 Task: Search one way flight ticket for 1 adult, 5 children, 2 infants in seat and 1 infant on lap in first from Ontario: Ontario International Airport to South Bend: South Bend International Airport on 8-6-2023. Stops: Non-stop only. Choice of flights is Delta. Number of bags: 1 checked bag. Price is upto 77000. Outbound departure time preference is 22:30.
Action: Mouse moved to (330, 137)
Screenshot: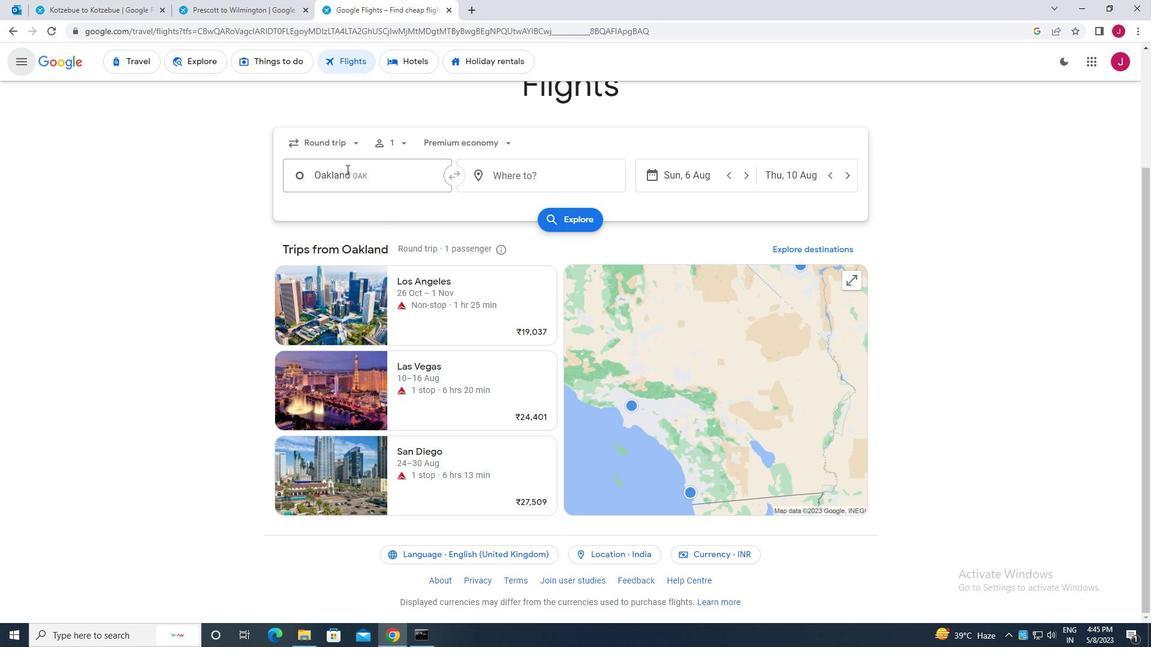 
Action: Mouse pressed left at (330, 137)
Screenshot: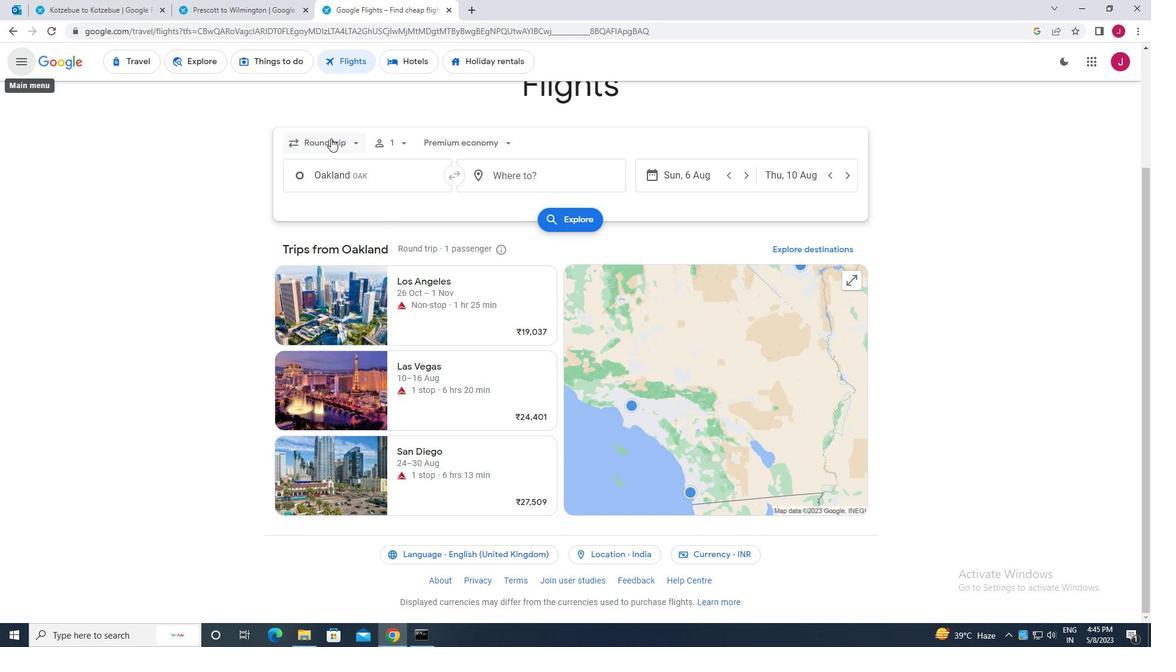 
Action: Mouse moved to (351, 214)
Screenshot: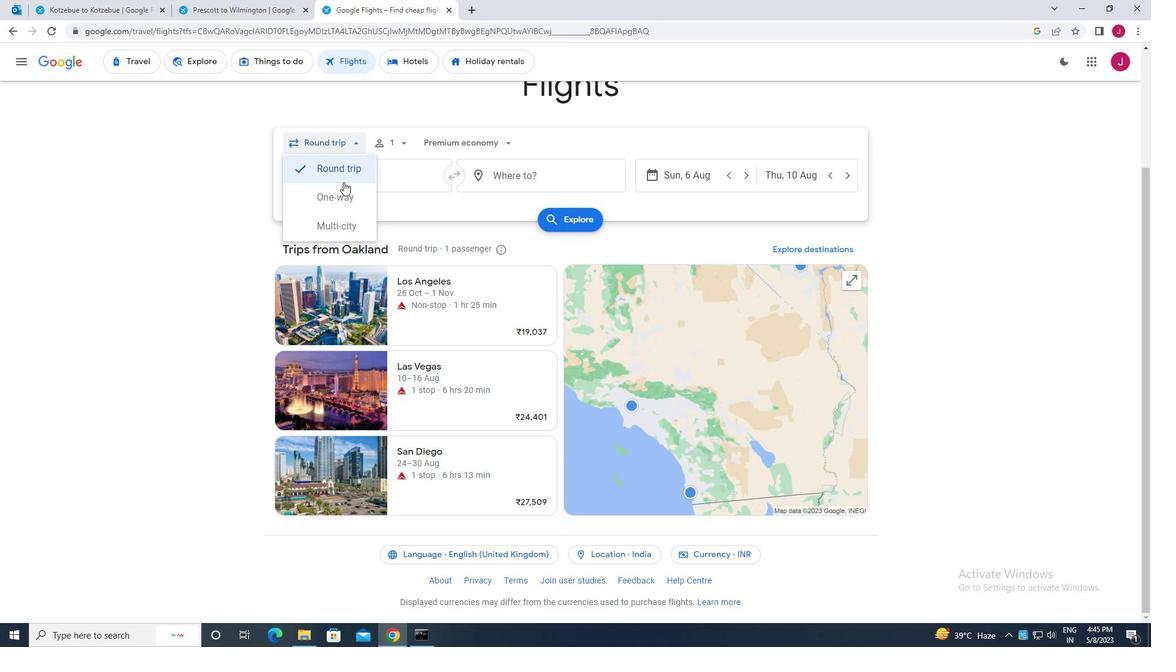 
Action: Mouse pressed left at (351, 214)
Screenshot: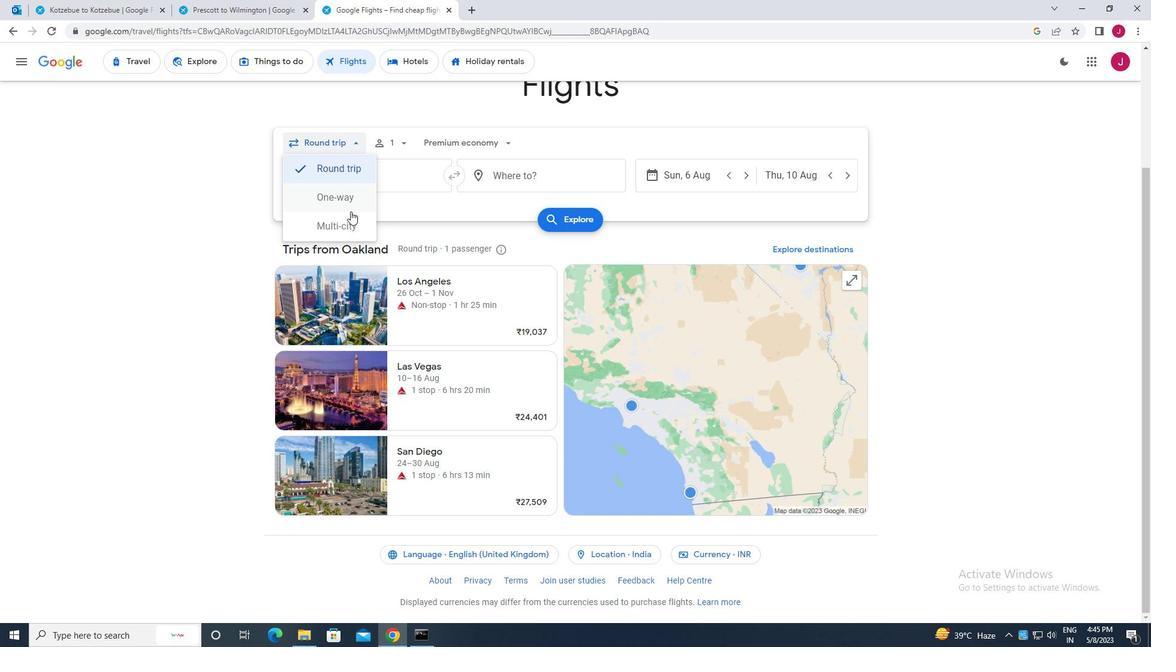 
Action: Mouse moved to (345, 144)
Screenshot: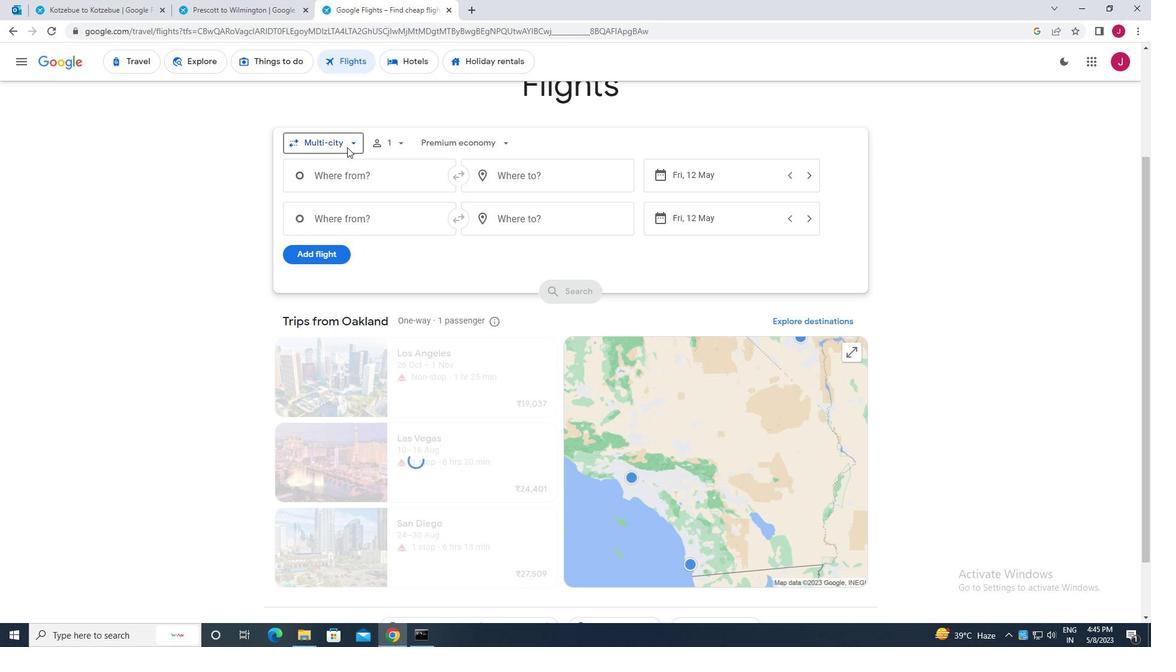 
Action: Mouse pressed left at (345, 144)
Screenshot: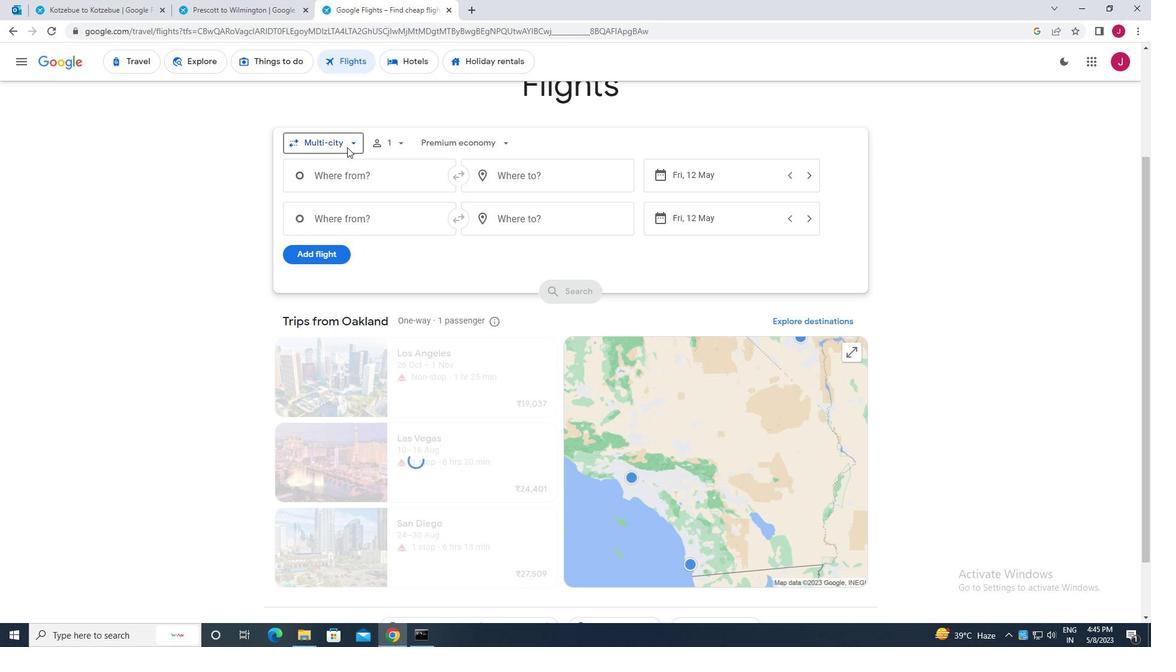 
Action: Mouse moved to (345, 191)
Screenshot: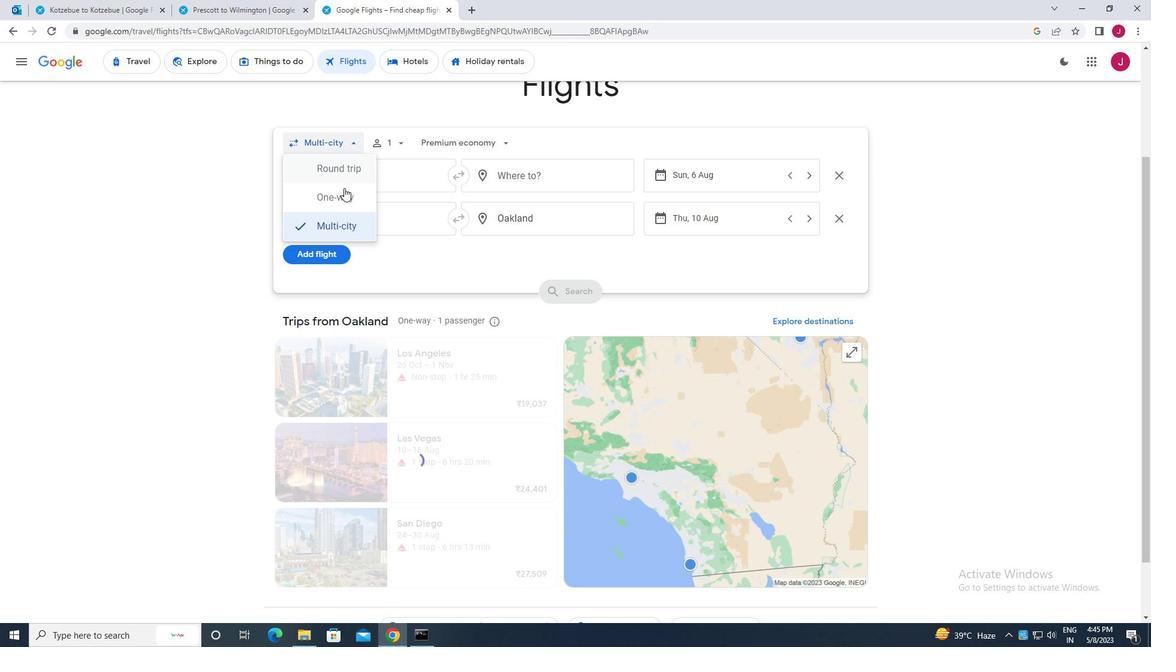 
Action: Mouse pressed left at (345, 191)
Screenshot: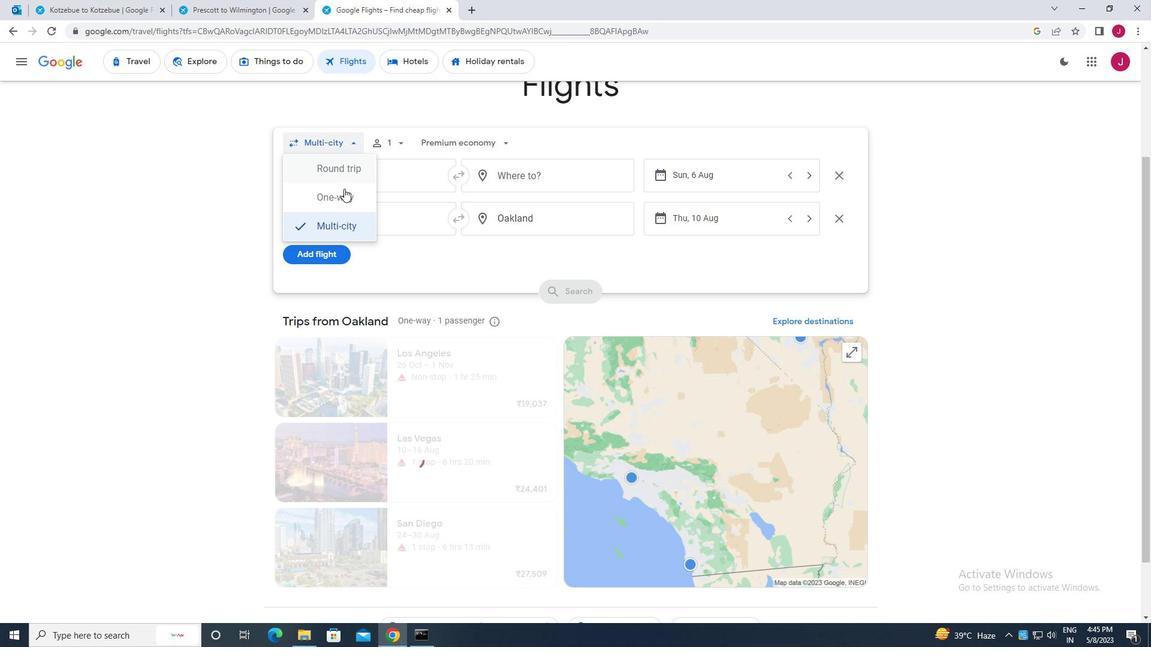 
Action: Mouse moved to (400, 142)
Screenshot: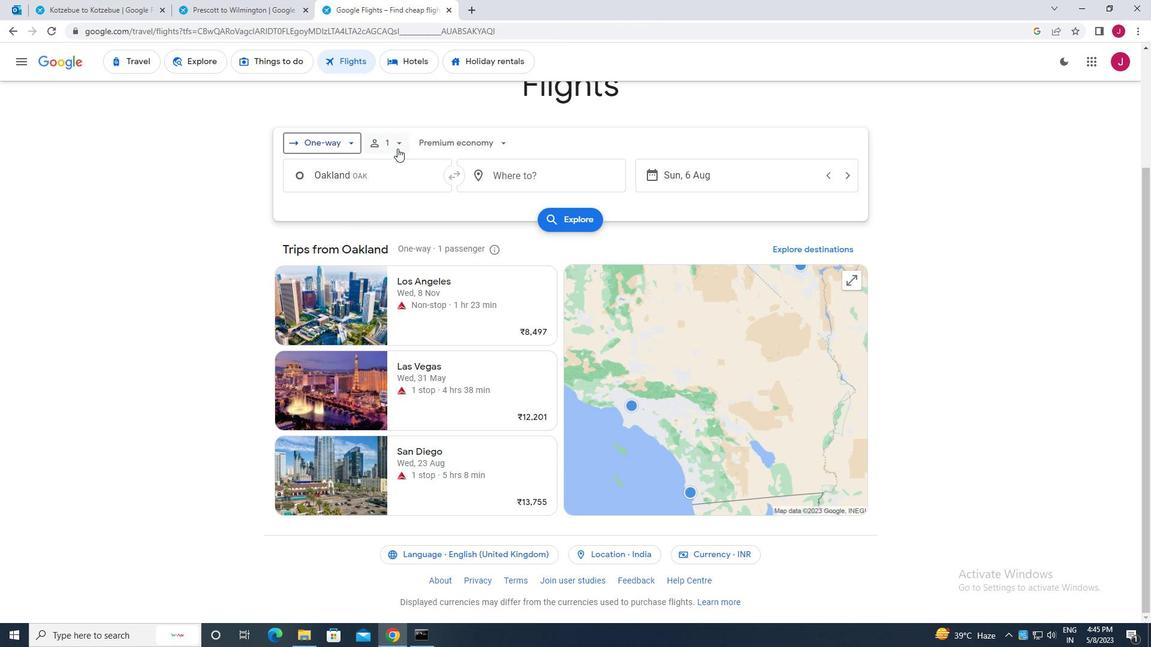 
Action: Mouse pressed left at (400, 142)
Screenshot: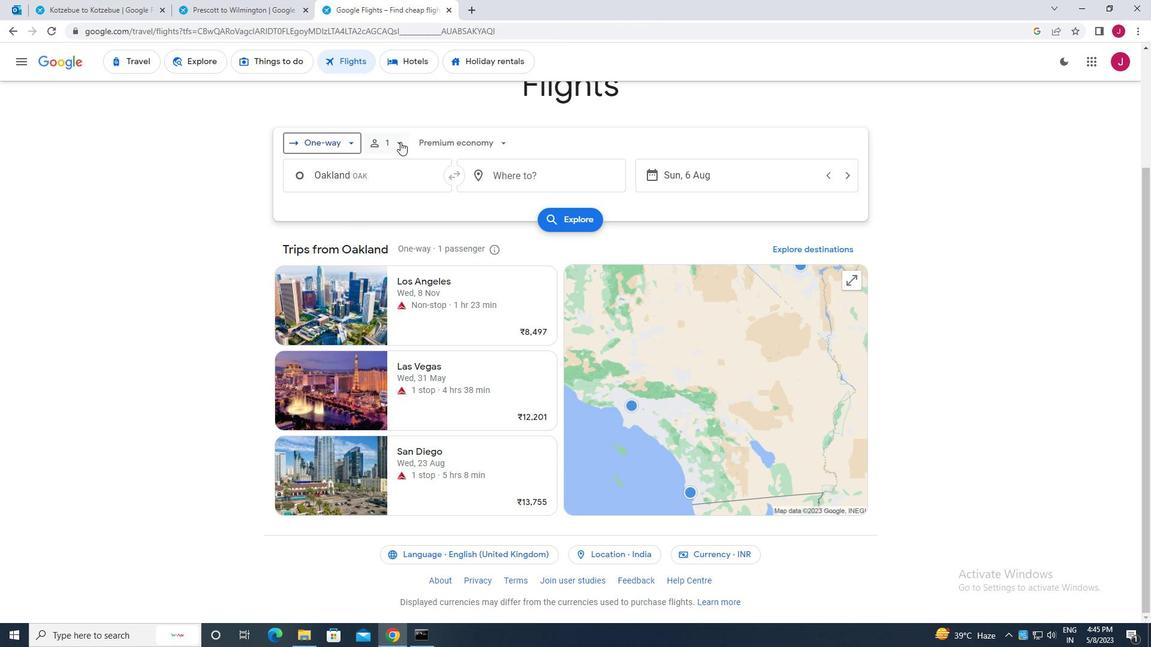 
Action: Mouse moved to (491, 200)
Screenshot: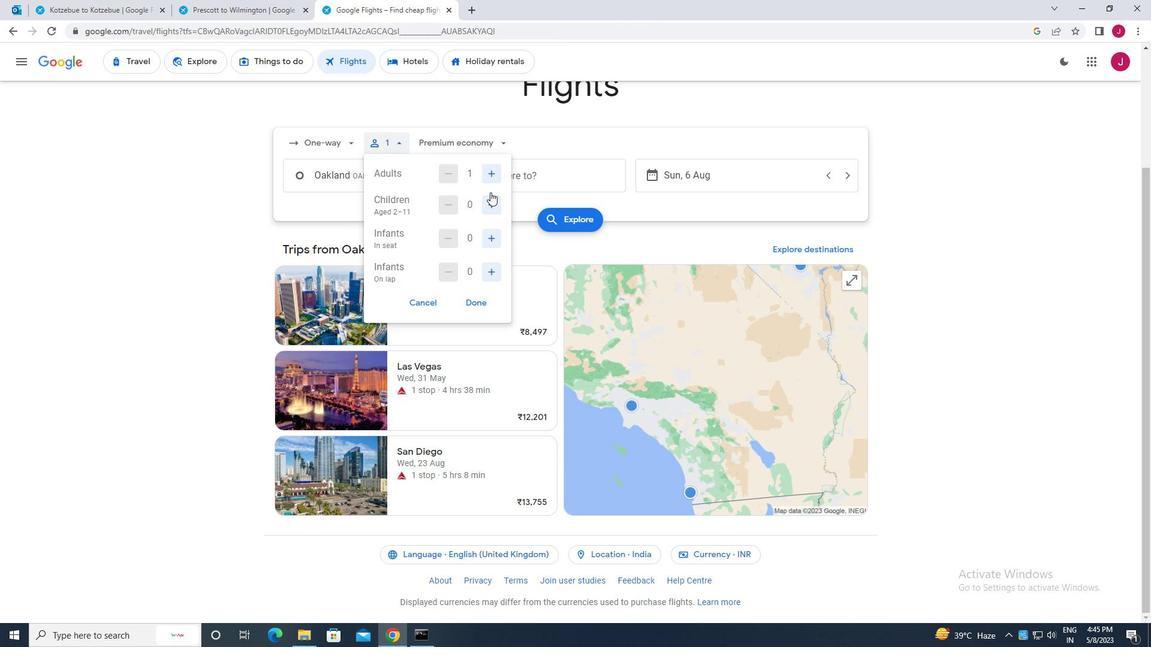 
Action: Mouse pressed left at (491, 200)
Screenshot: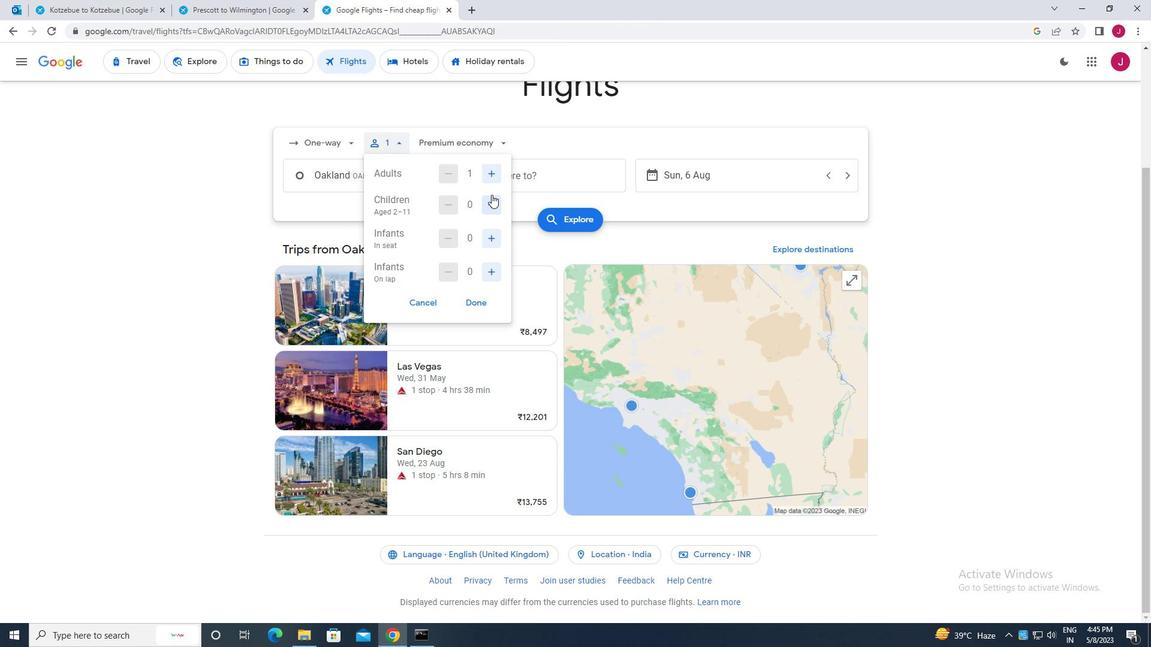 
Action: Mouse moved to (491, 200)
Screenshot: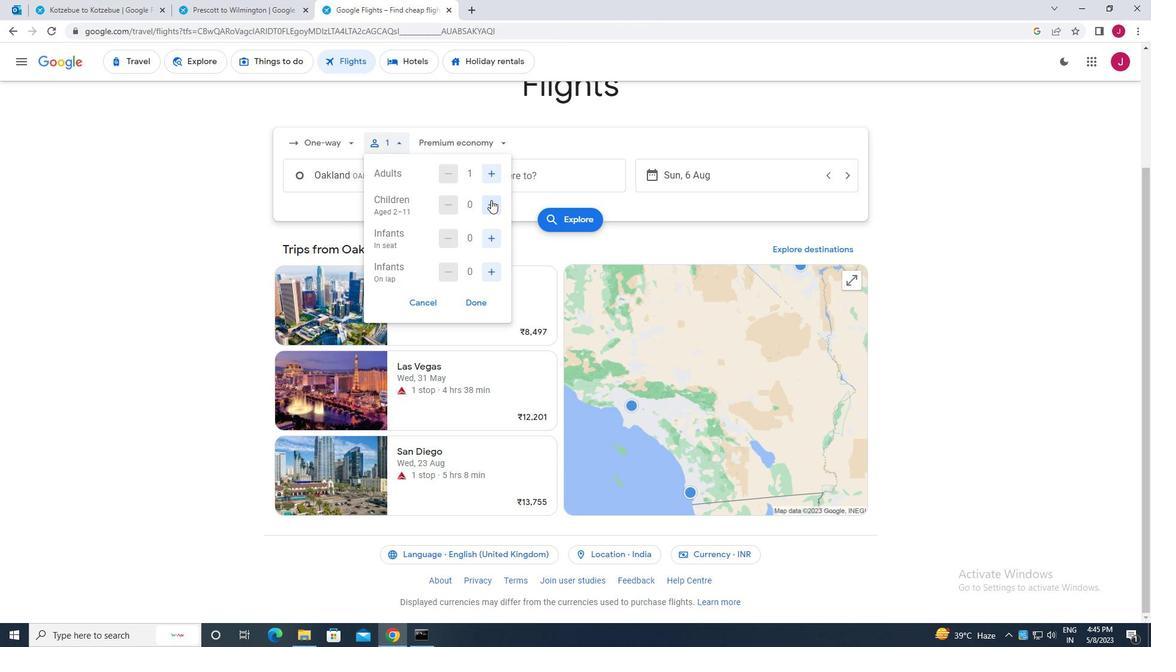 
Action: Mouse pressed left at (491, 200)
Screenshot: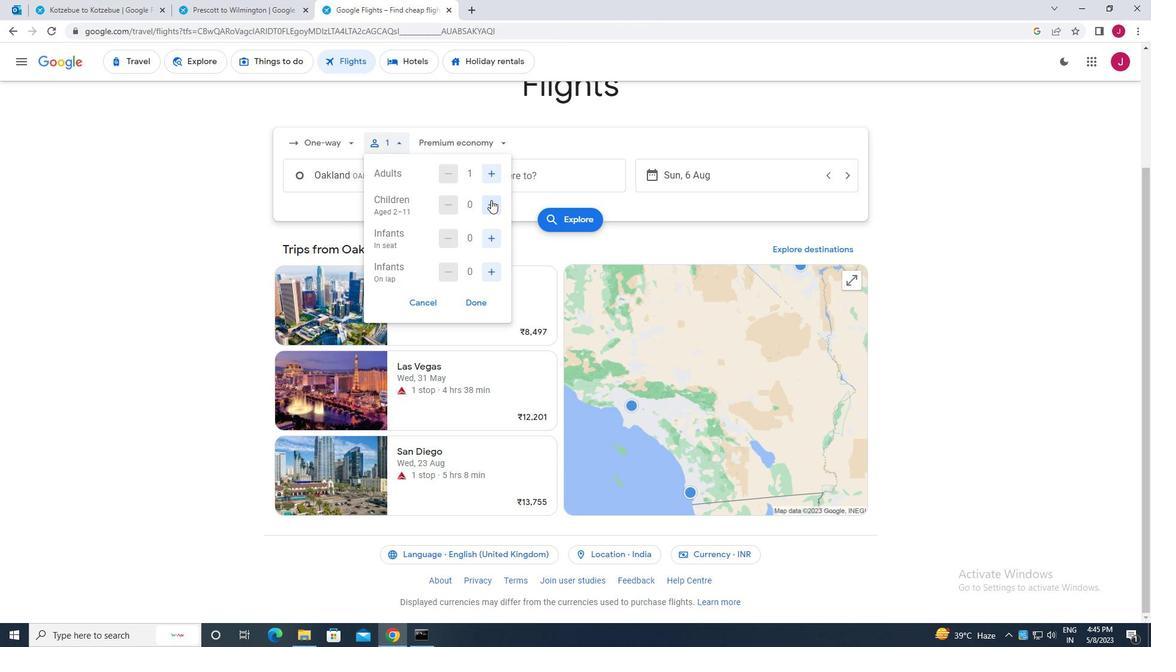 
Action: Mouse moved to (491, 200)
Screenshot: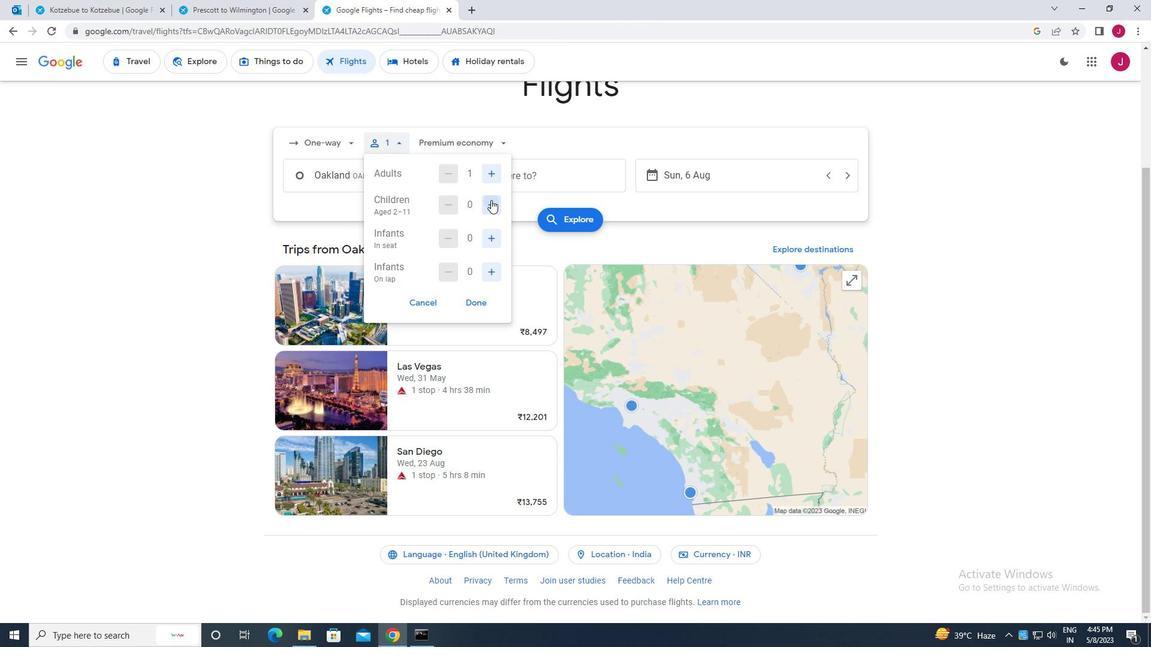 
Action: Mouse pressed left at (491, 200)
Screenshot: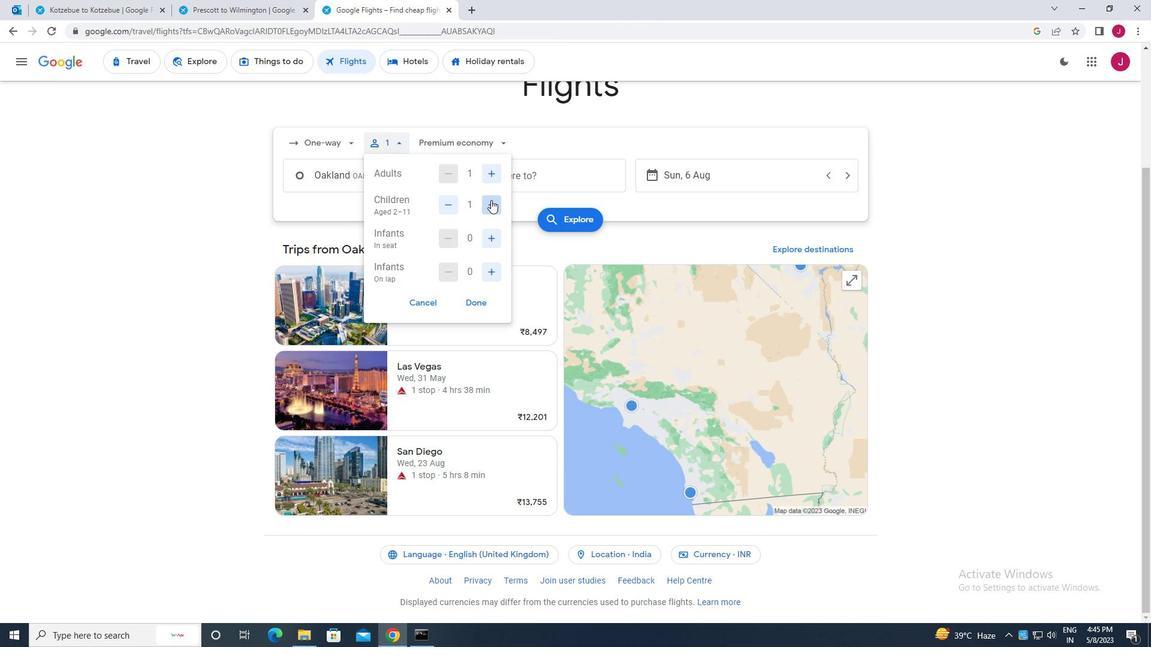 
Action: Mouse pressed left at (491, 200)
Screenshot: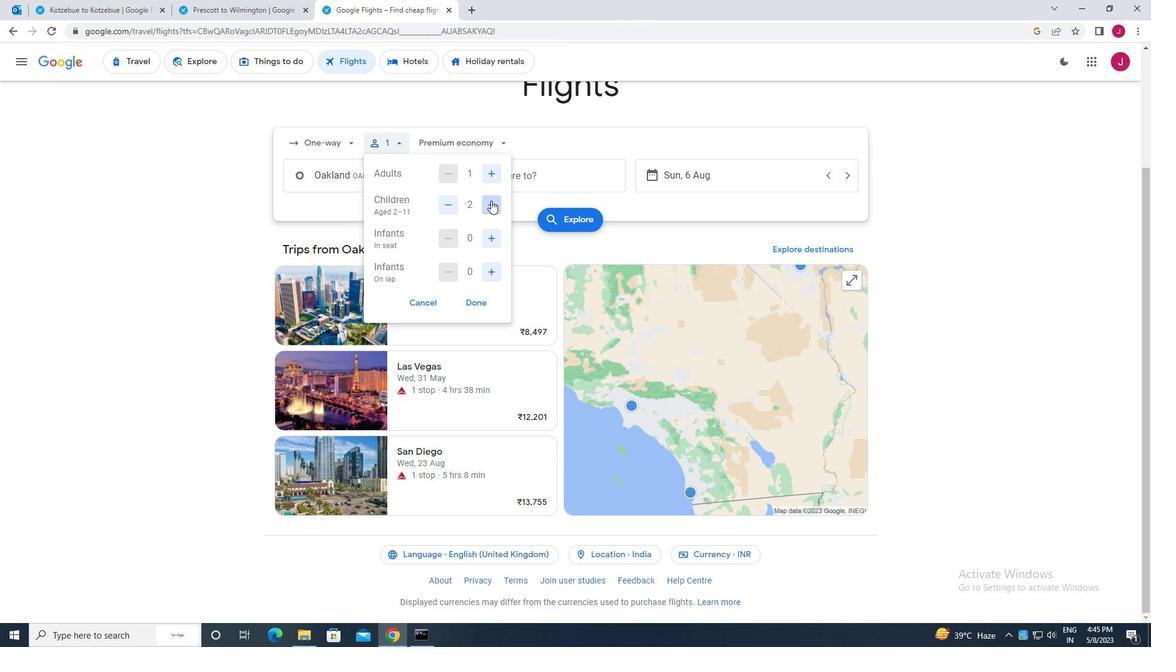 
Action: Mouse moved to (489, 200)
Screenshot: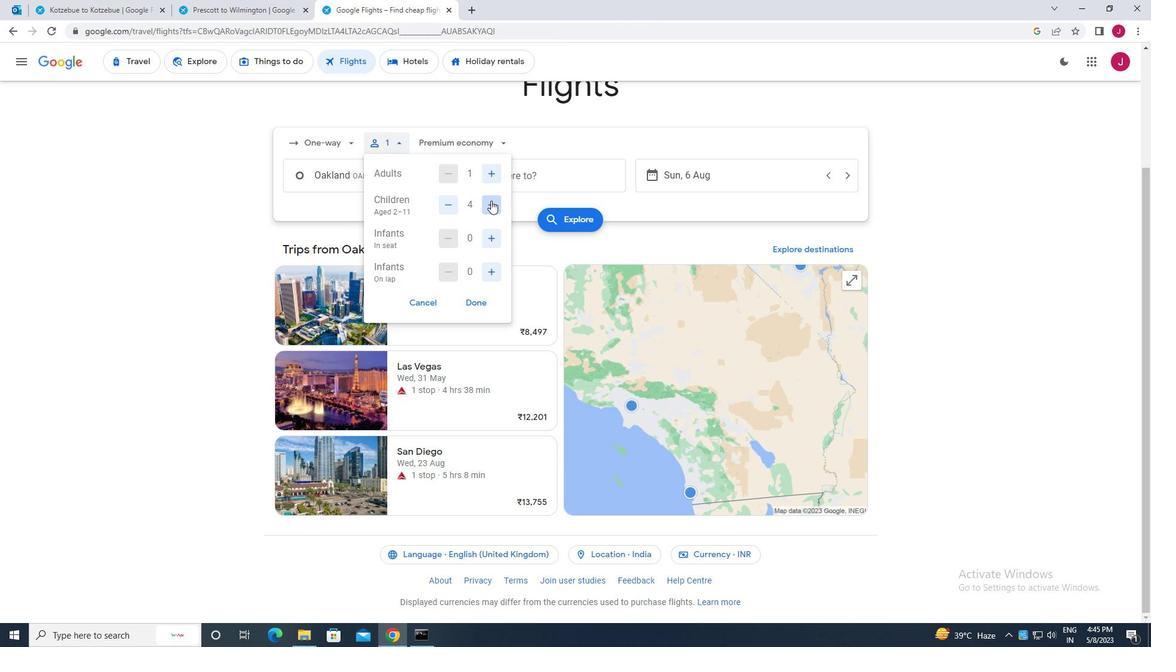 
Action: Mouse pressed left at (489, 200)
Screenshot: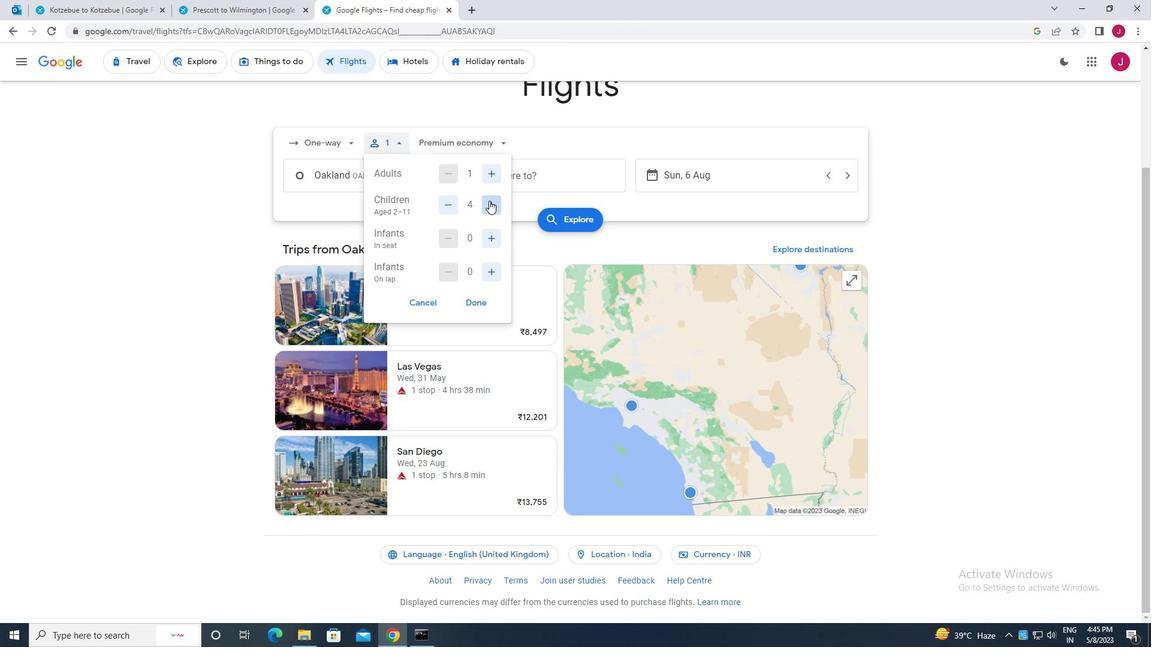 
Action: Mouse moved to (492, 235)
Screenshot: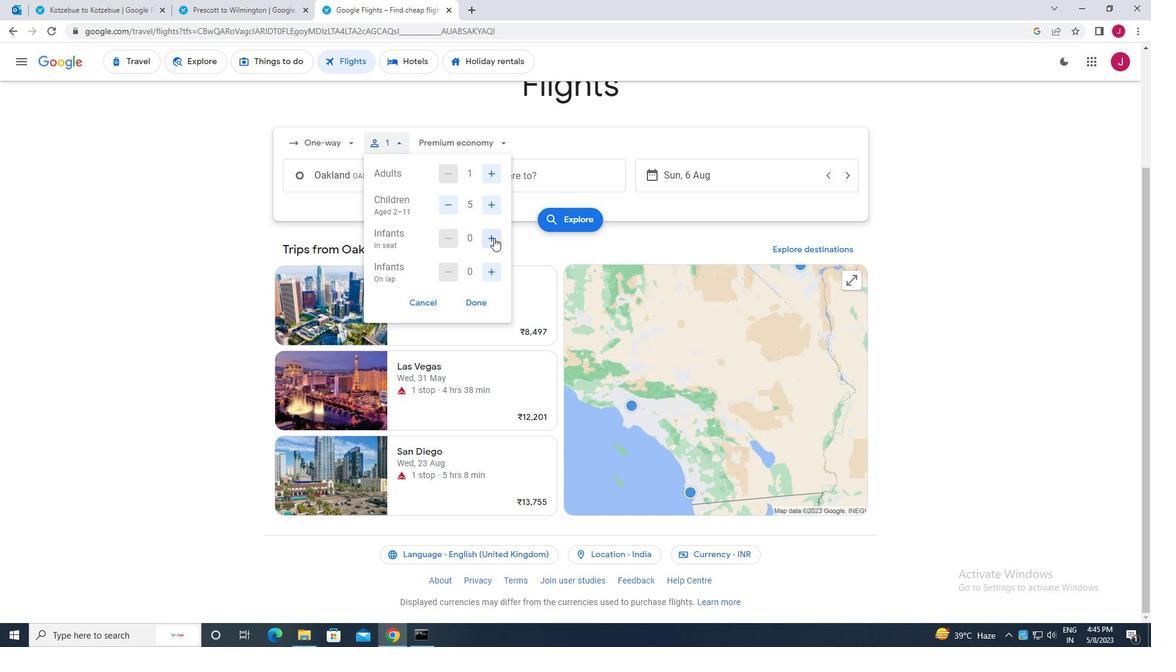 
Action: Mouse pressed left at (492, 235)
Screenshot: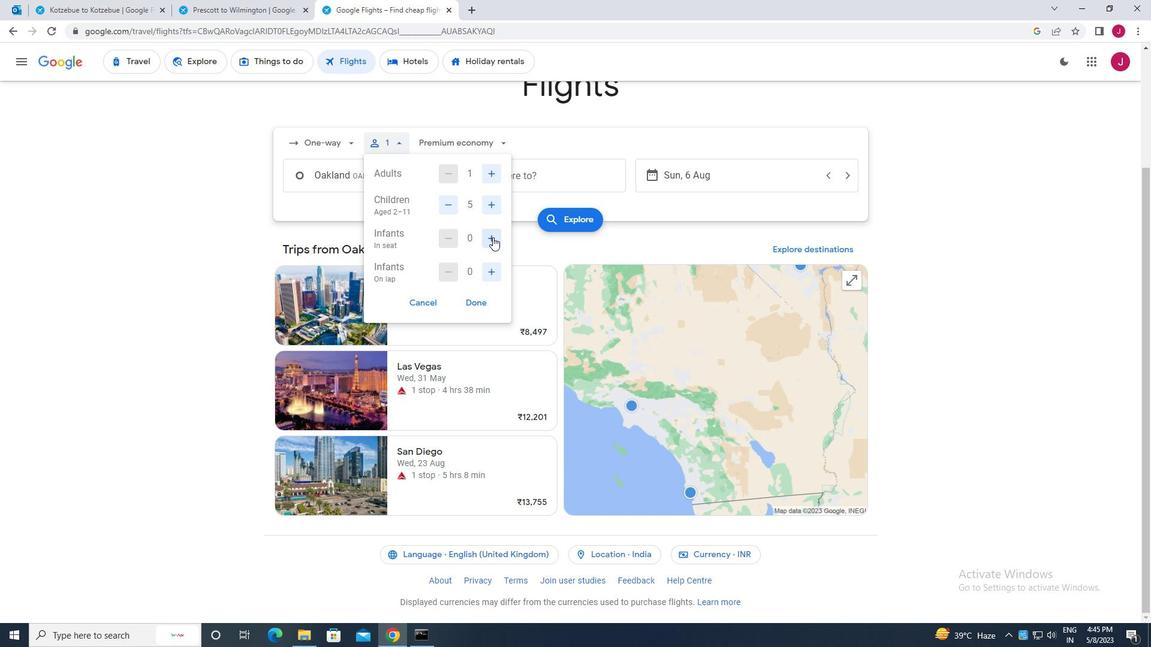 
Action: Mouse pressed left at (492, 235)
Screenshot: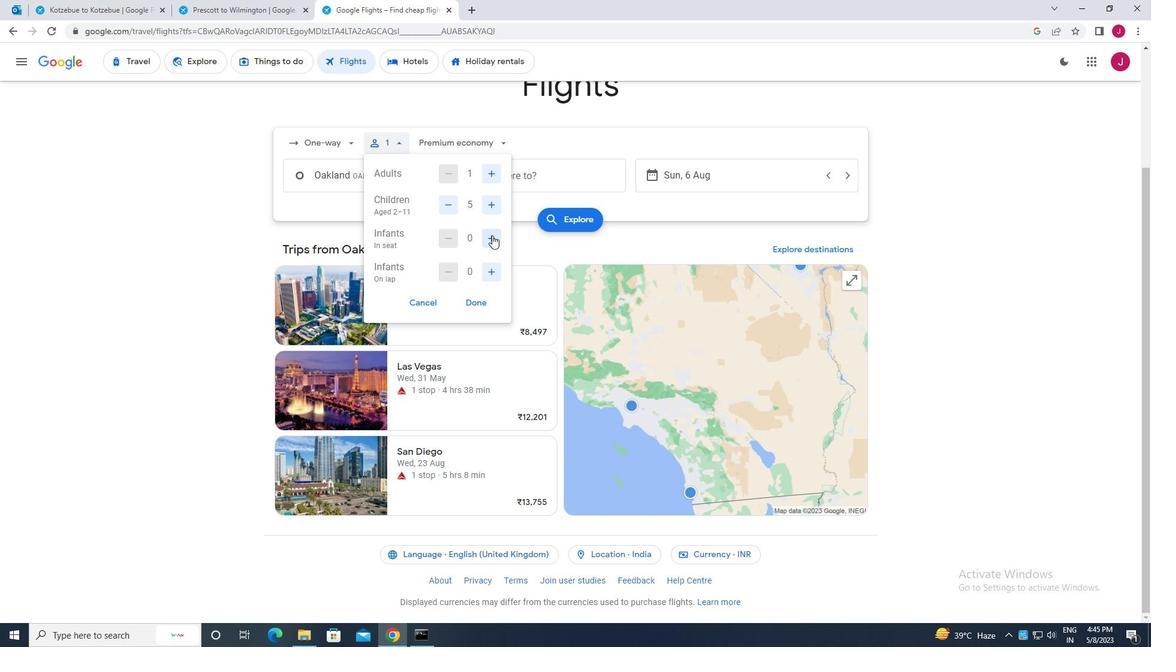 
Action: Mouse moved to (491, 269)
Screenshot: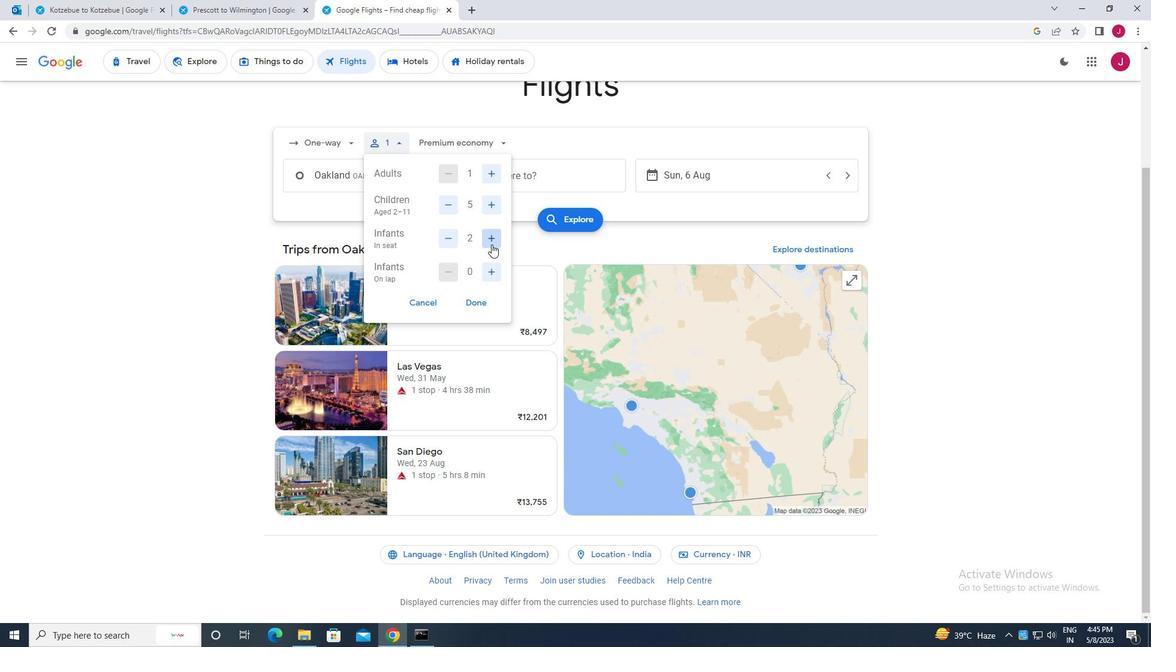 
Action: Mouse pressed left at (491, 269)
Screenshot: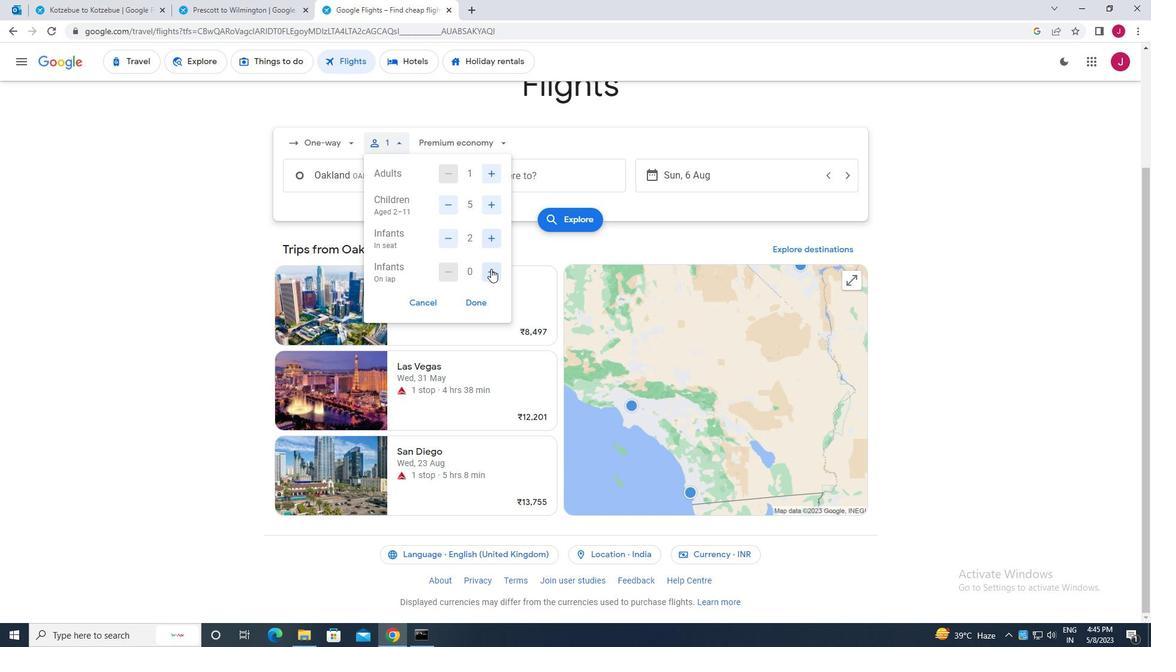 
Action: Mouse moved to (450, 236)
Screenshot: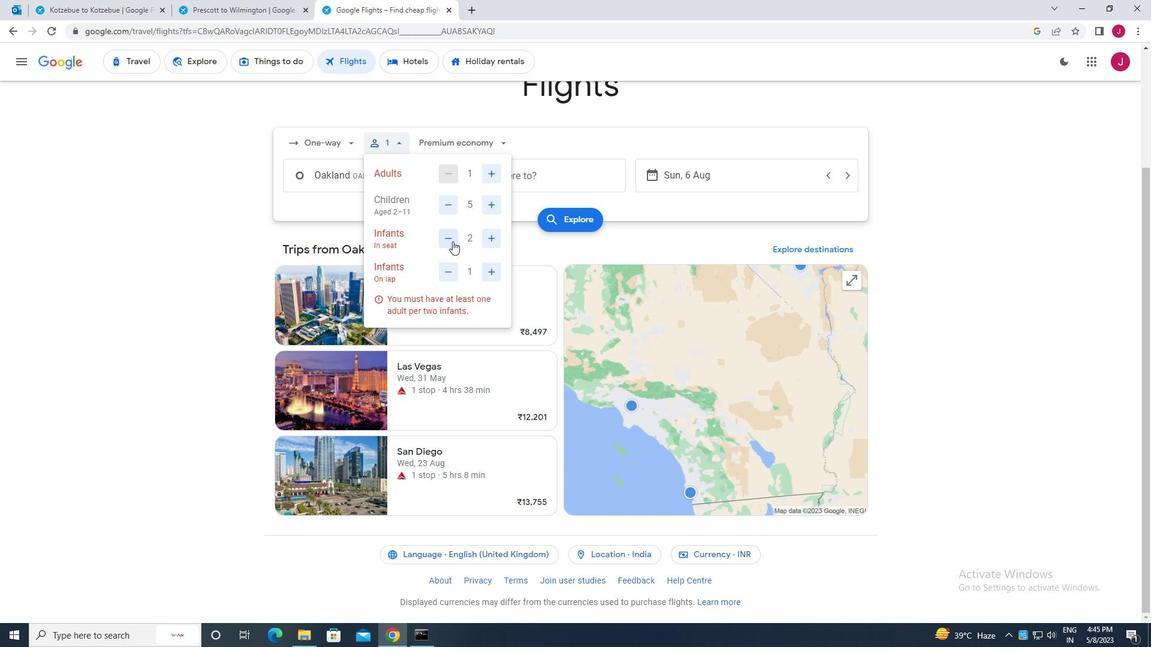 
Action: Mouse pressed left at (450, 236)
Screenshot: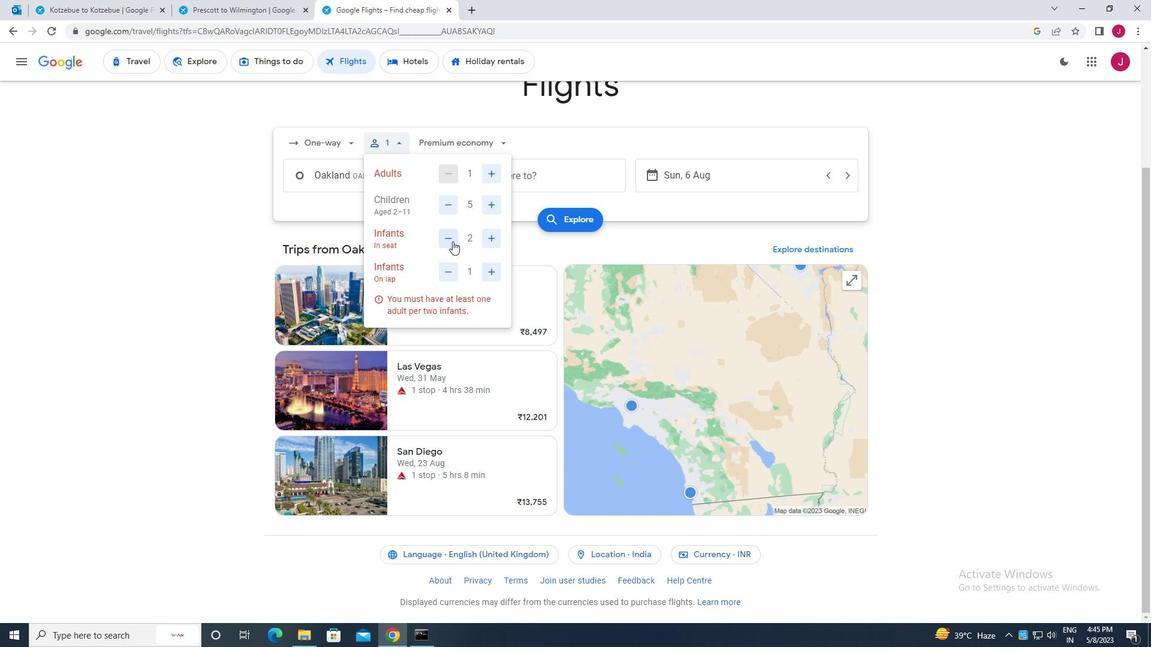 
Action: Mouse moved to (474, 296)
Screenshot: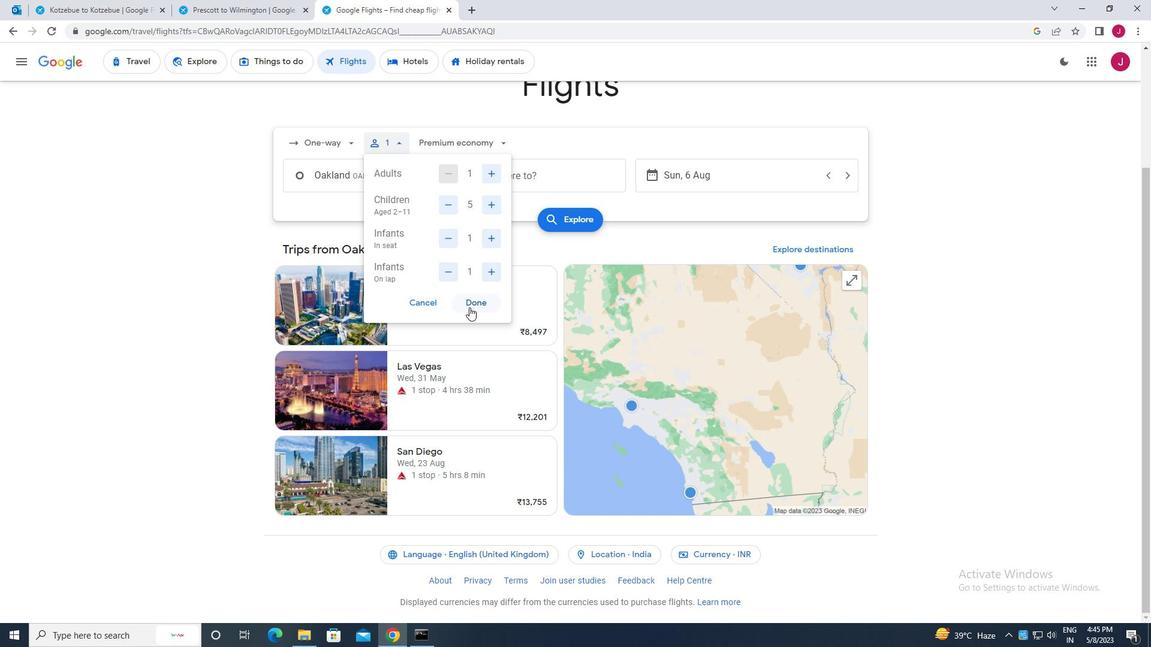 
Action: Mouse pressed left at (474, 296)
Screenshot: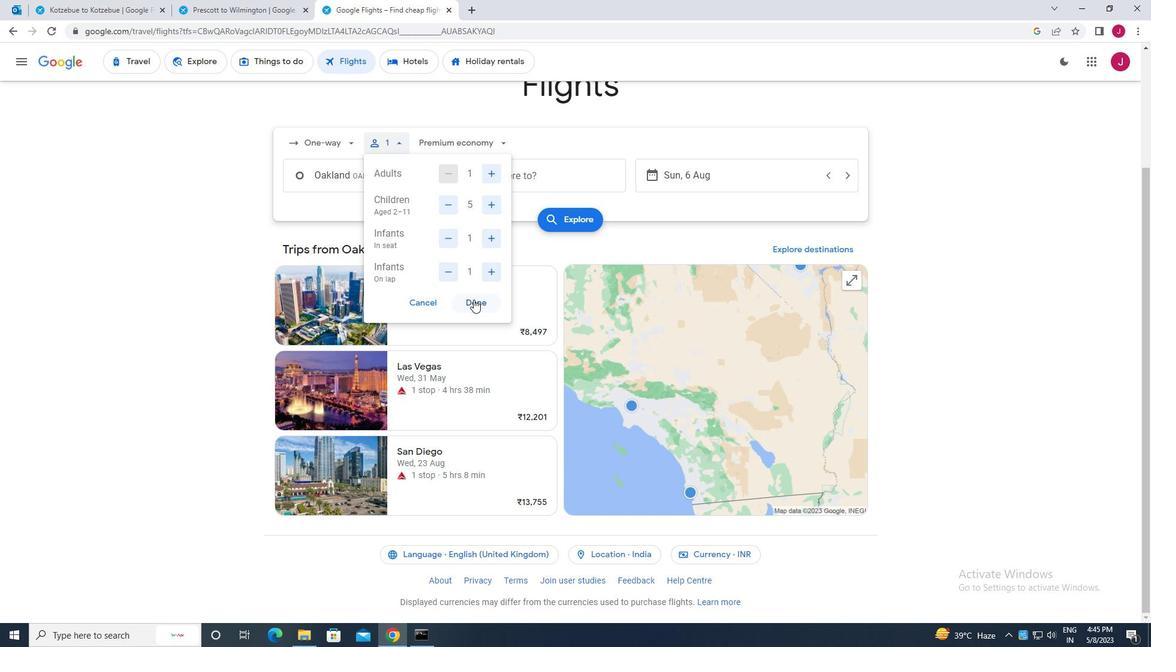 
Action: Mouse moved to (480, 146)
Screenshot: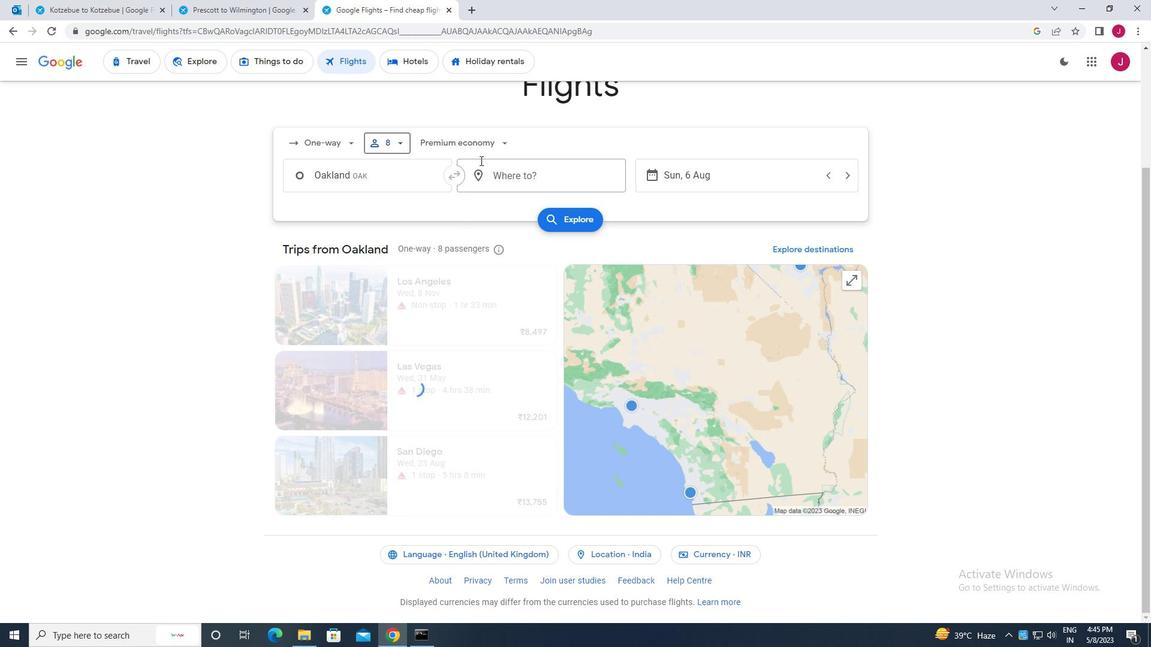 
Action: Mouse pressed left at (480, 146)
Screenshot: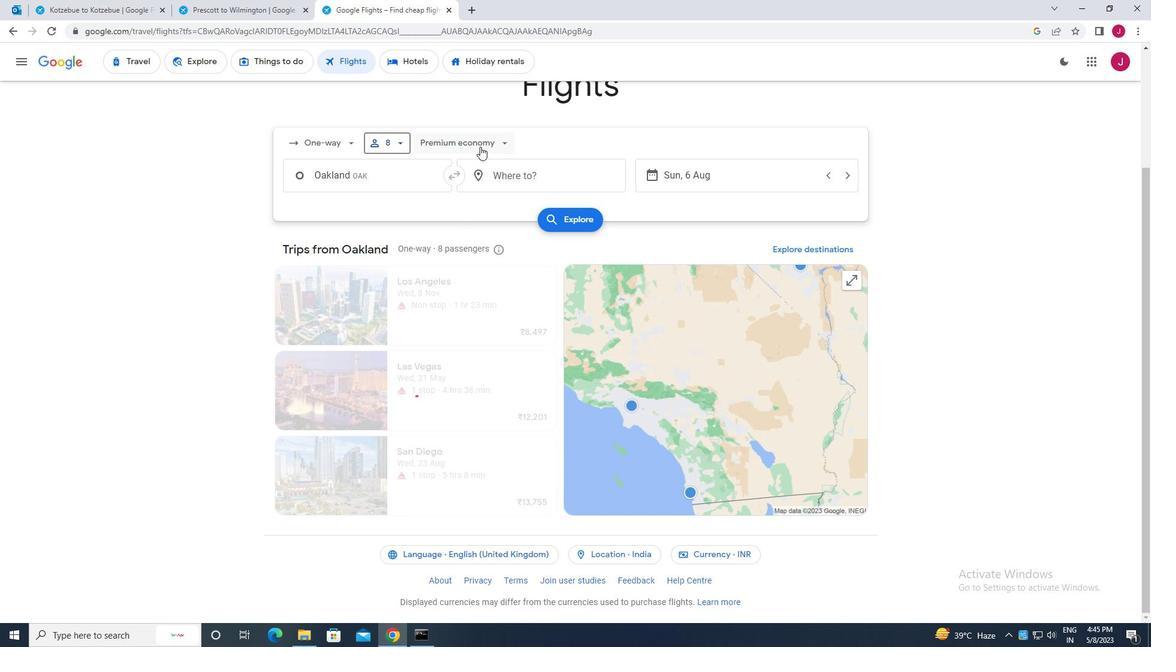 
Action: Mouse moved to (459, 255)
Screenshot: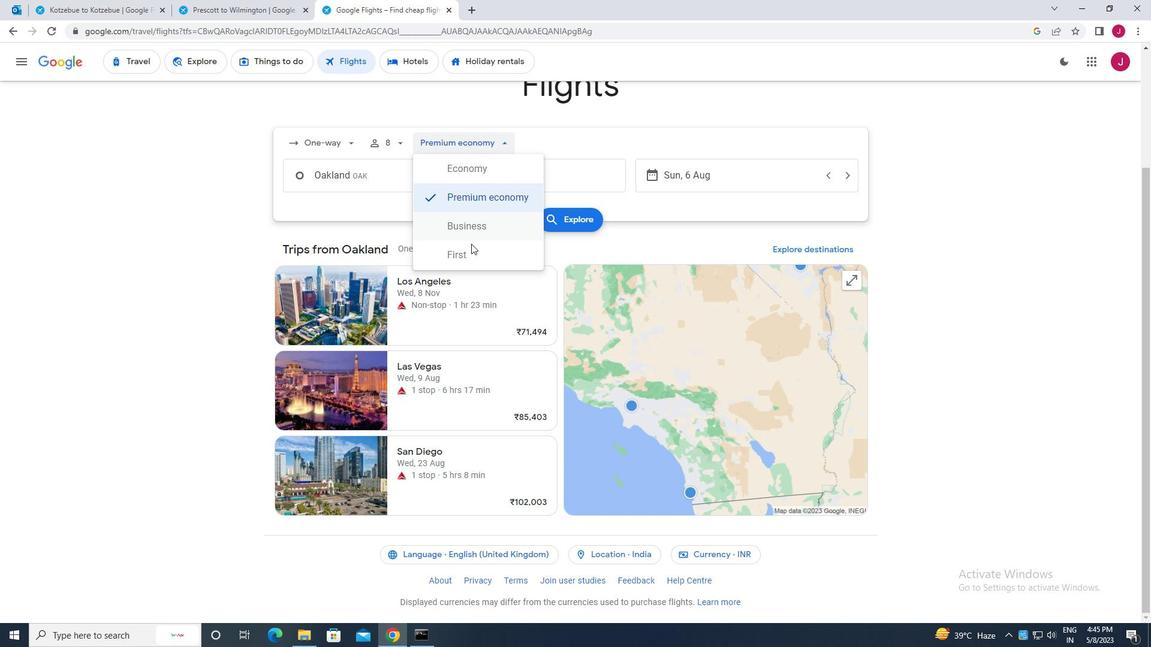 
Action: Mouse pressed left at (459, 255)
Screenshot: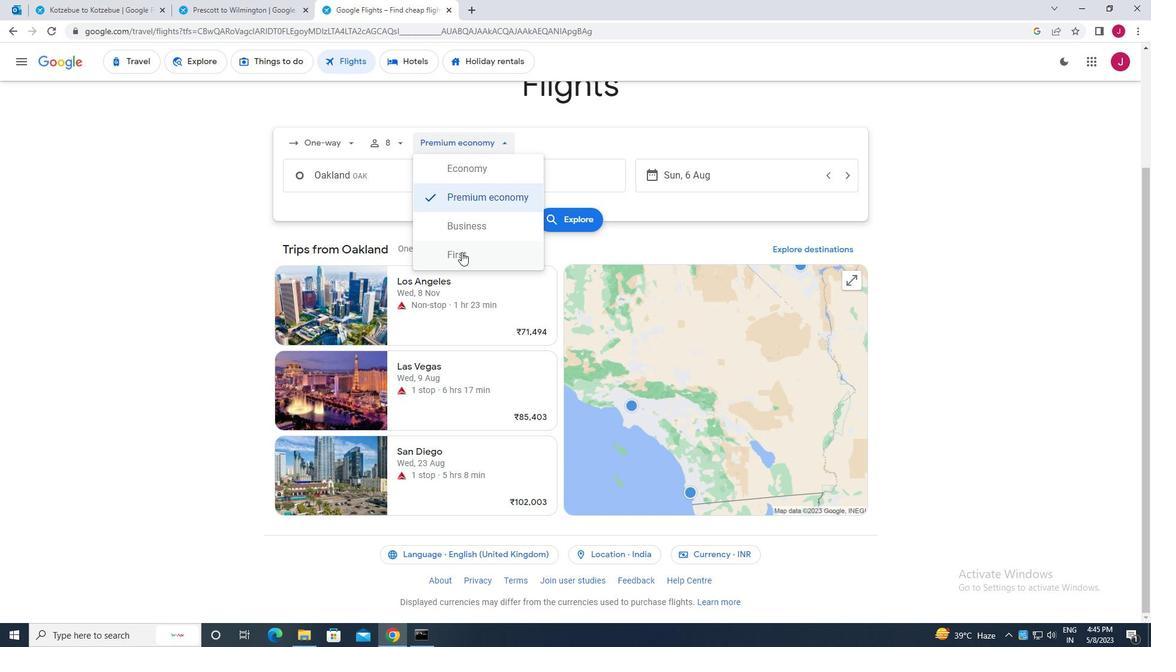 
Action: Mouse moved to (392, 180)
Screenshot: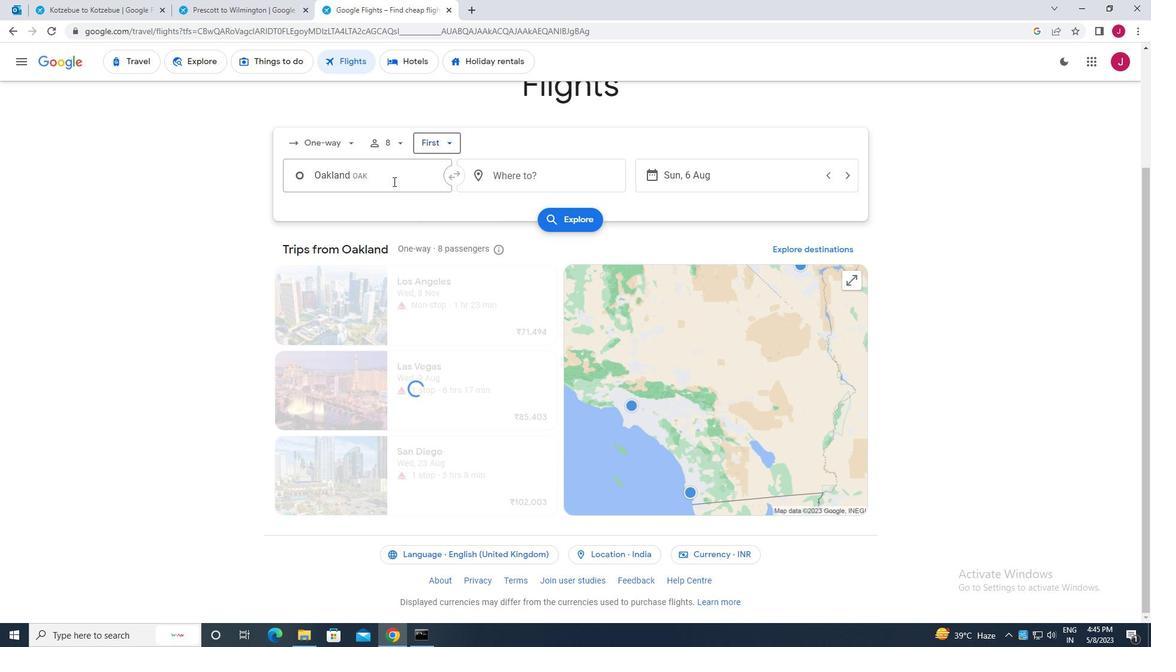 
Action: Mouse pressed left at (392, 180)
Screenshot: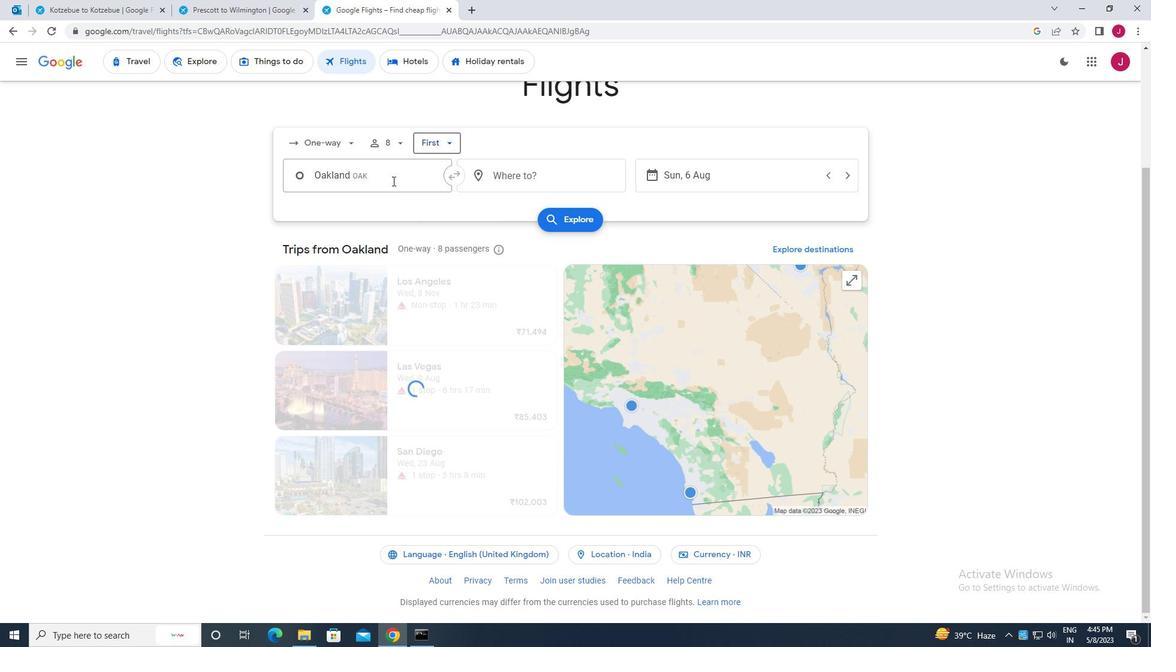 
Action: Key pressed ontario
Screenshot: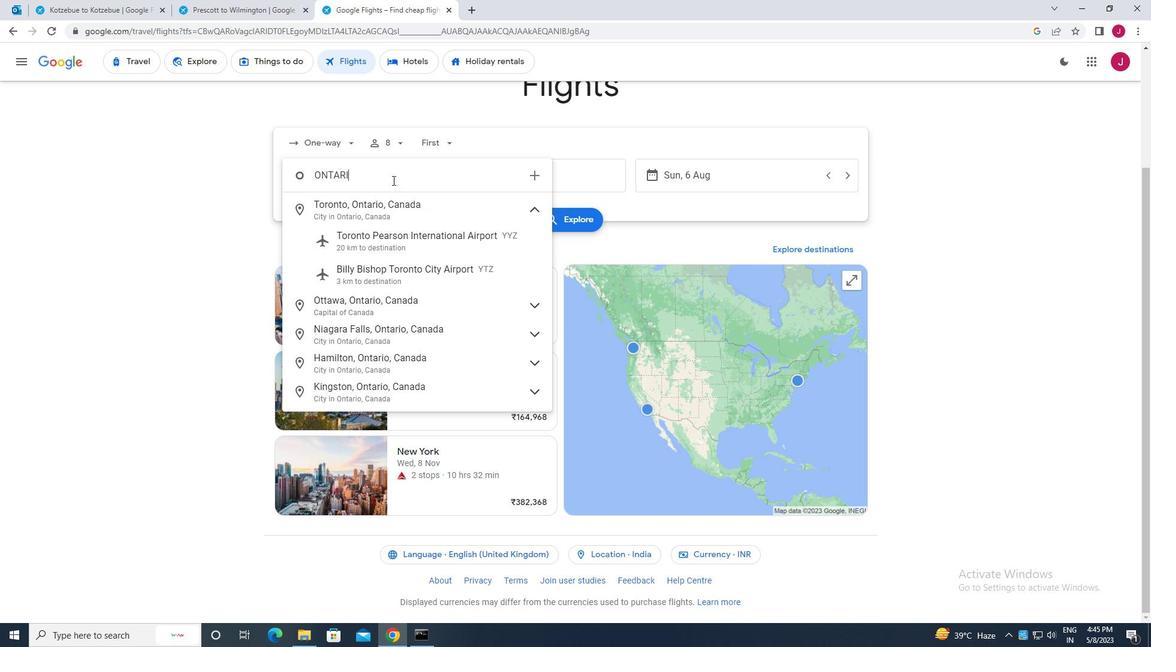 
Action: Mouse moved to (411, 182)
Screenshot: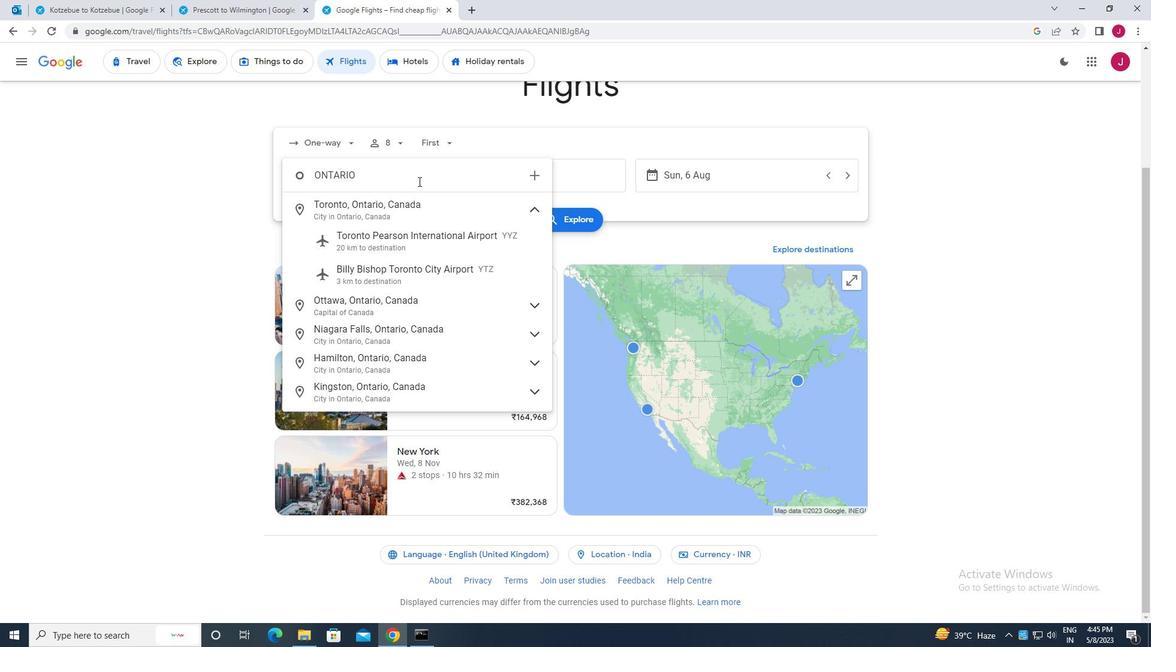 
Action: Key pressed <Key.space>int
Screenshot: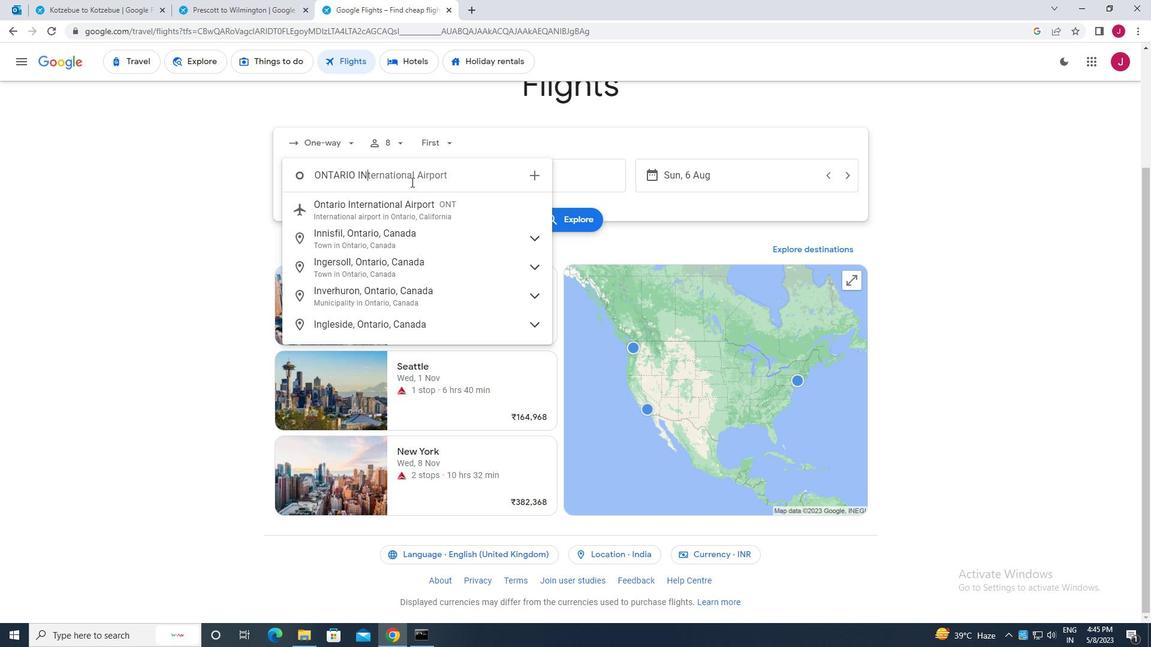 
Action: Mouse moved to (407, 212)
Screenshot: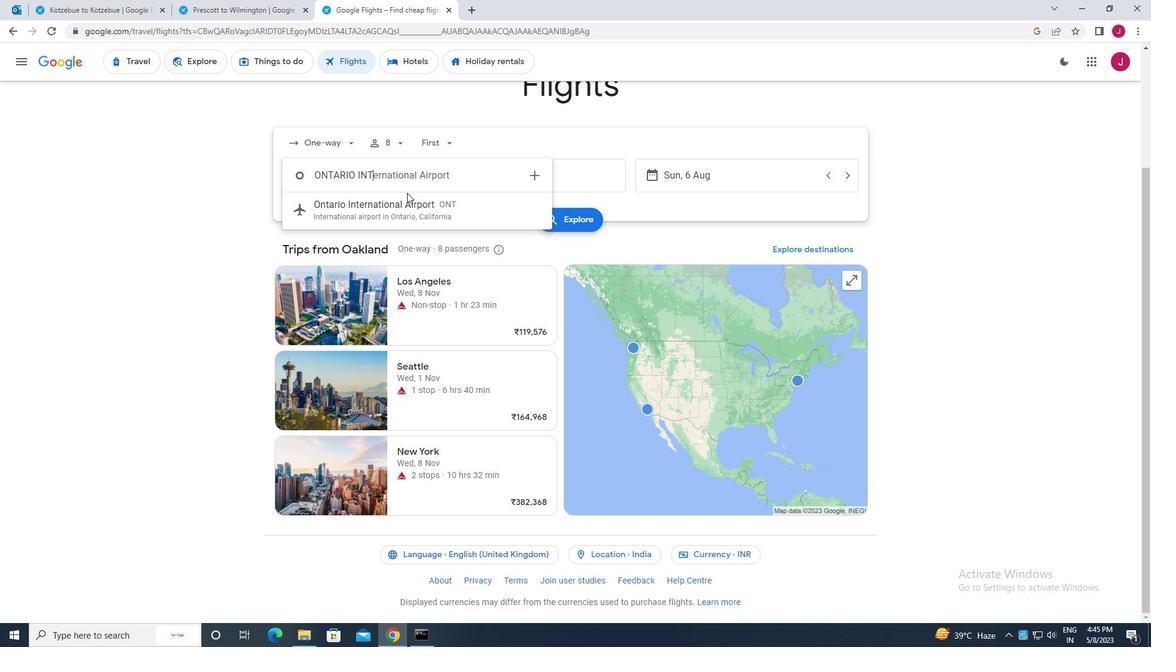 
Action: Mouse pressed left at (407, 212)
Screenshot: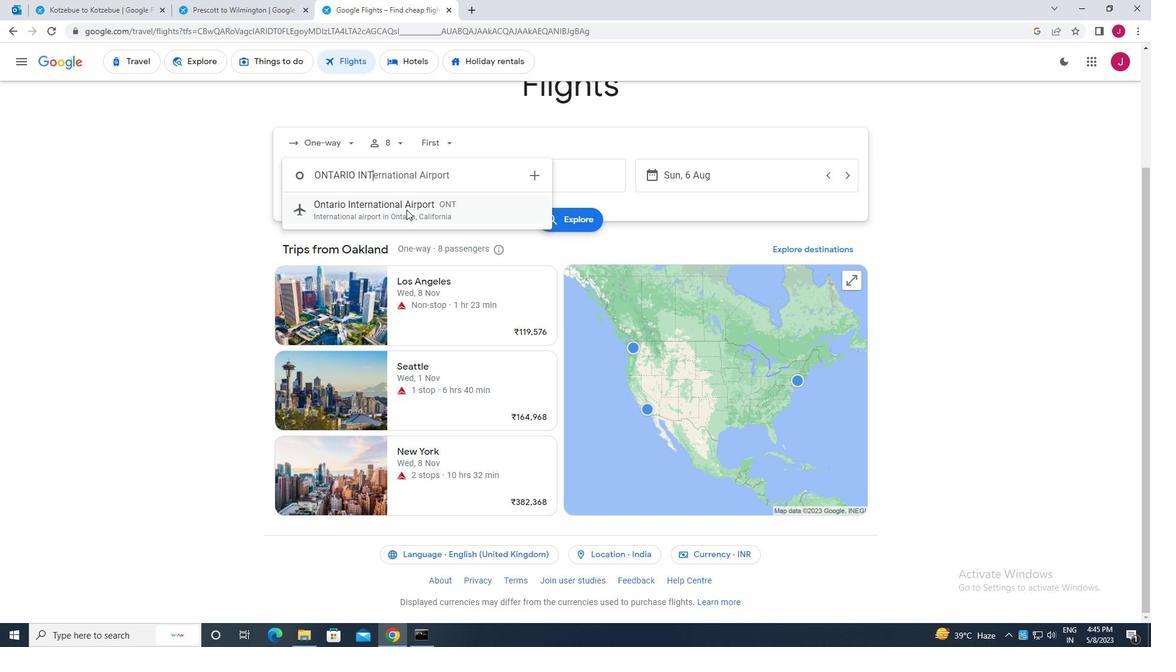 
Action: Mouse moved to (571, 176)
Screenshot: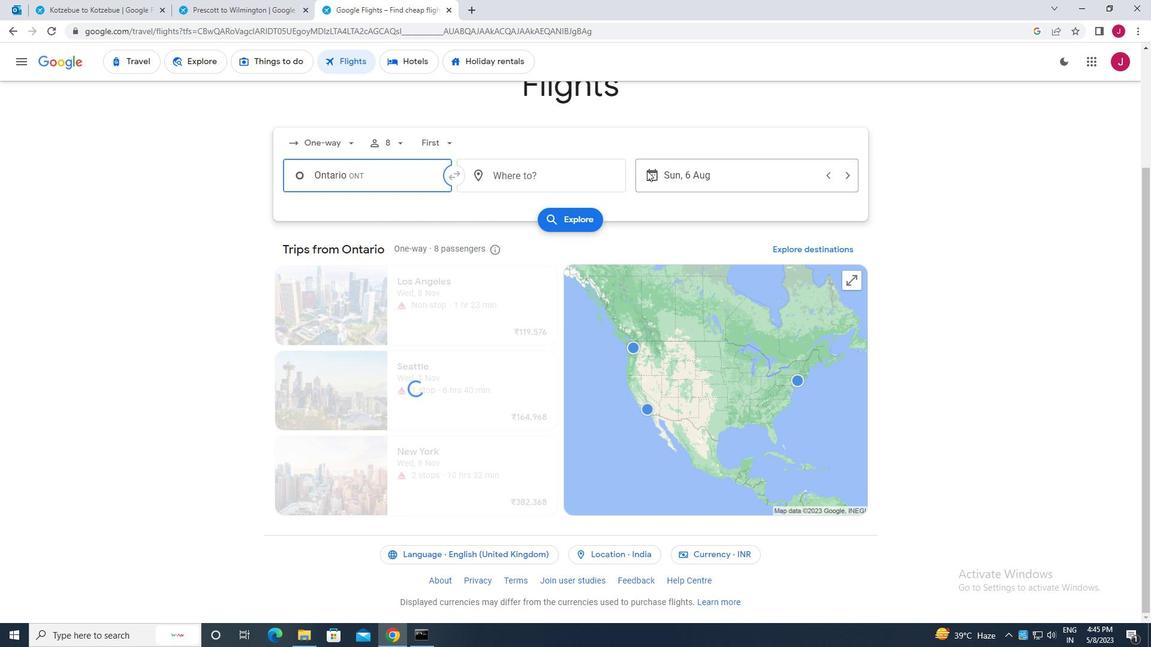 
Action: Mouse pressed left at (571, 176)
Screenshot: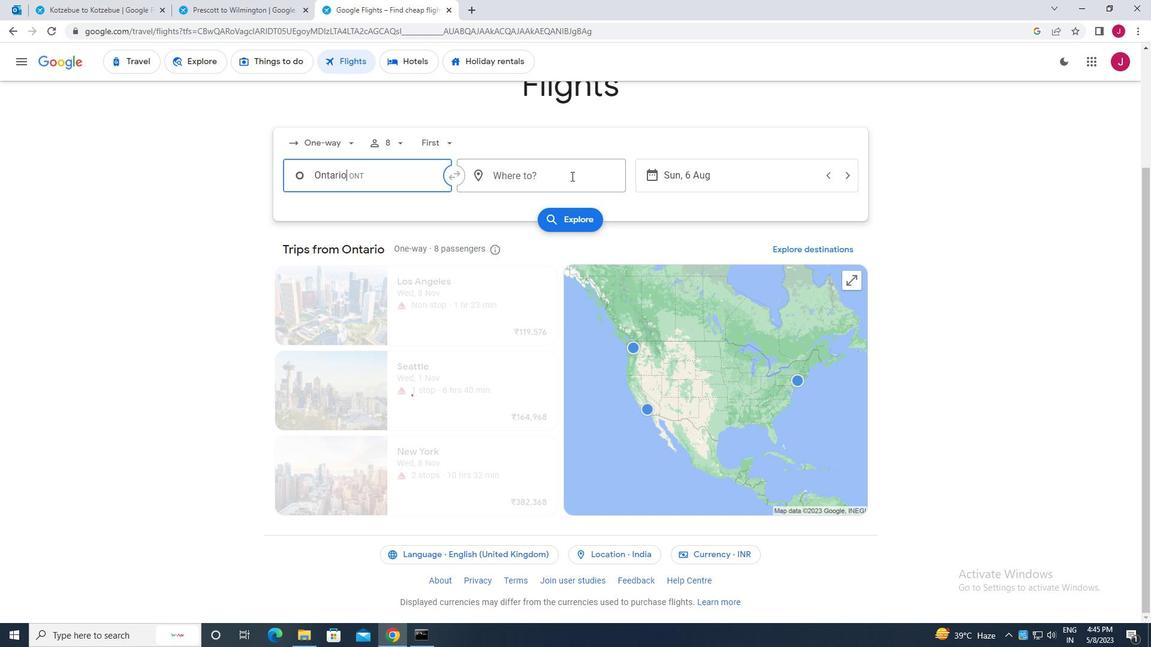 
Action: Mouse moved to (568, 176)
Screenshot: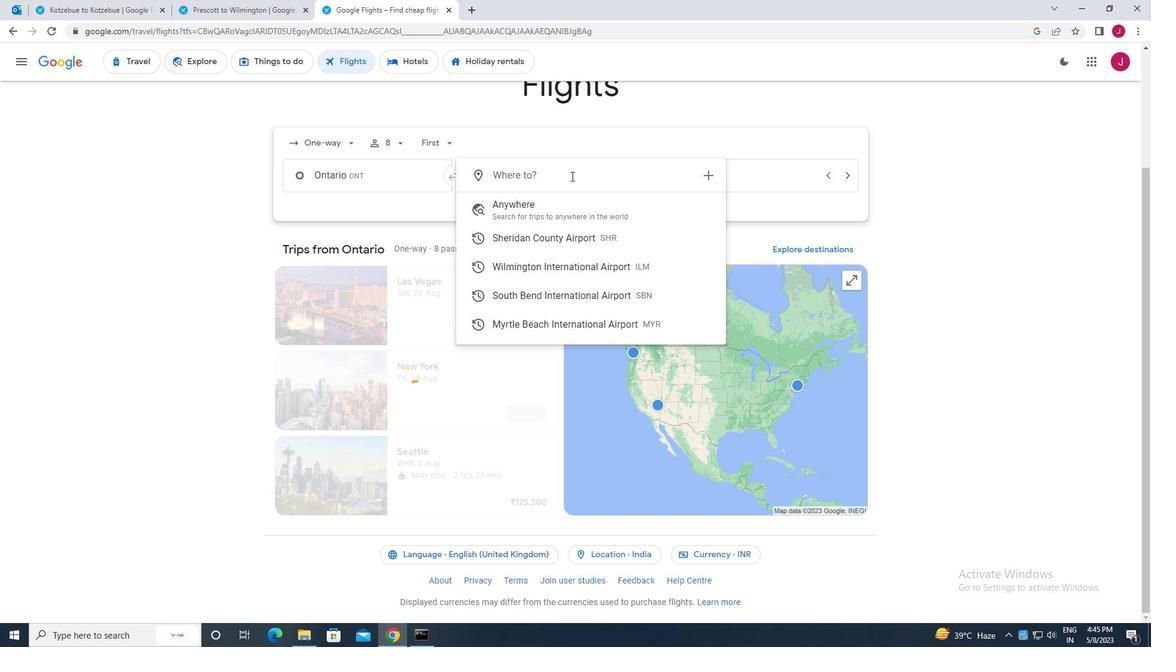 
Action: Key pressed south<Key.space>bend
Screenshot: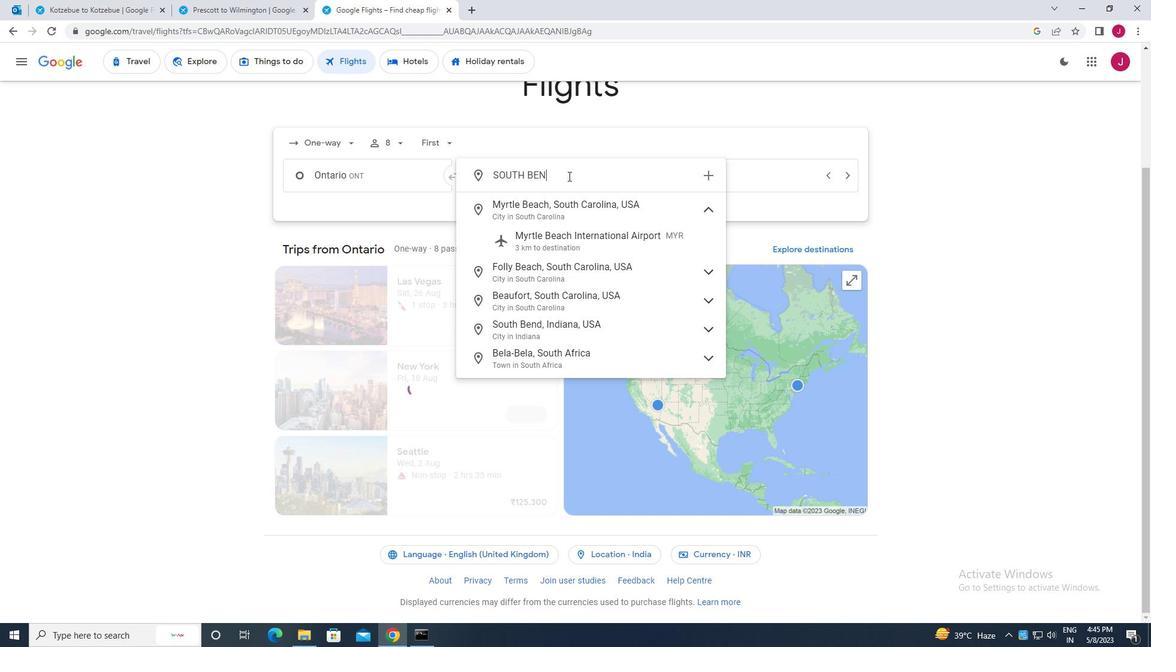 
Action: Mouse moved to (599, 239)
Screenshot: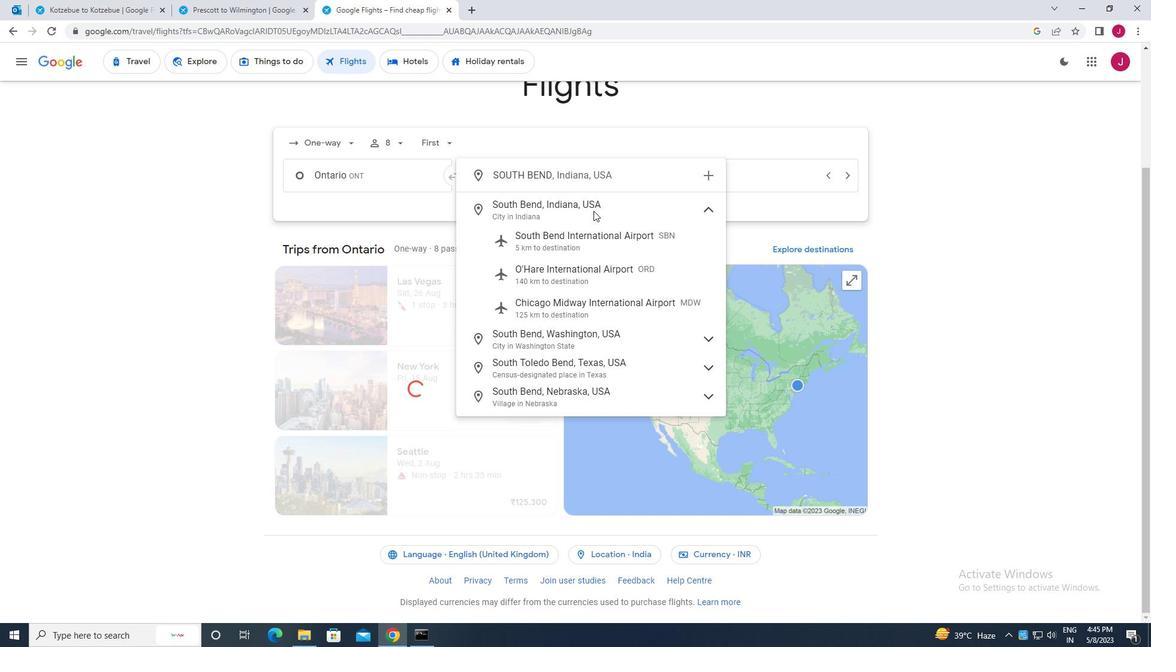 
Action: Mouse pressed left at (599, 239)
Screenshot: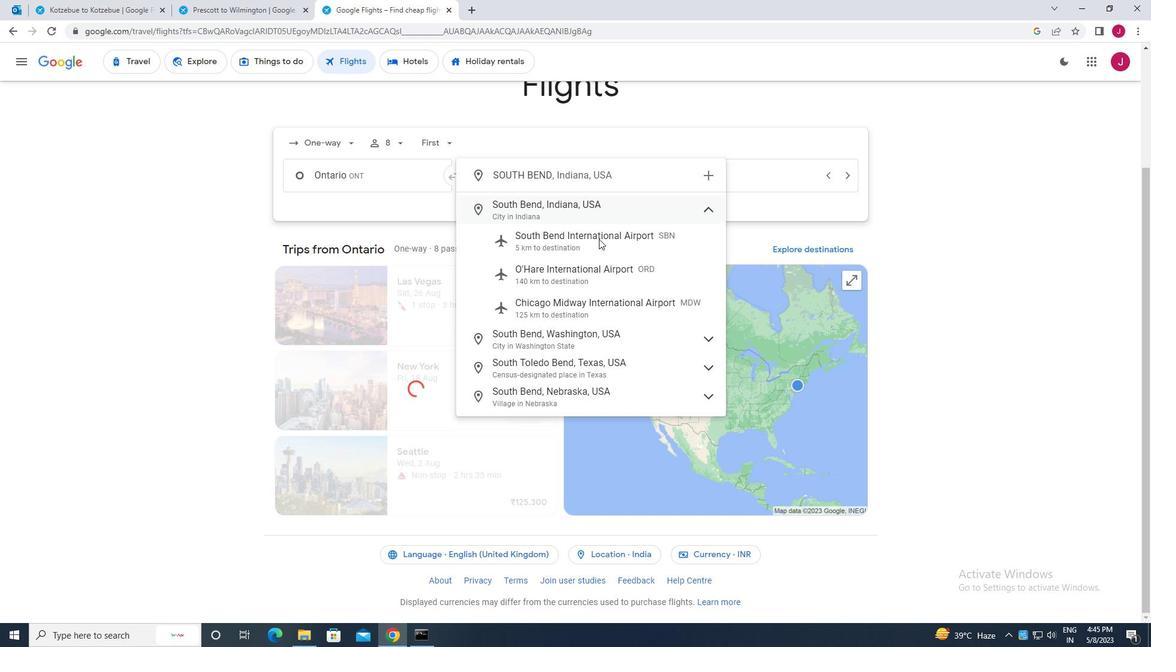 
Action: Mouse moved to (707, 182)
Screenshot: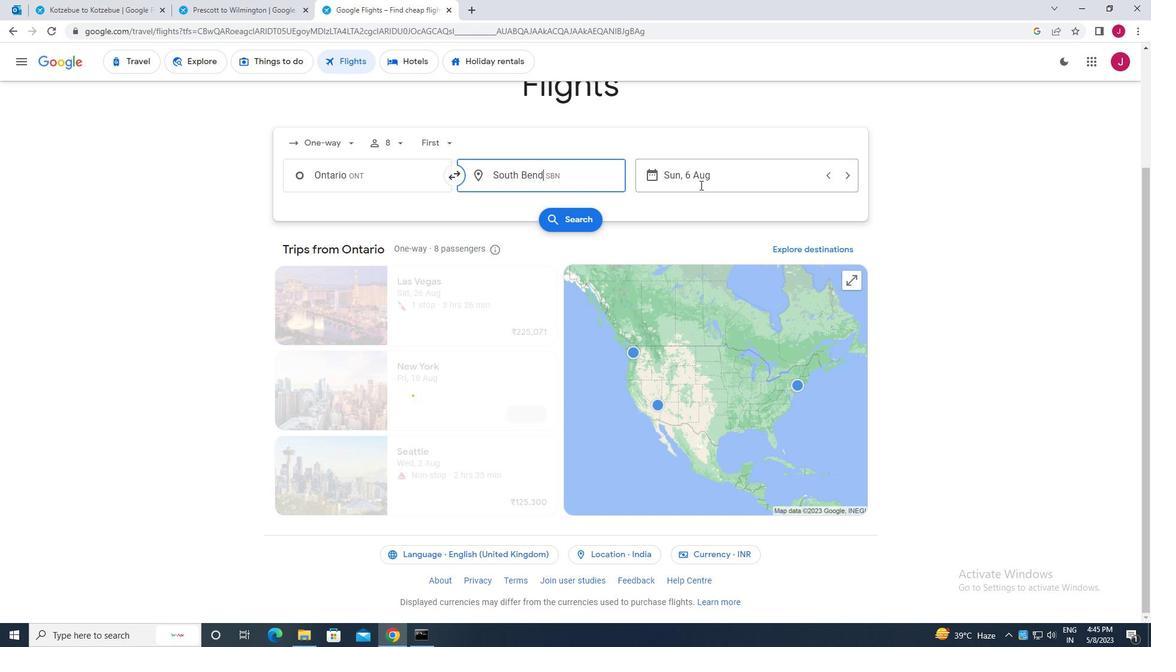 
Action: Mouse pressed left at (707, 182)
Screenshot: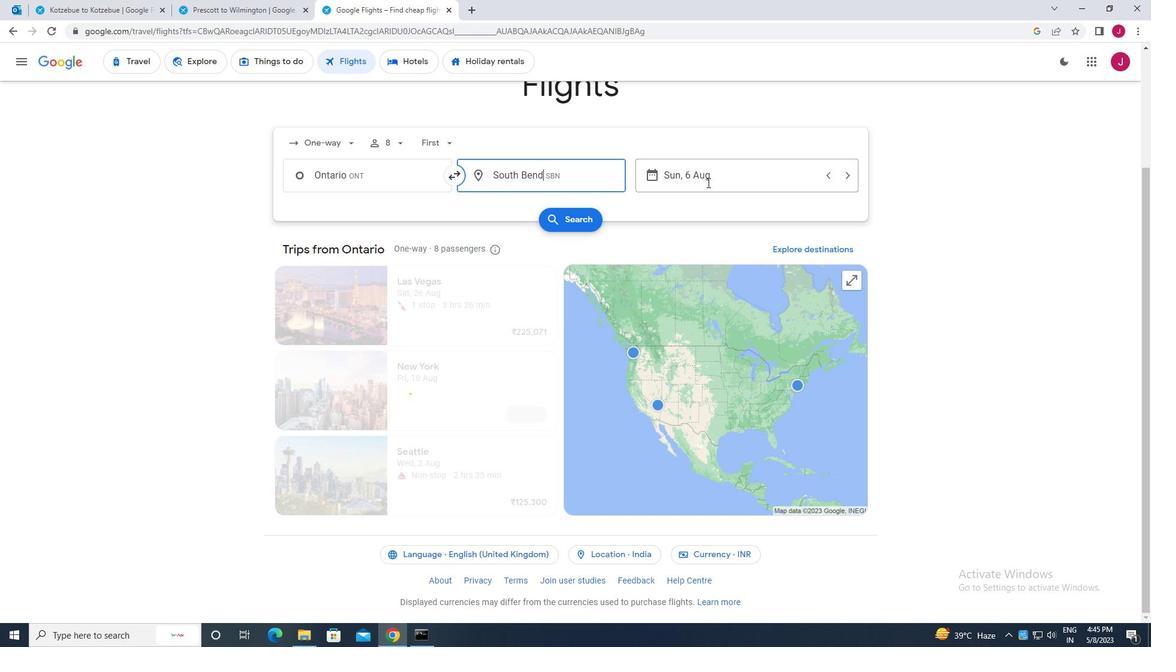 
Action: Mouse moved to (435, 307)
Screenshot: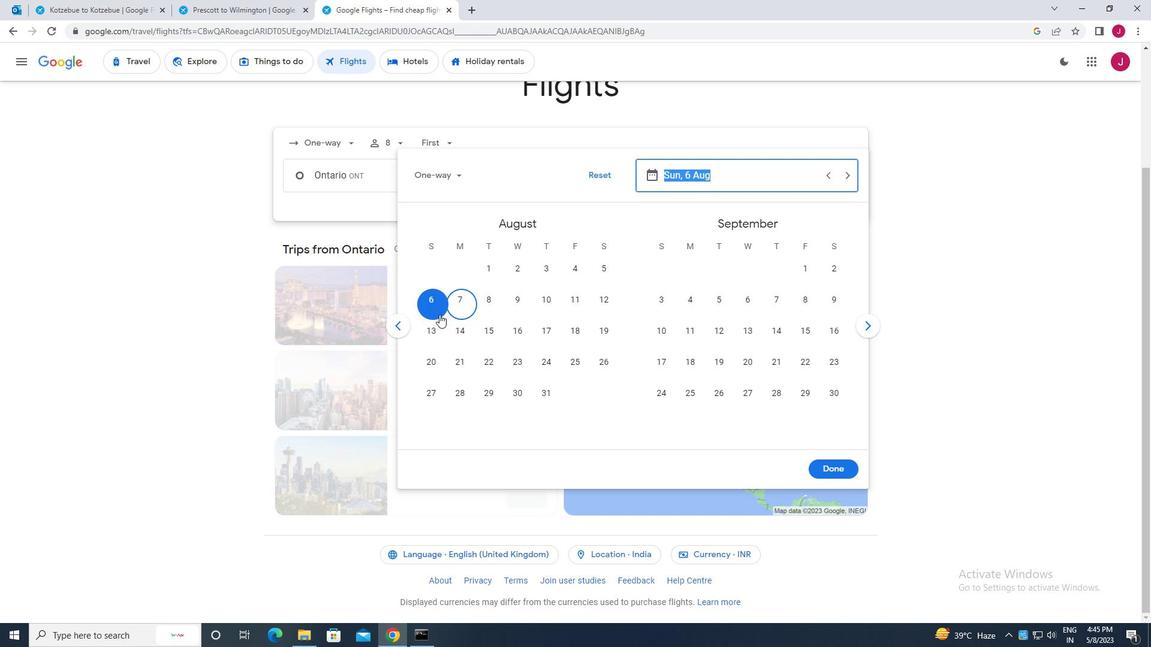 
Action: Mouse pressed left at (435, 307)
Screenshot: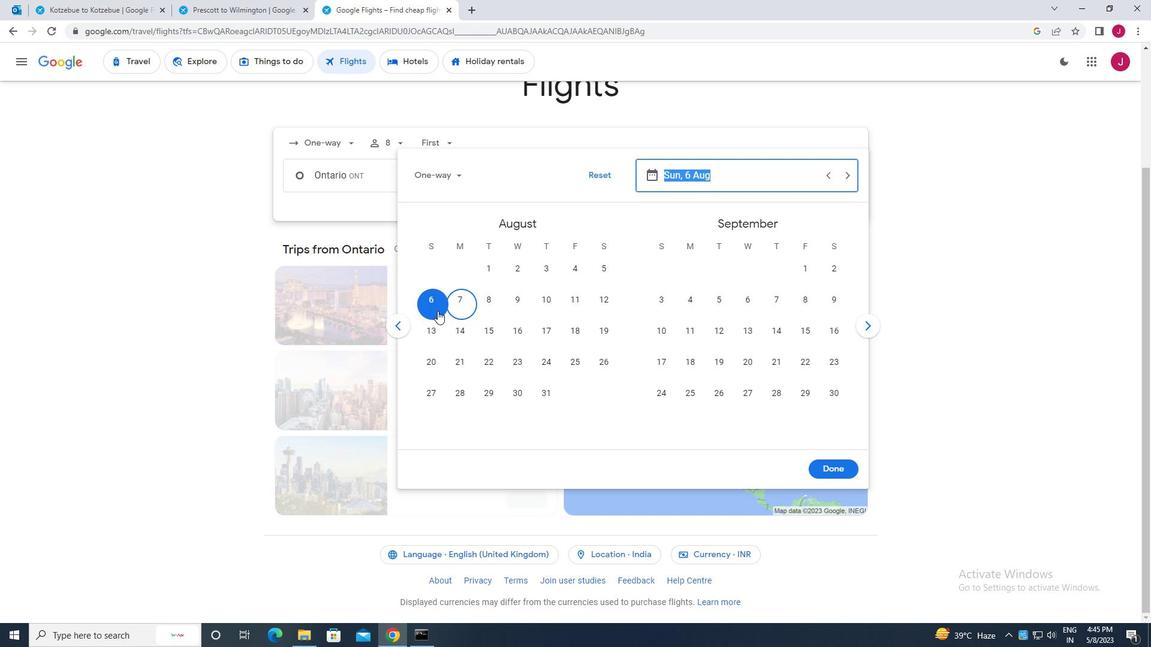 
Action: Mouse moved to (823, 465)
Screenshot: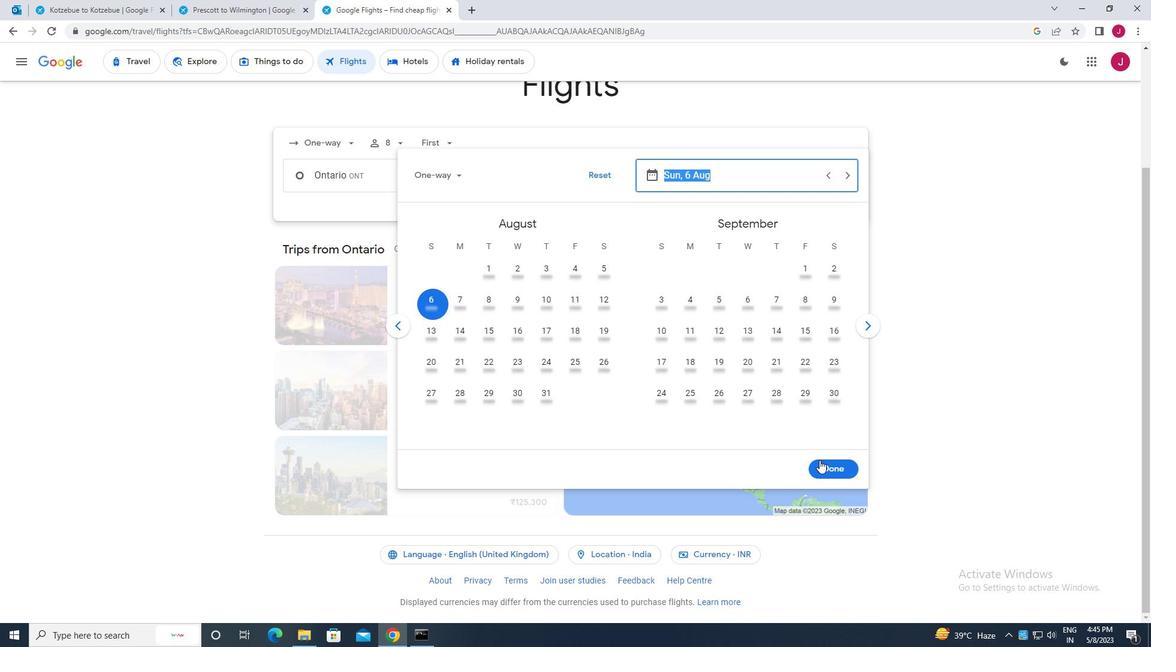 
Action: Mouse pressed left at (823, 465)
Screenshot: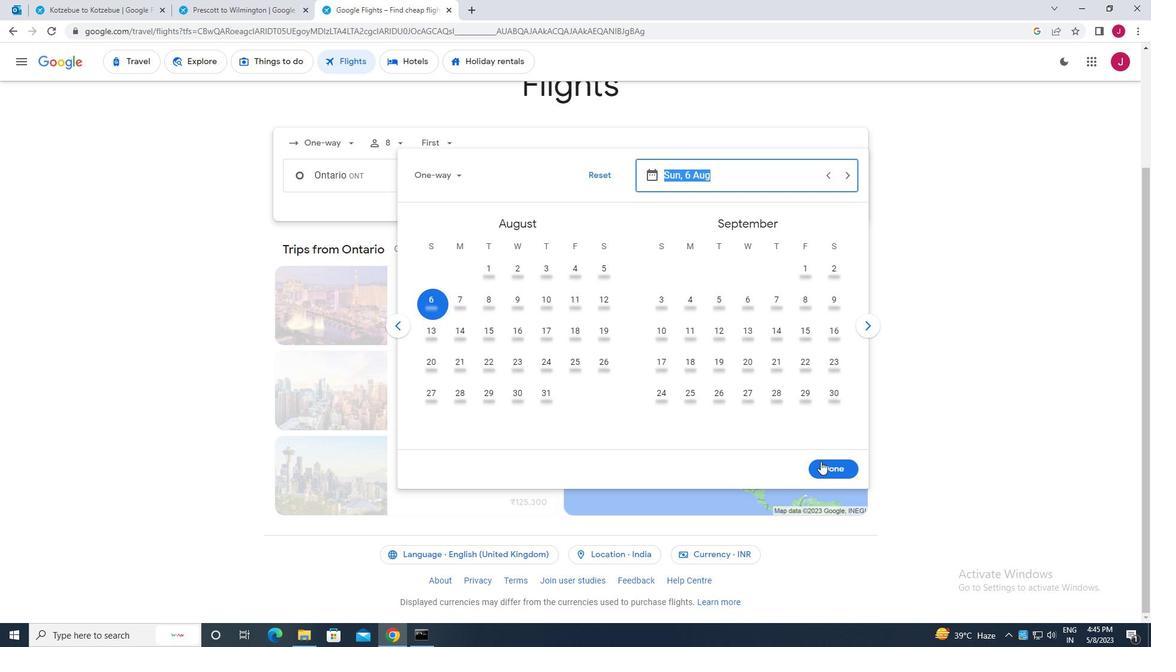 
Action: Mouse moved to (584, 217)
Screenshot: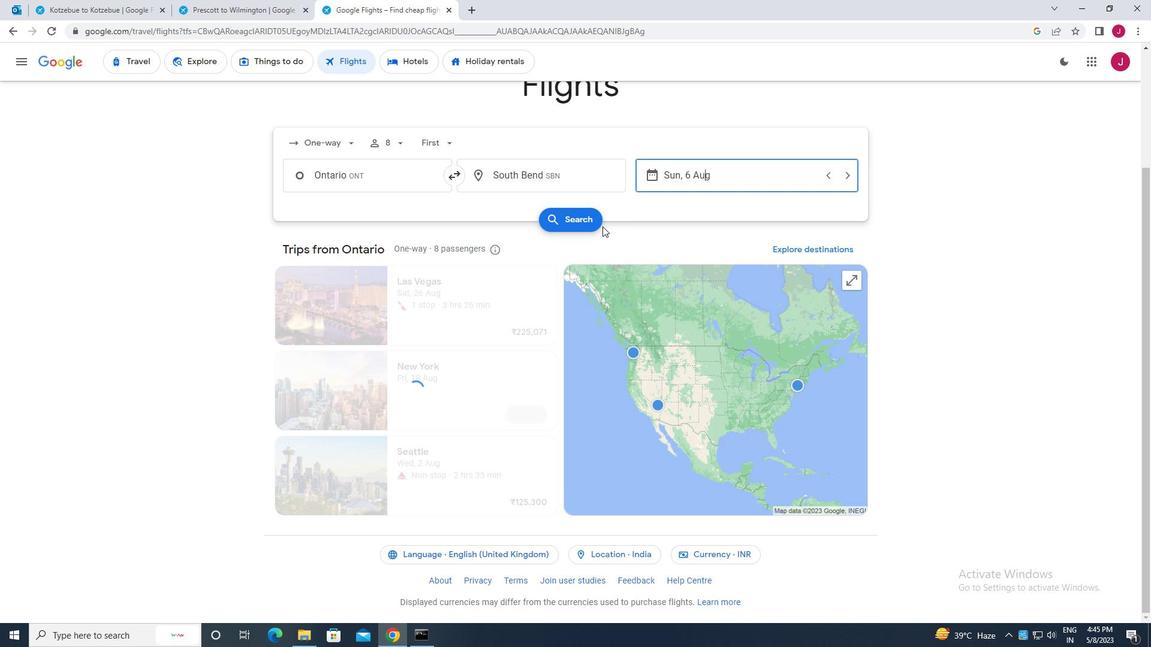 
Action: Mouse pressed left at (584, 217)
Screenshot: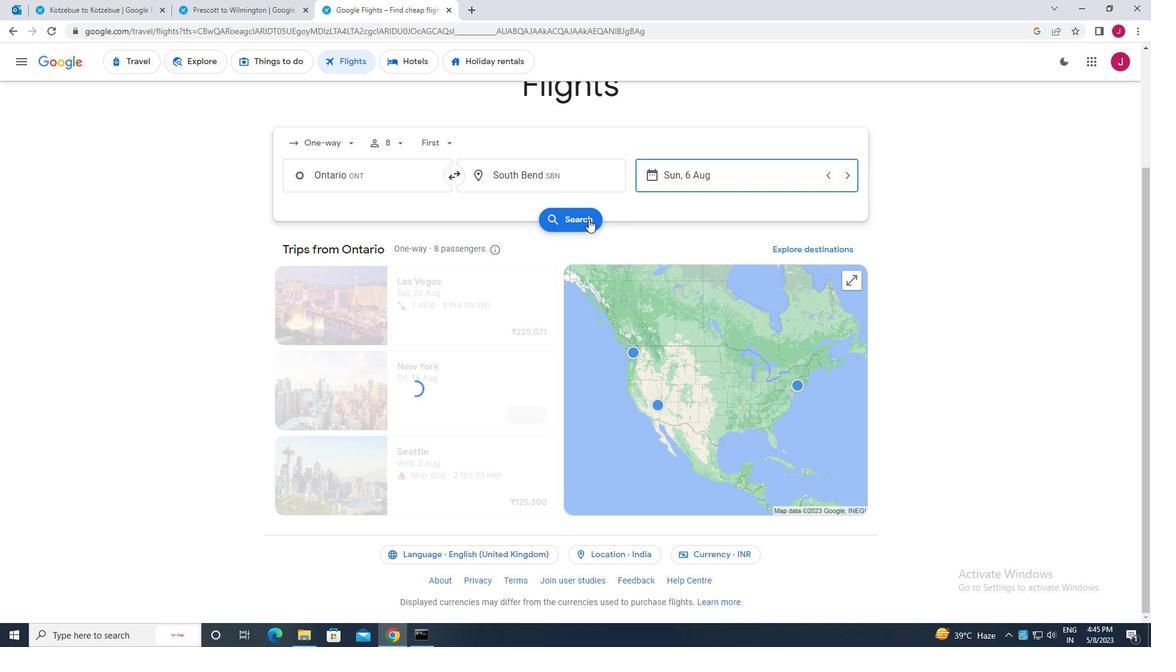 
Action: Mouse moved to (281, 171)
Screenshot: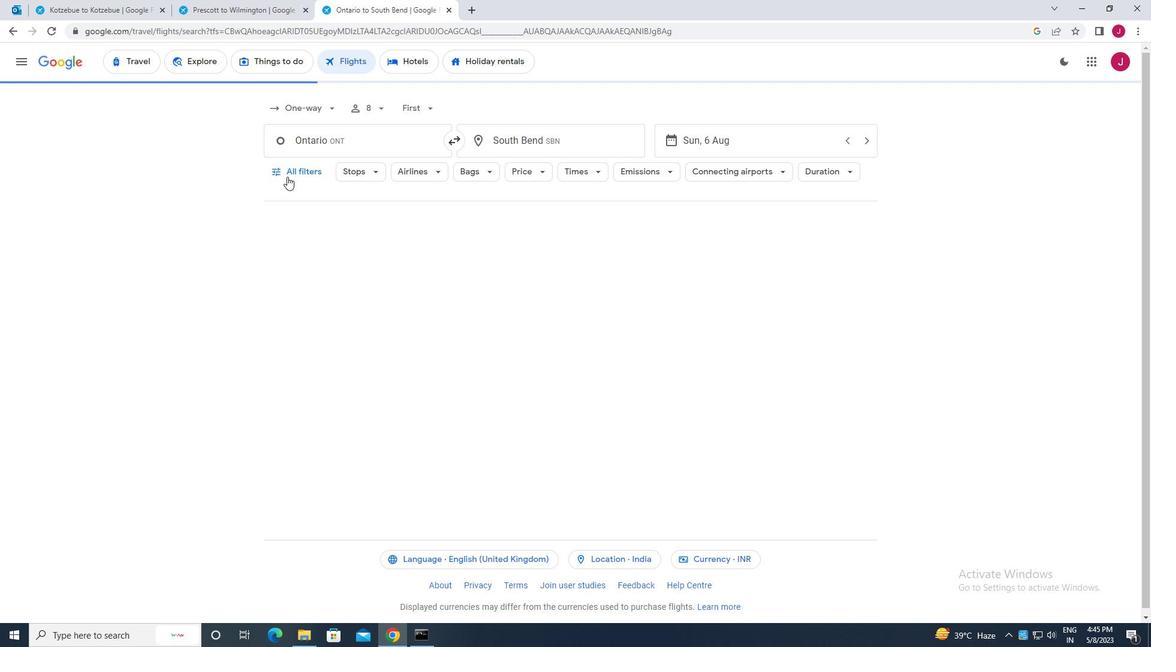 
Action: Mouse pressed left at (281, 171)
Screenshot: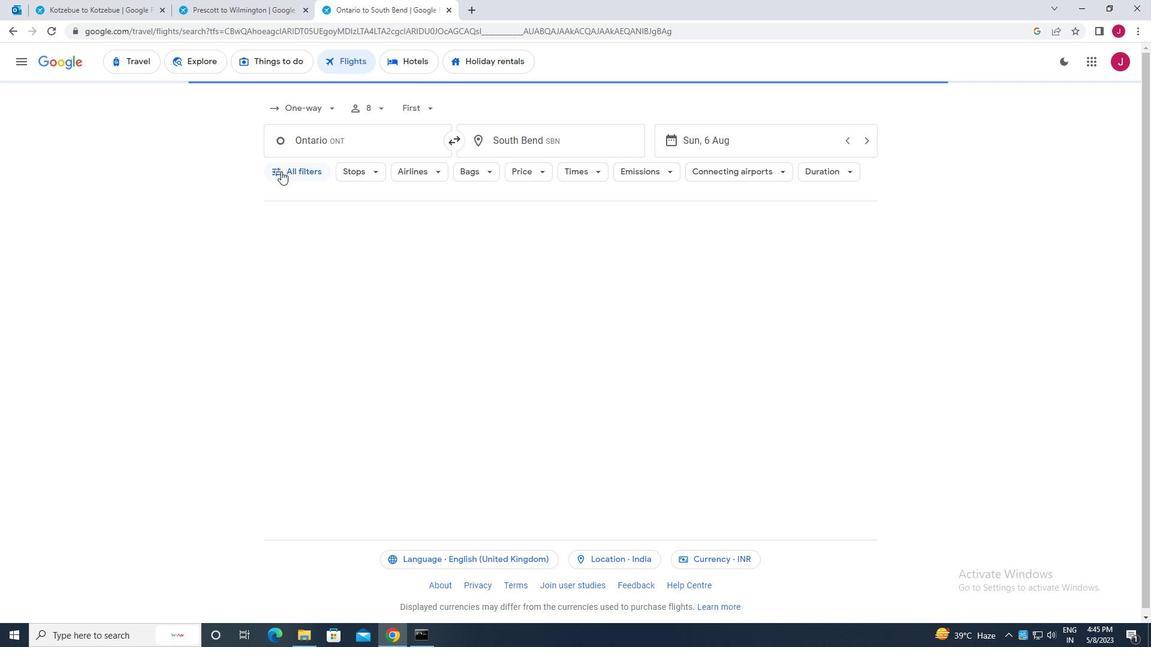 
Action: Mouse moved to (349, 289)
Screenshot: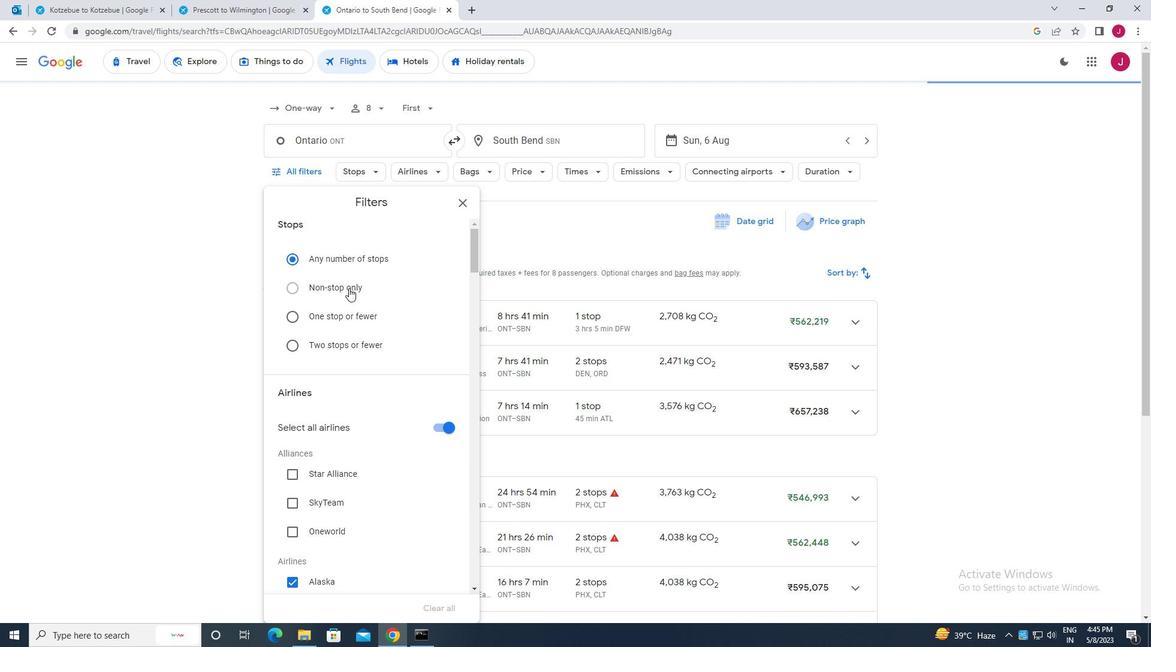 
Action: Mouse scrolled (349, 289) with delta (0, 0)
Screenshot: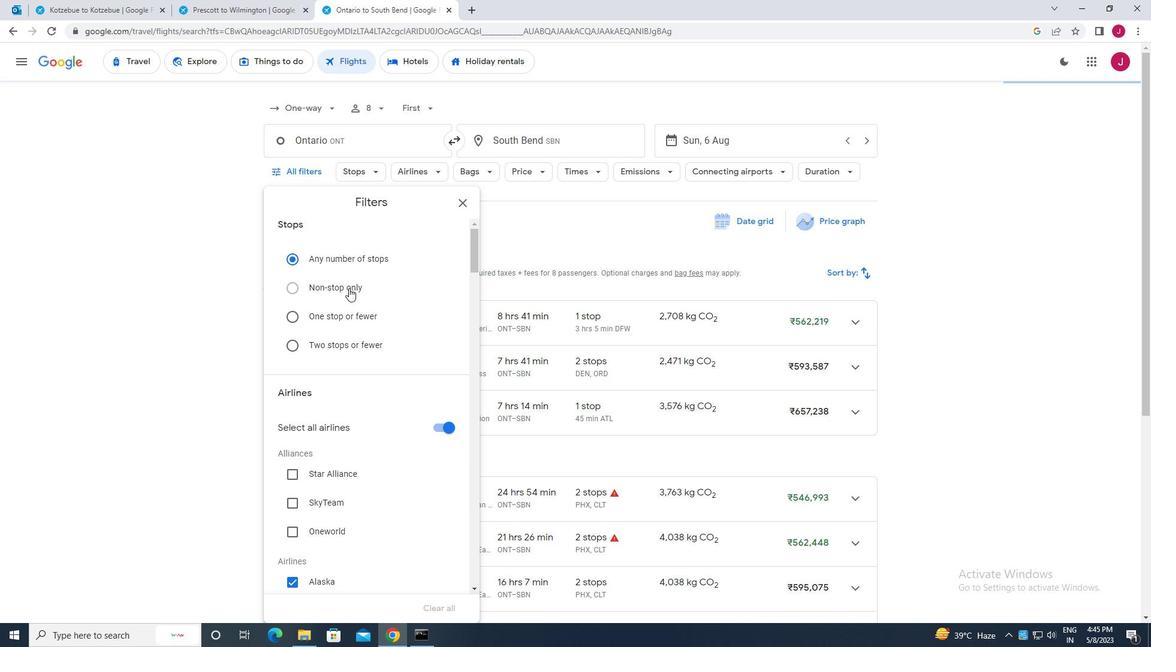 
Action: Mouse moved to (349, 290)
Screenshot: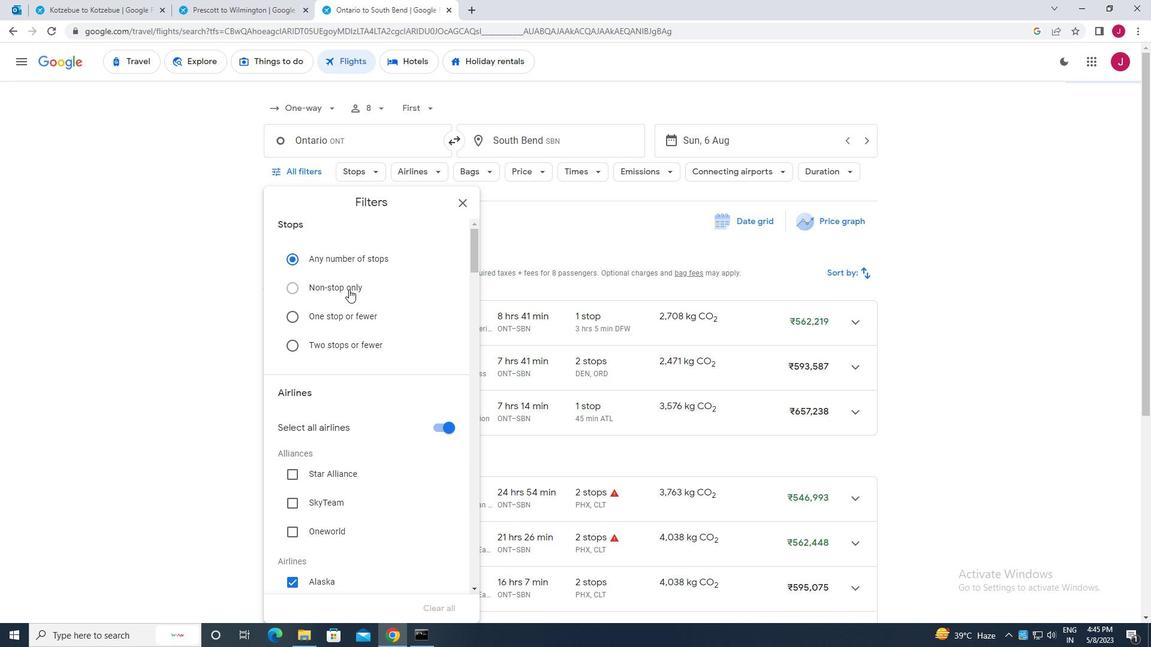 
Action: Mouse scrolled (349, 289) with delta (0, 0)
Screenshot: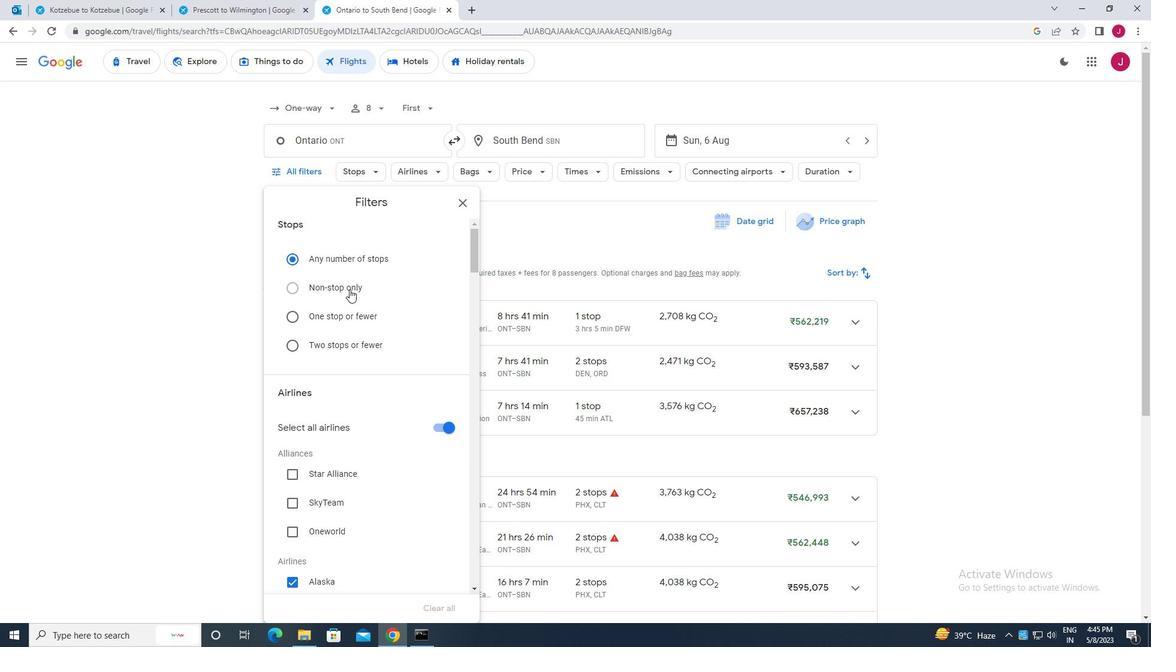 
Action: Mouse moved to (356, 313)
Screenshot: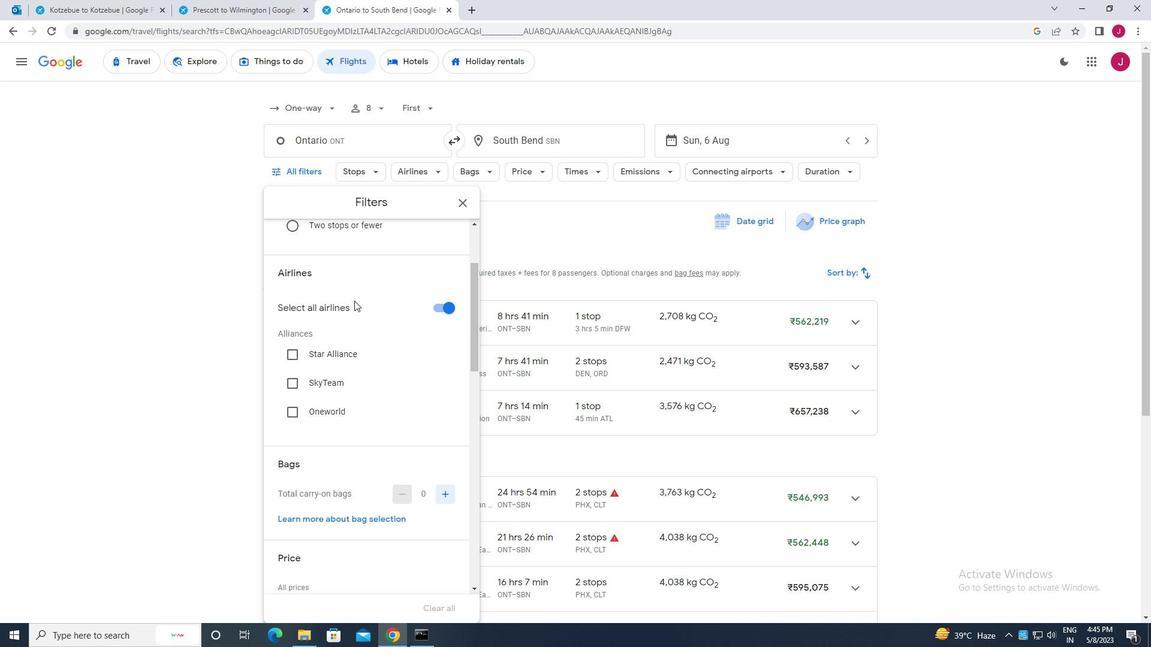 
Action: Mouse scrolled (356, 314) with delta (0, 0)
Screenshot: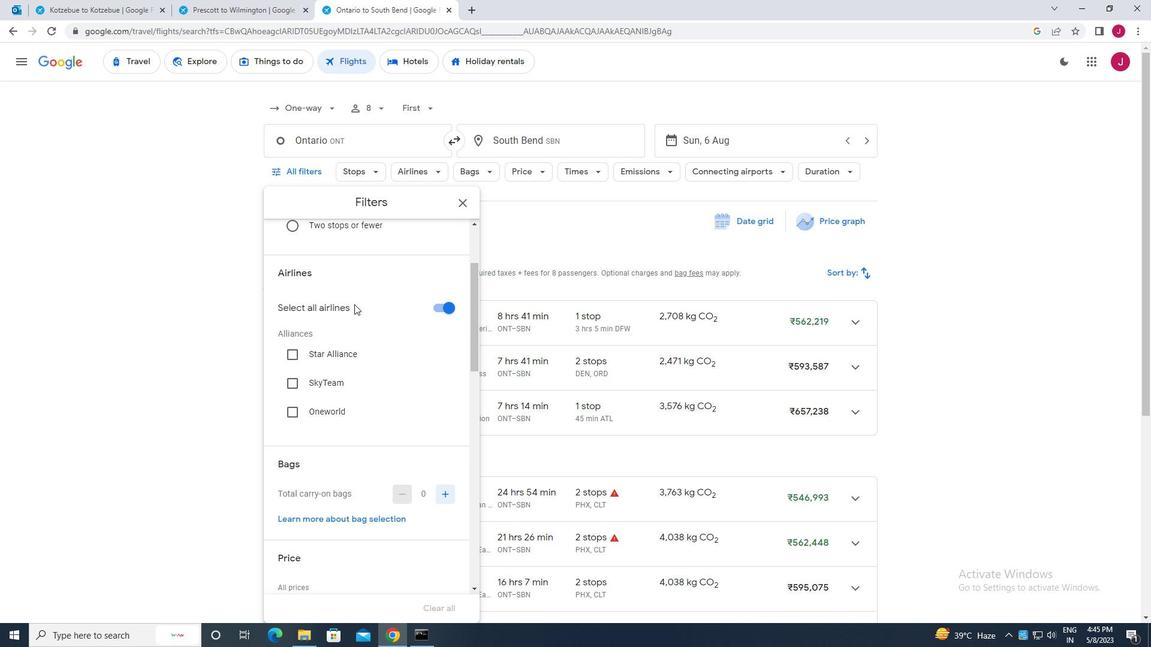 
Action: Mouse scrolled (356, 314) with delta (0, 0)
Screenshot: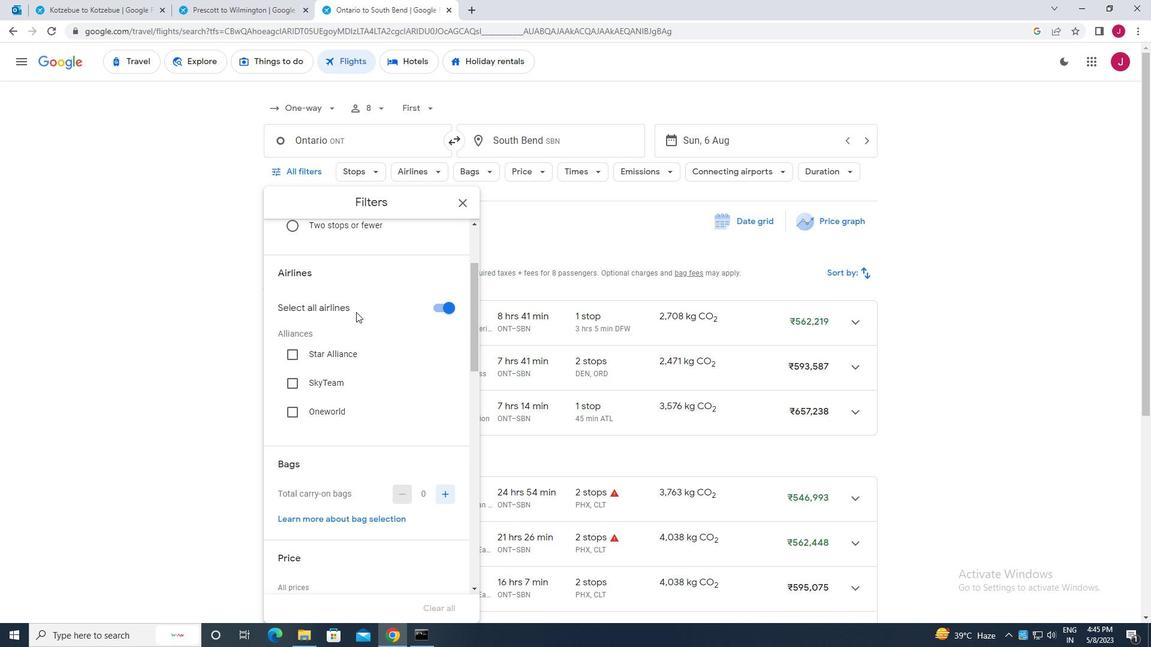 
Action: Mouse scrolled (356, 314) with delta (0, 0)
Screenshot: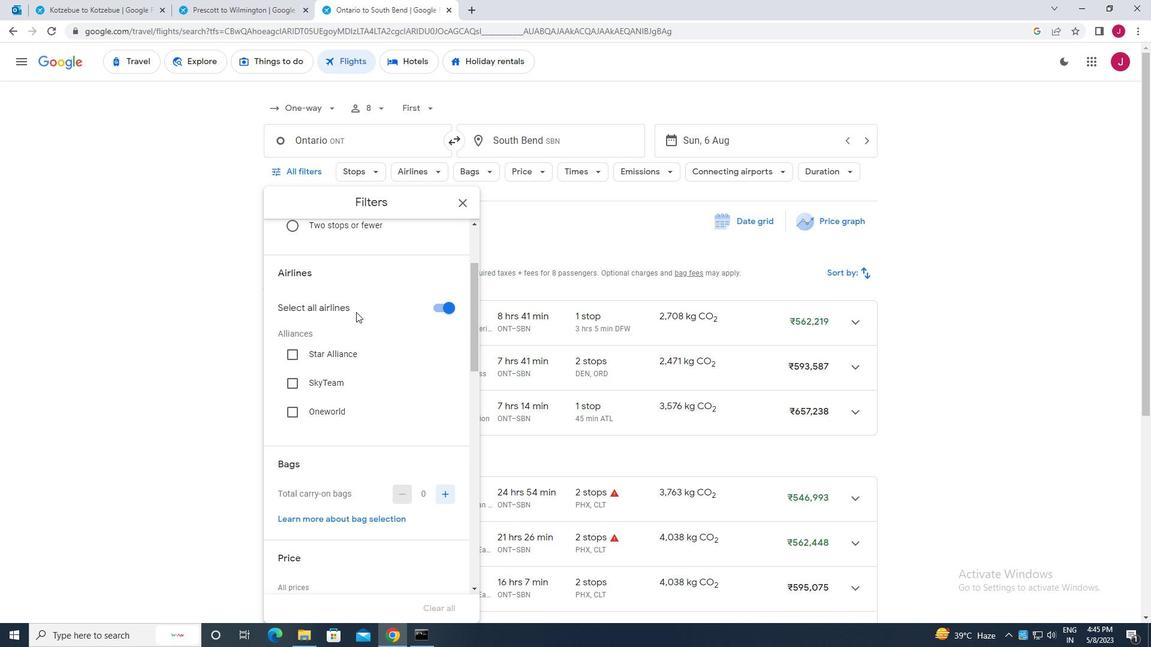 
Action: Mouse moved to (293, 286)
Screenshot: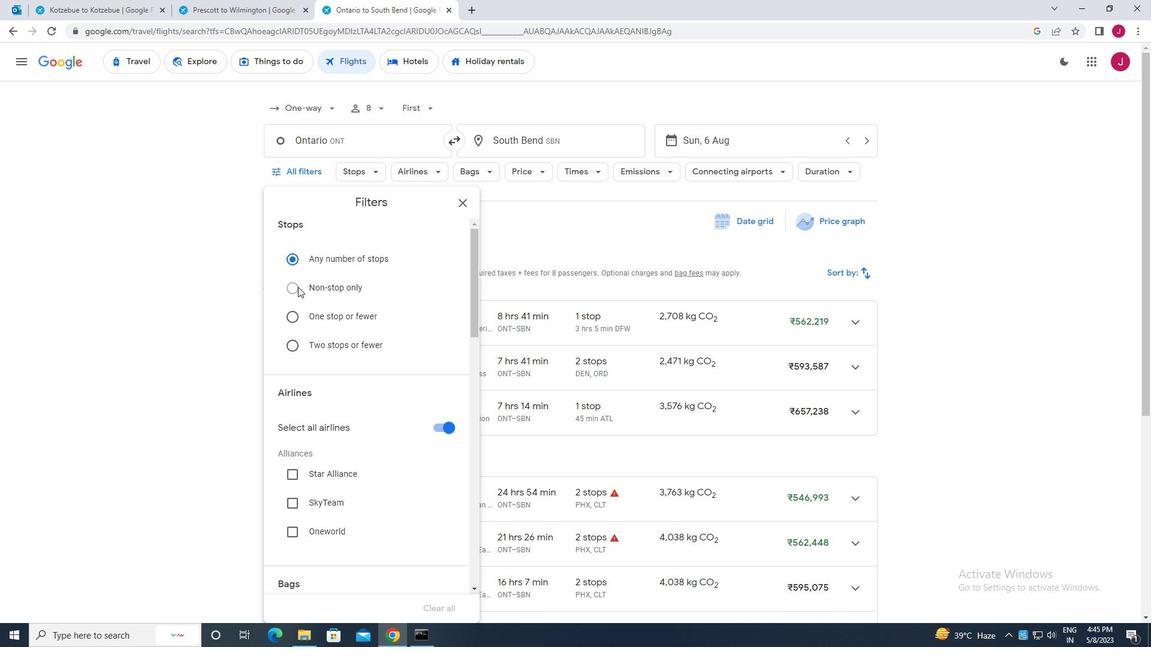 
Action: Mouse pressed left at (293, 286)
Screenshot: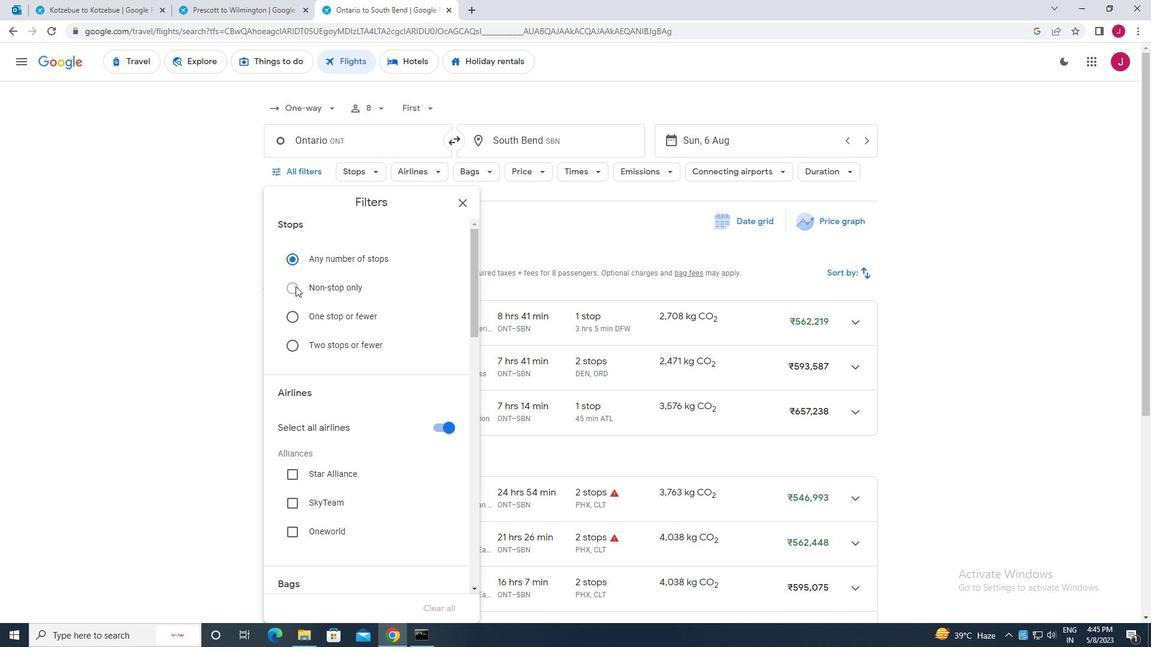 
Action: Mouse moved to (291, 286)
Screenshot: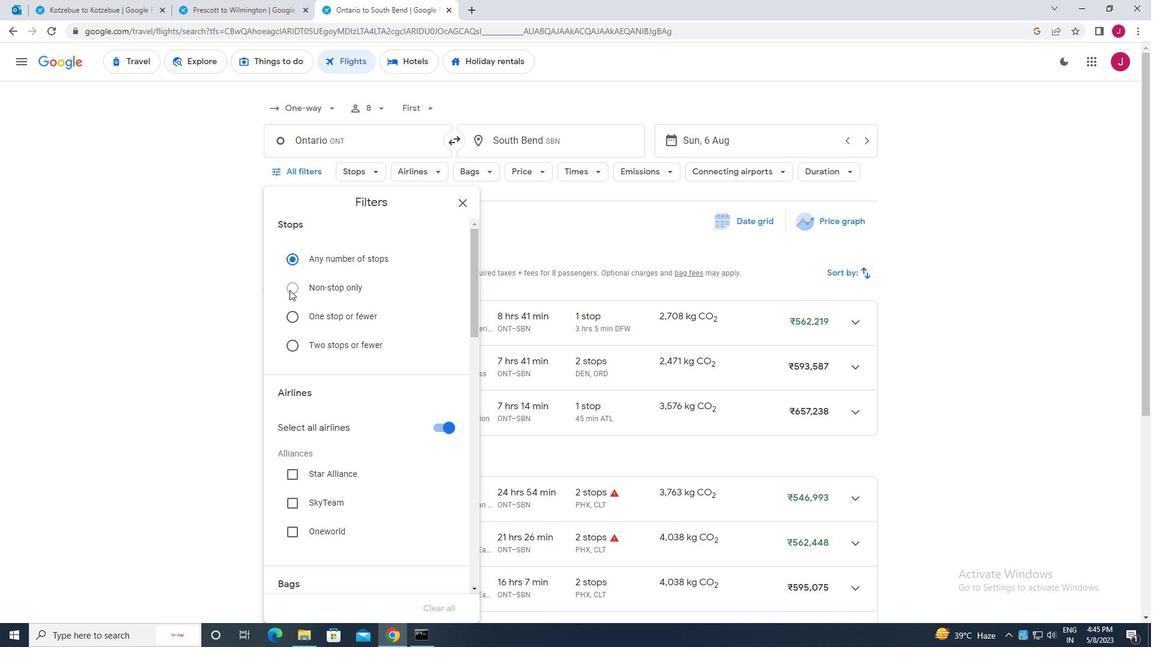 
Action: Mouse pressed left at (291, 286)
Screenshot: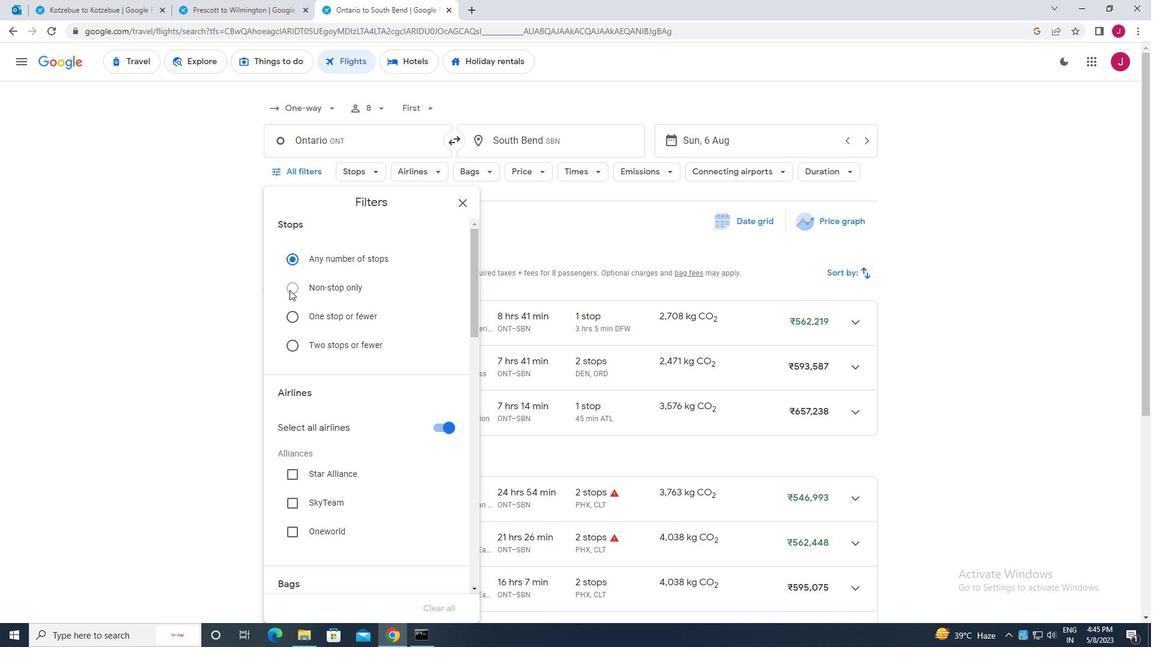 
Action: Mouse moved to (376, 297)
Screenshot: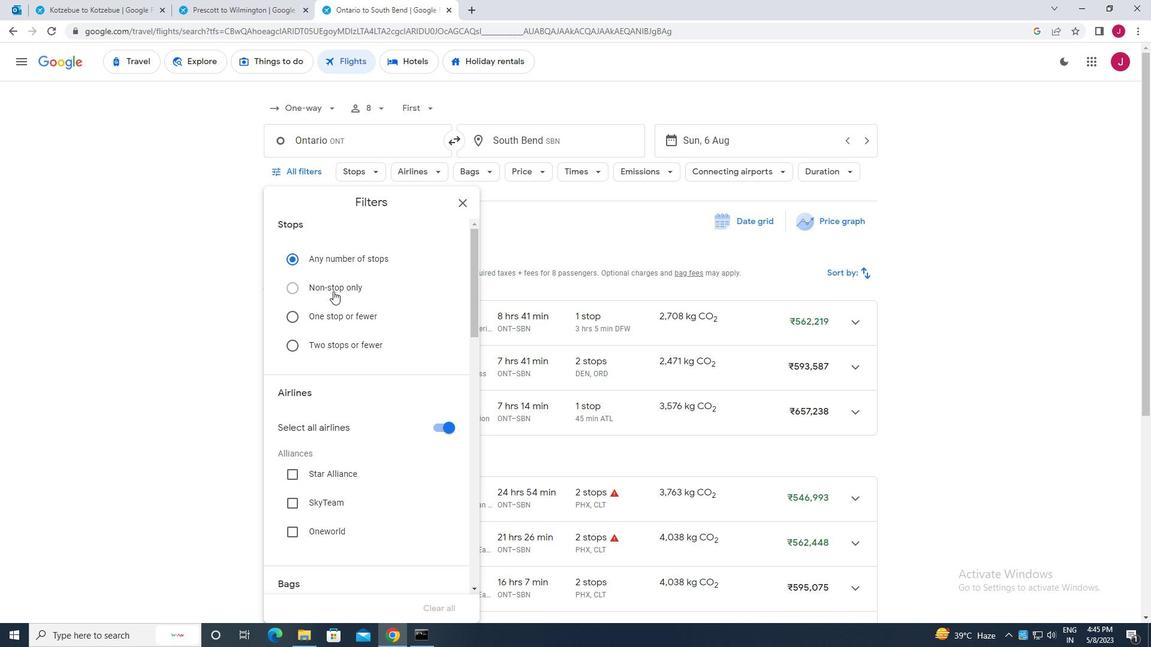 
Action: Mouse scrolled (376, 296) with delta (0, 0)
Screenshot: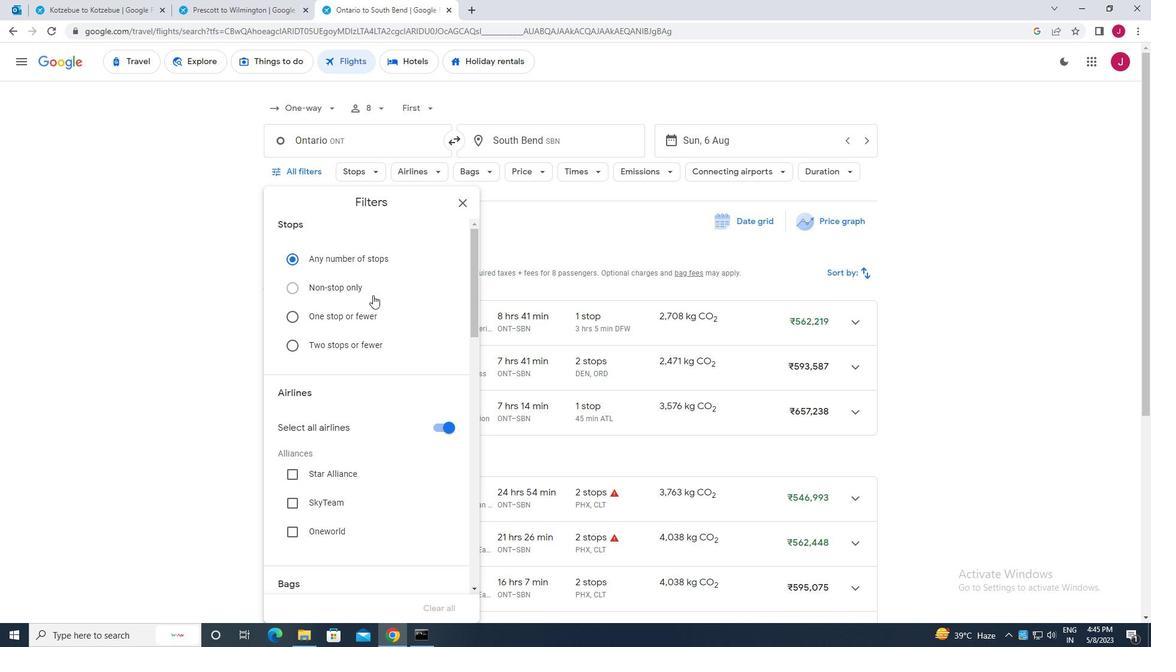 
Action: Mouse scrolled (376, 296) with delta (0, 0)
Screenshot: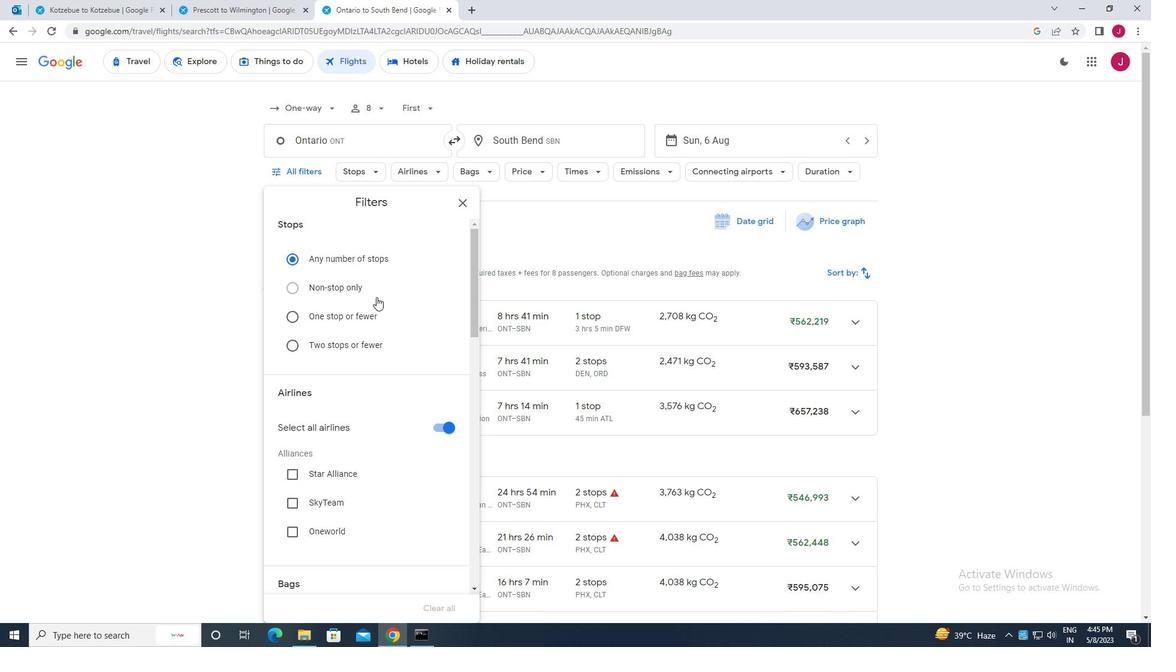 
Action: Mouse scrolled (376, 296) with delta (0, 0)
Screenshot: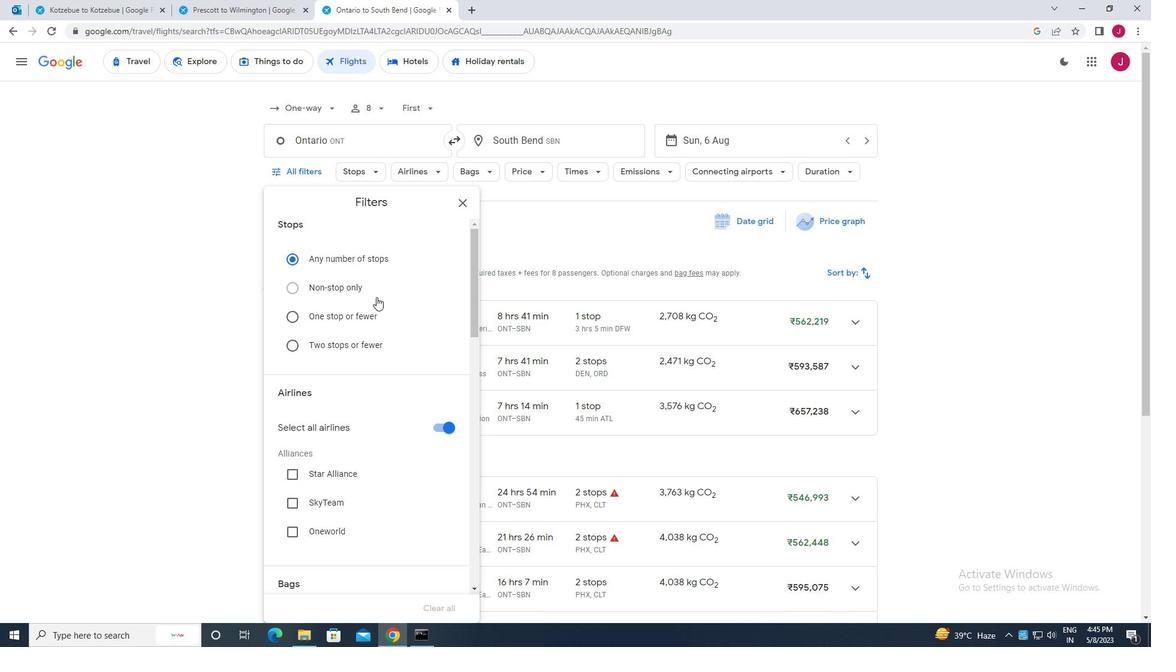 
Action: Mouse moved to (437, 250)
Screenshot: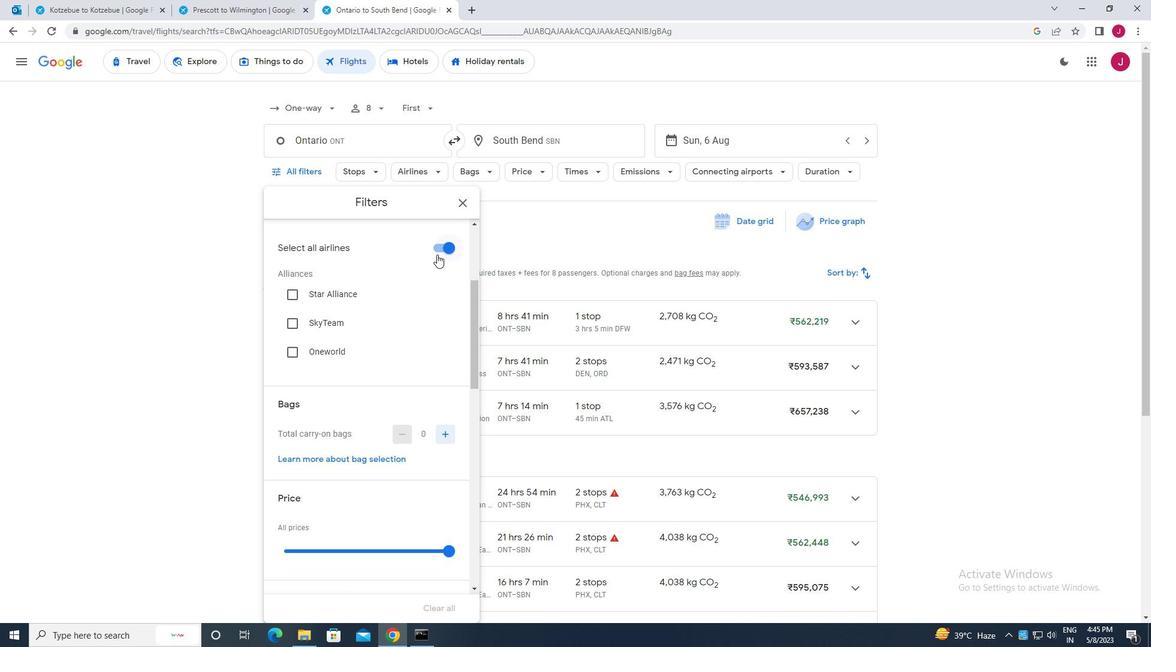 
Action: Mouse pressed left at (437, 250)
Screenshot: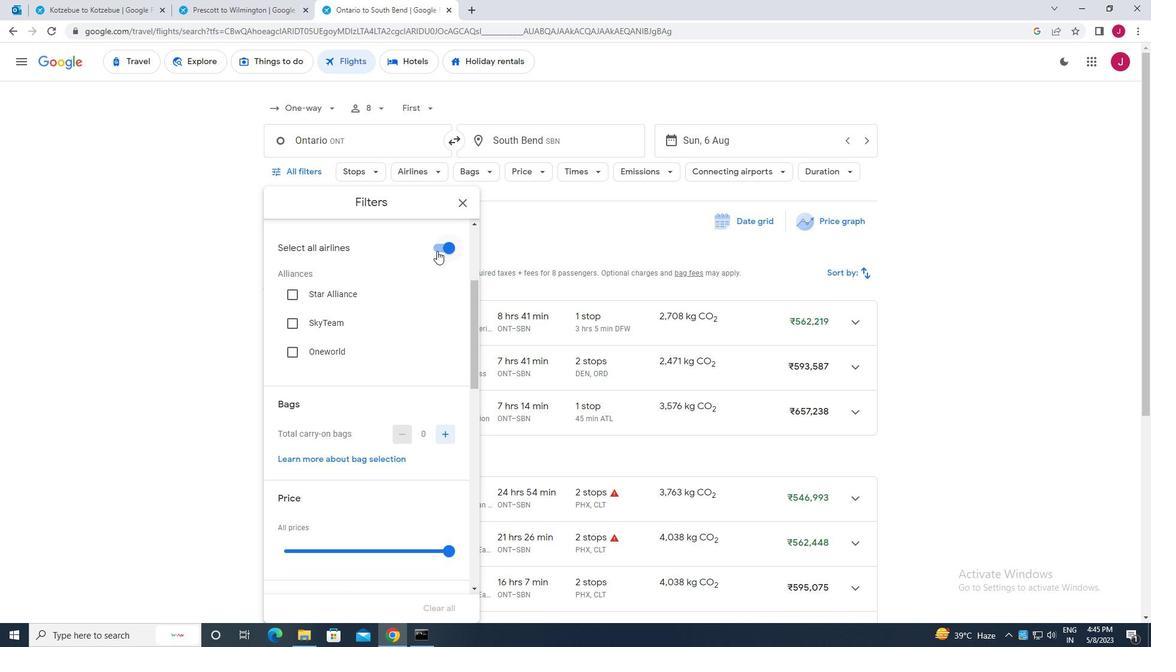 
Action: Mouse moved to (341, 316)
Screenshot: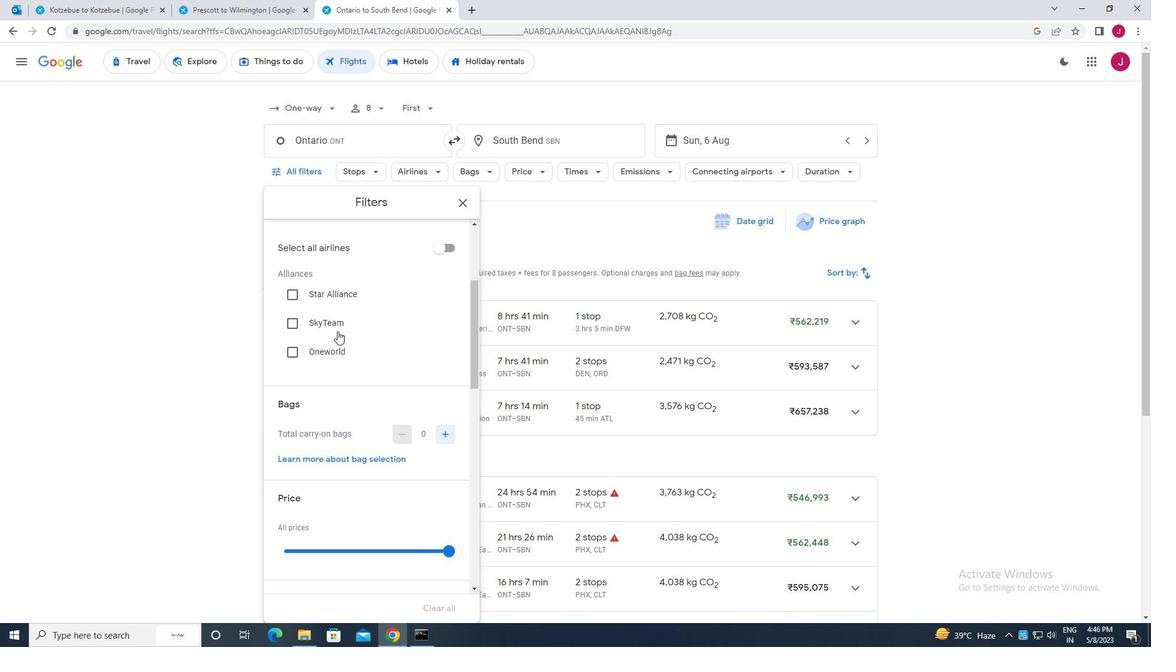 
Action: Mouse scrolled (341, 315) with delta (0, 0)
Screenshot: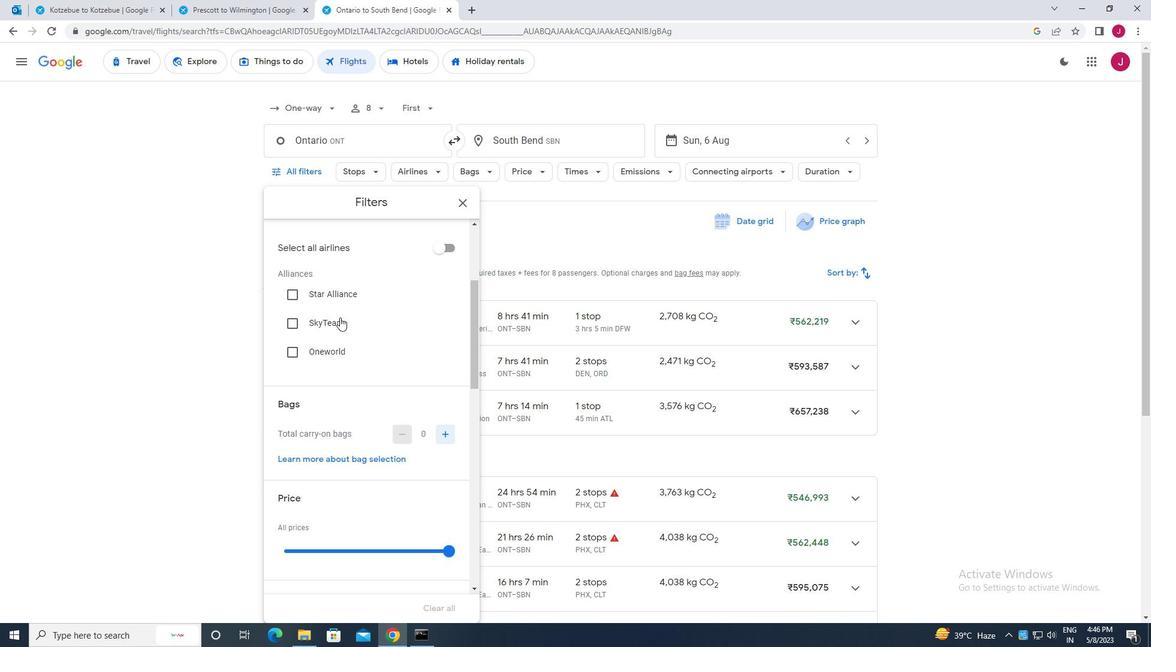 
Action: Mouse scrolled (341, 315) with delta (0, 0)
Screenshot: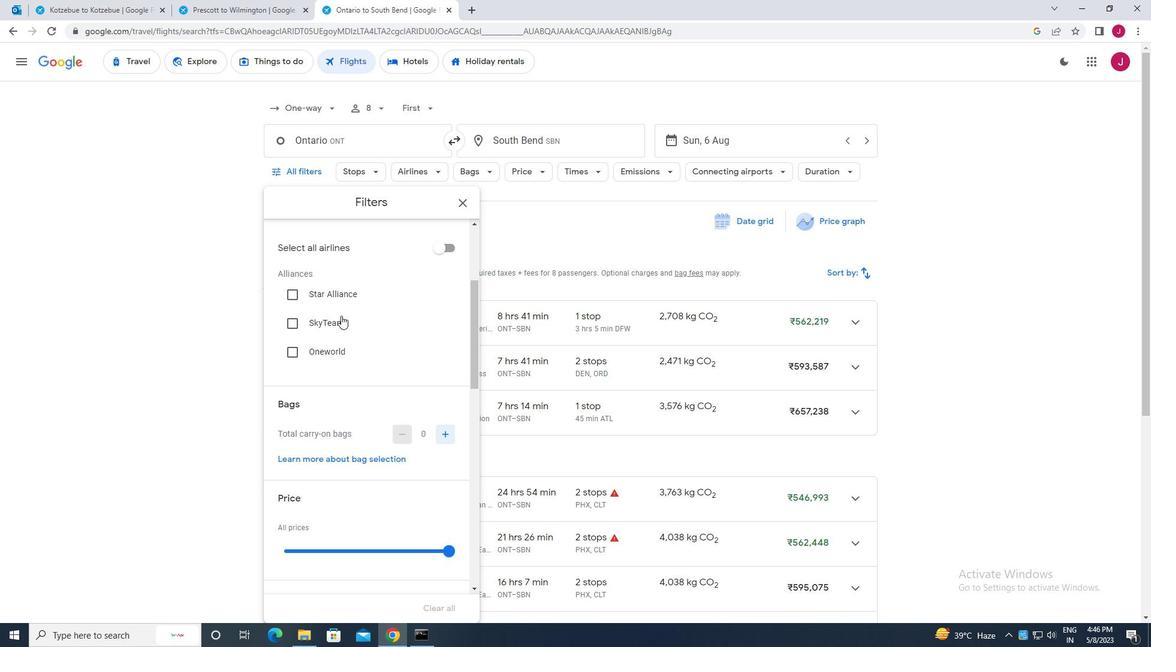 
Action: Mouse scrolled (341, 315) with delta (0, 0)
Screenshot: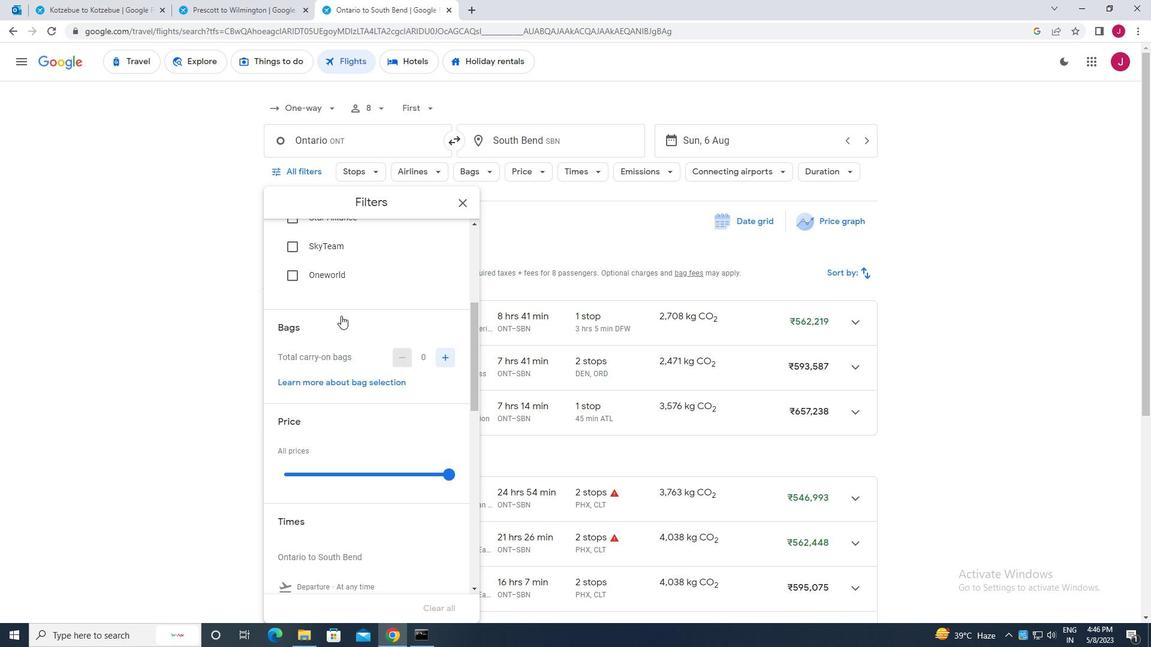 
Action: Mouse scrolled (341, 315) with delta (0, 0)
Screenshot: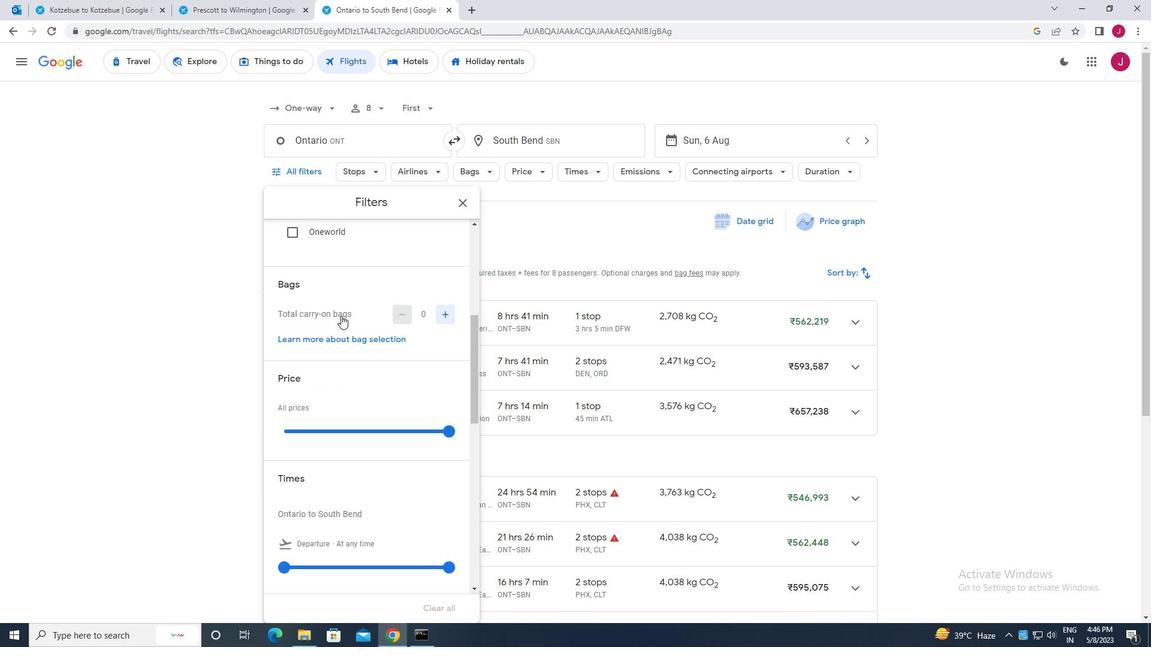
Action: Mouse moved to (423, 301)
Screenshot: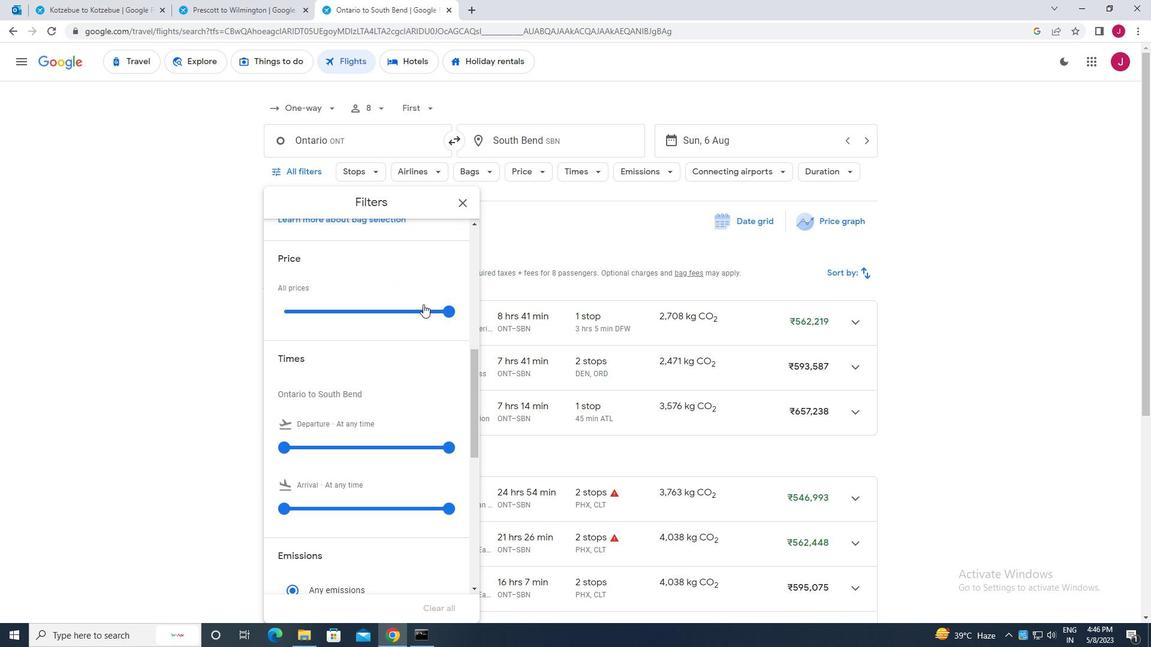 
Action: Mouse scrolled (423, 302) with delta (0, 0)
Screenshot: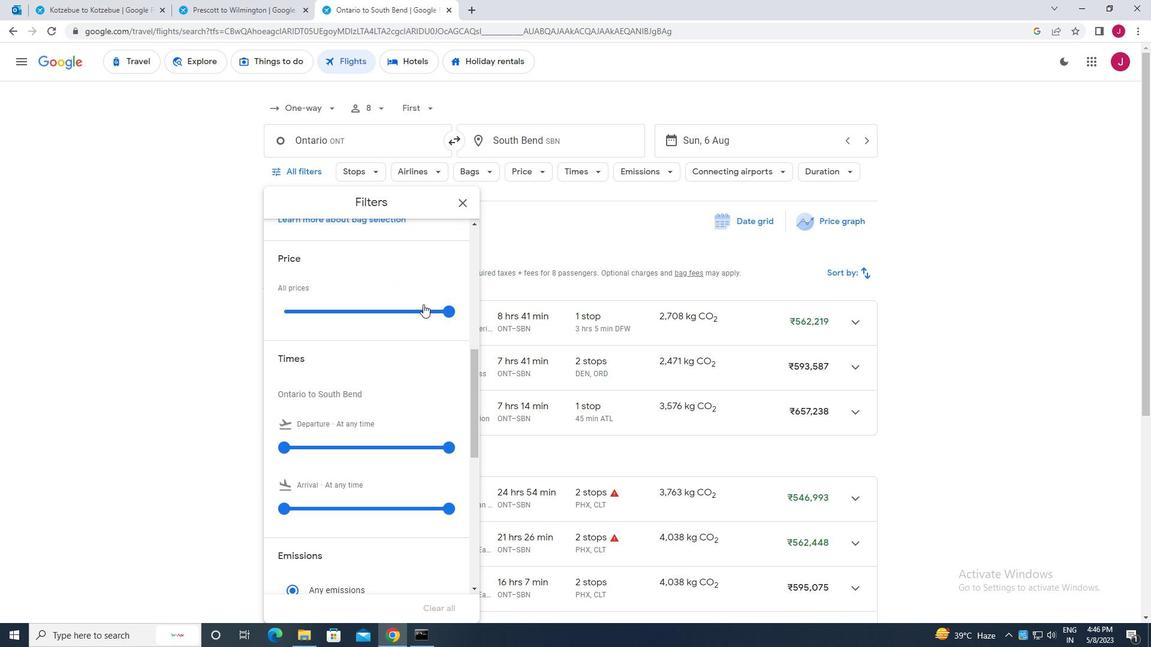 
Action: Mouse scrolled (423, 302) with delta (0, 0)
Screenshot: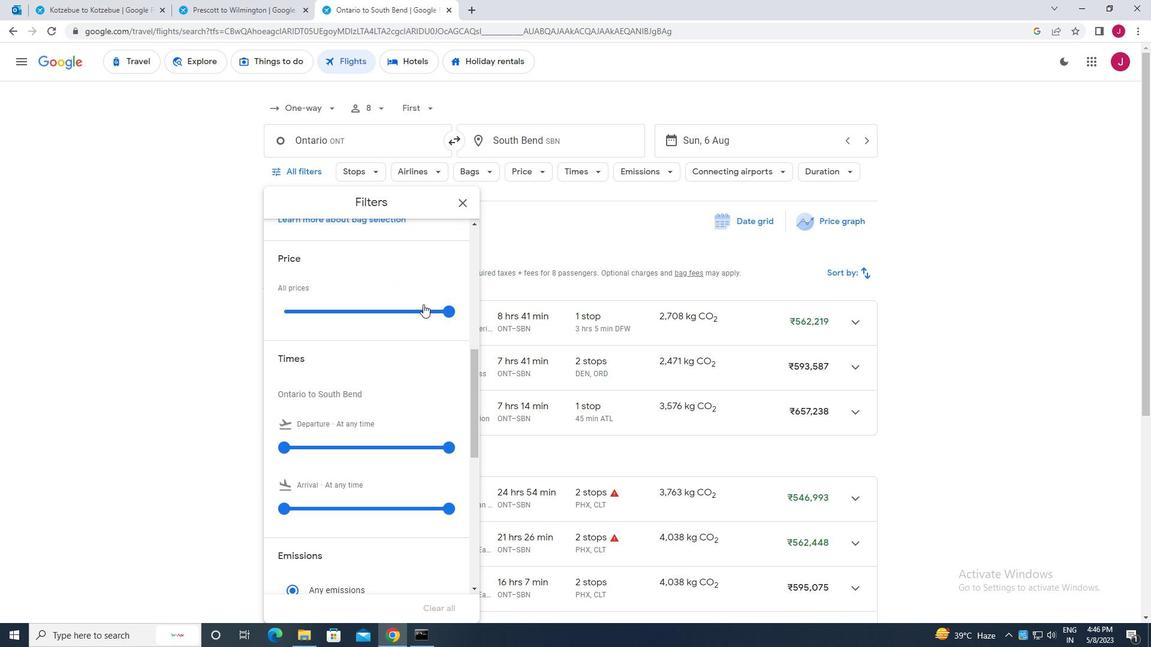 
Action: Mouse moved to (423, 301)
Screenshot: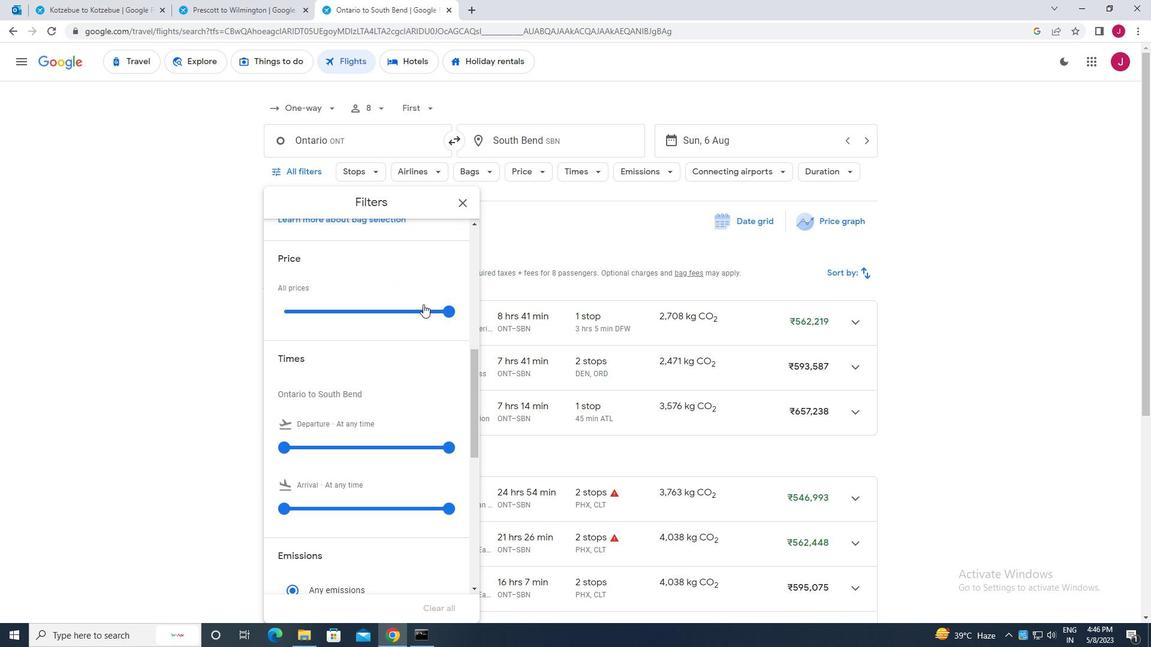 
Action: Mouse scrolled (423, 302) with delta (0, 0)
Screenshot: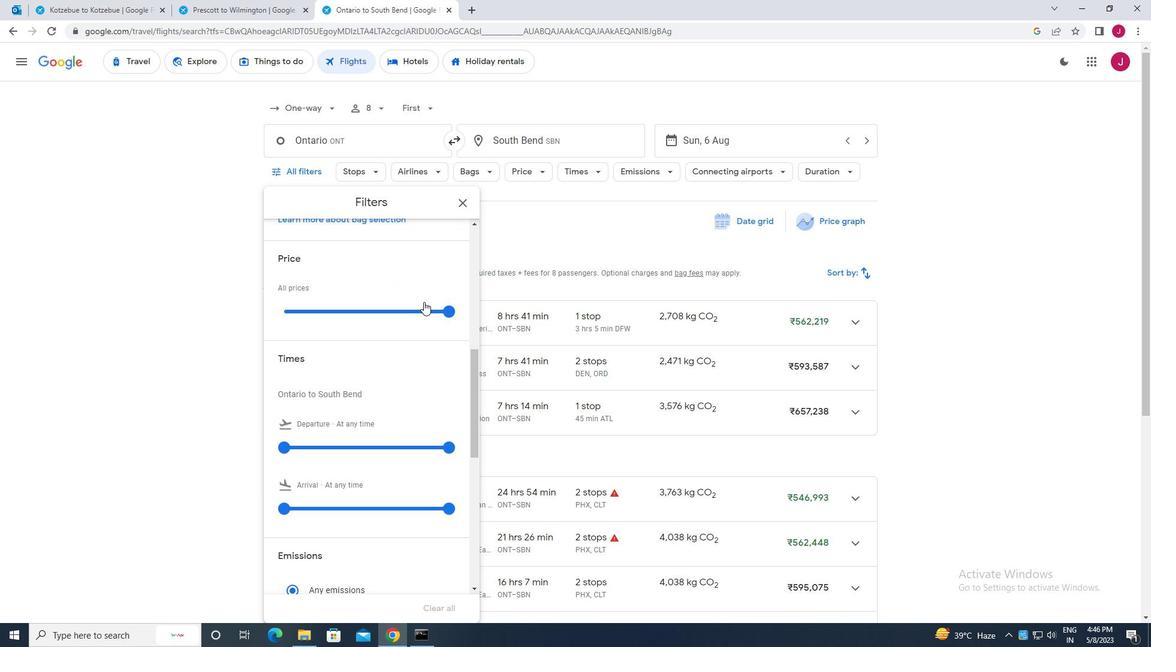 
Action: Mouse moved to (437, 372)
Screenshot: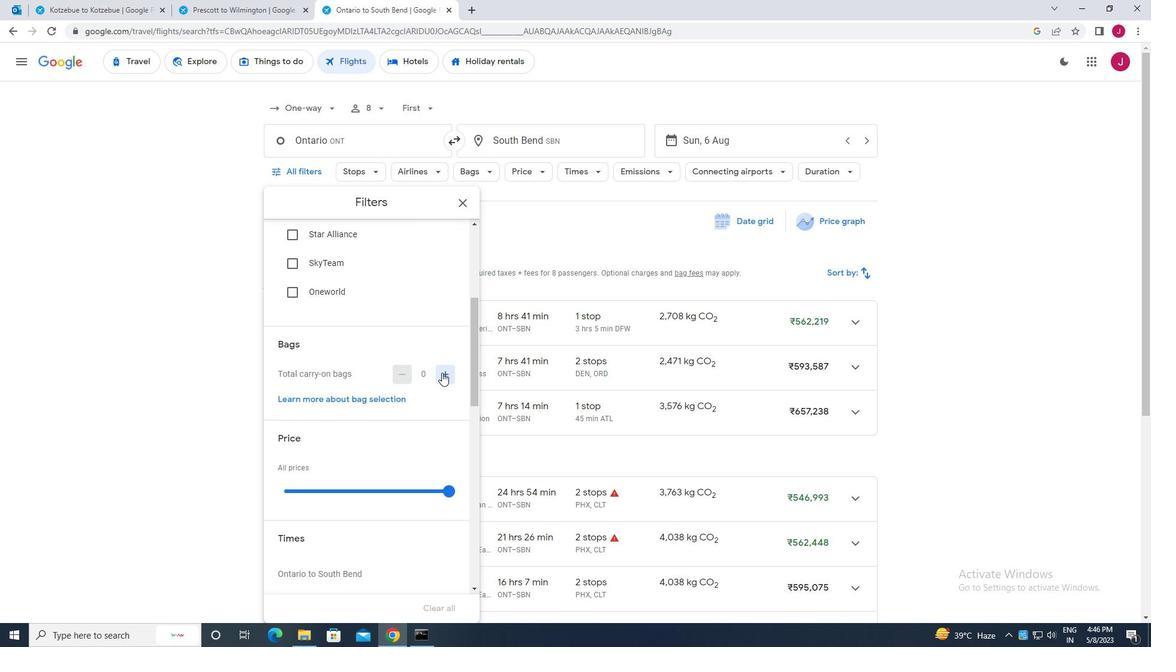 
Action: Mouse scrolled (437, 372) with delta (0, 0)
Screenshot: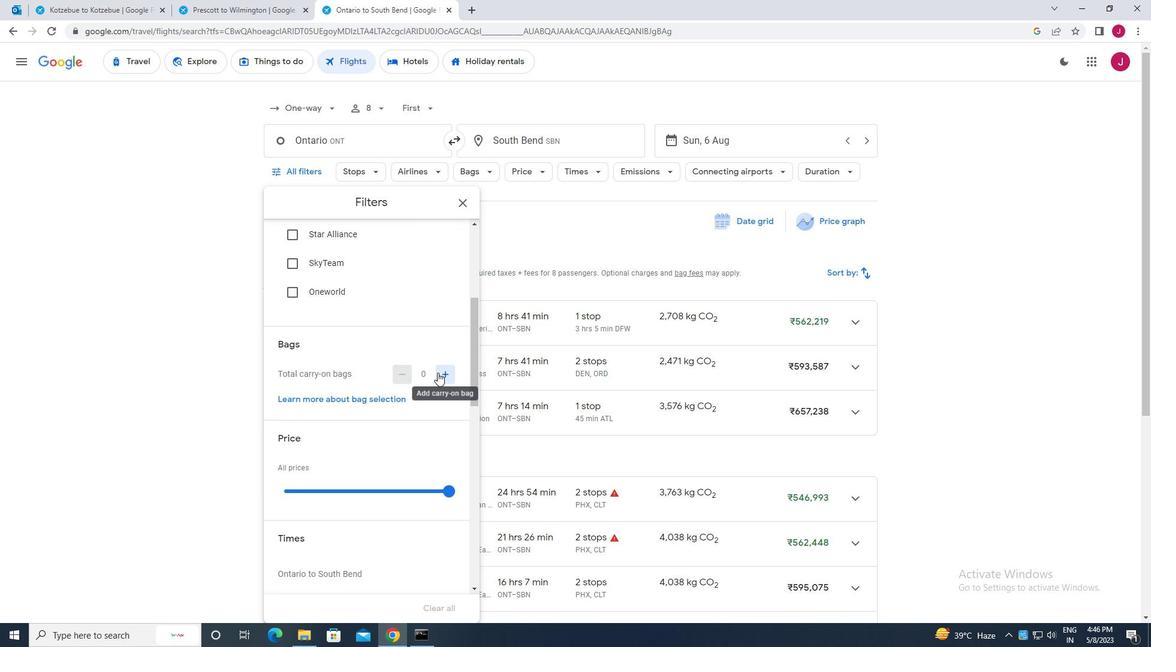 
Action: Mouse scrolled (437, 372) with delta (0, 0)
Screenshot: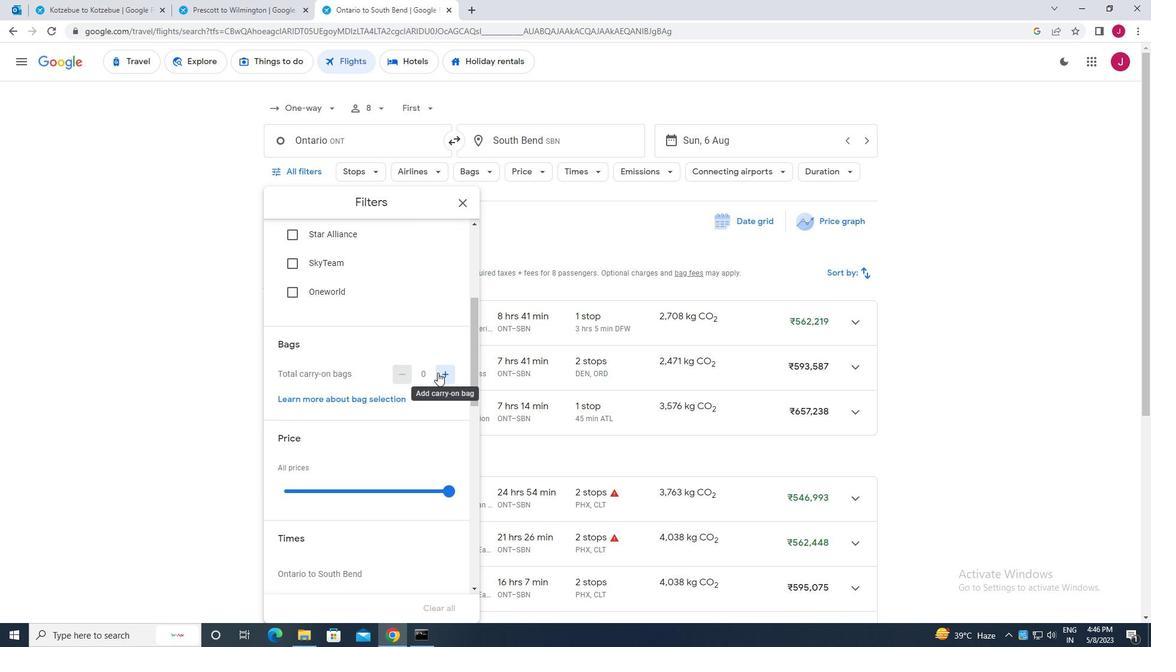 
Action: Mouse moved to (437, 372)
Screenshot: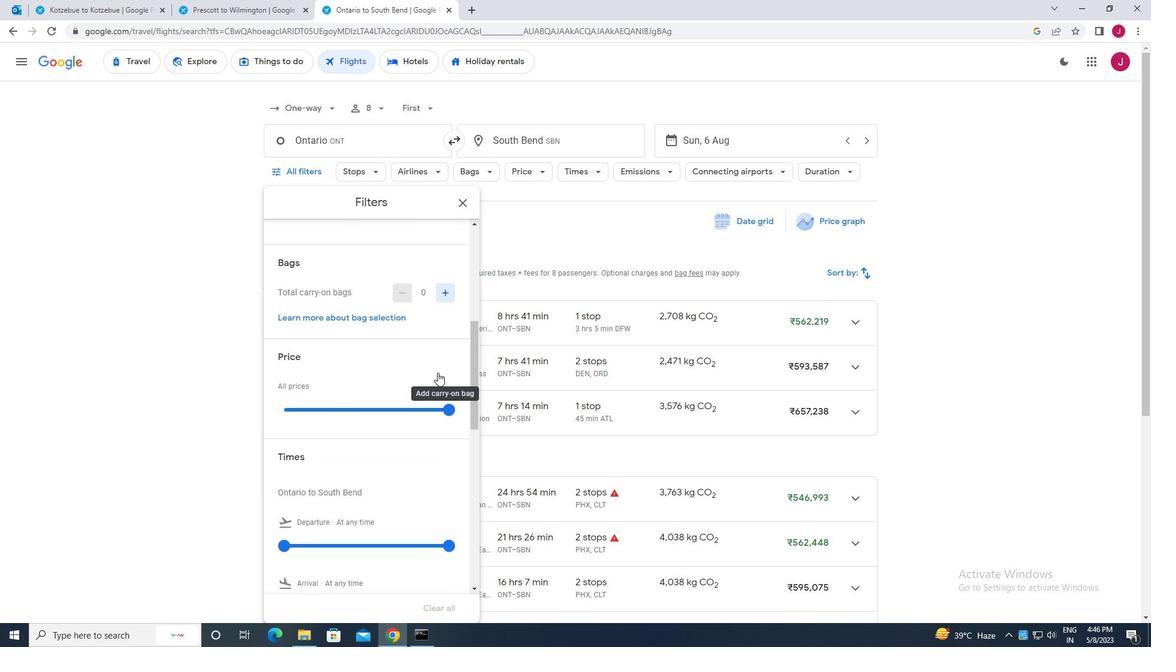 
Action: Mouse scrolled (437, 372) with delta (0, 0)
Screenshot: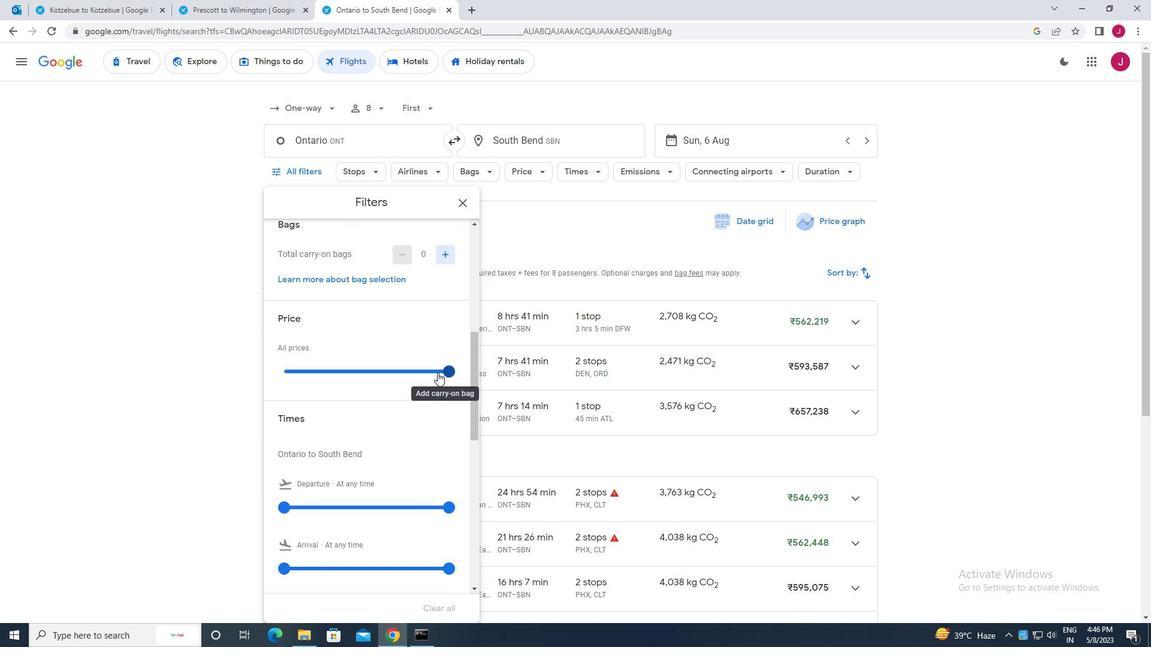 
Action: Mouse moved to (443, 310)
Screenshot: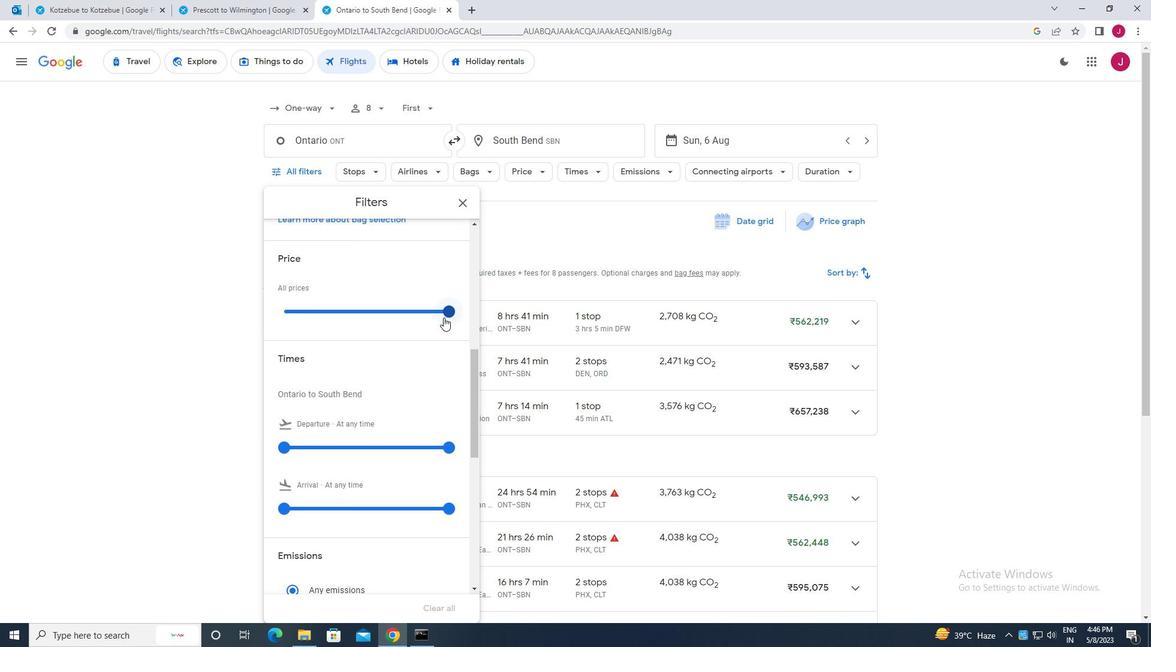 
Action: Mouse pressed left at (443, 310)
Screenshot: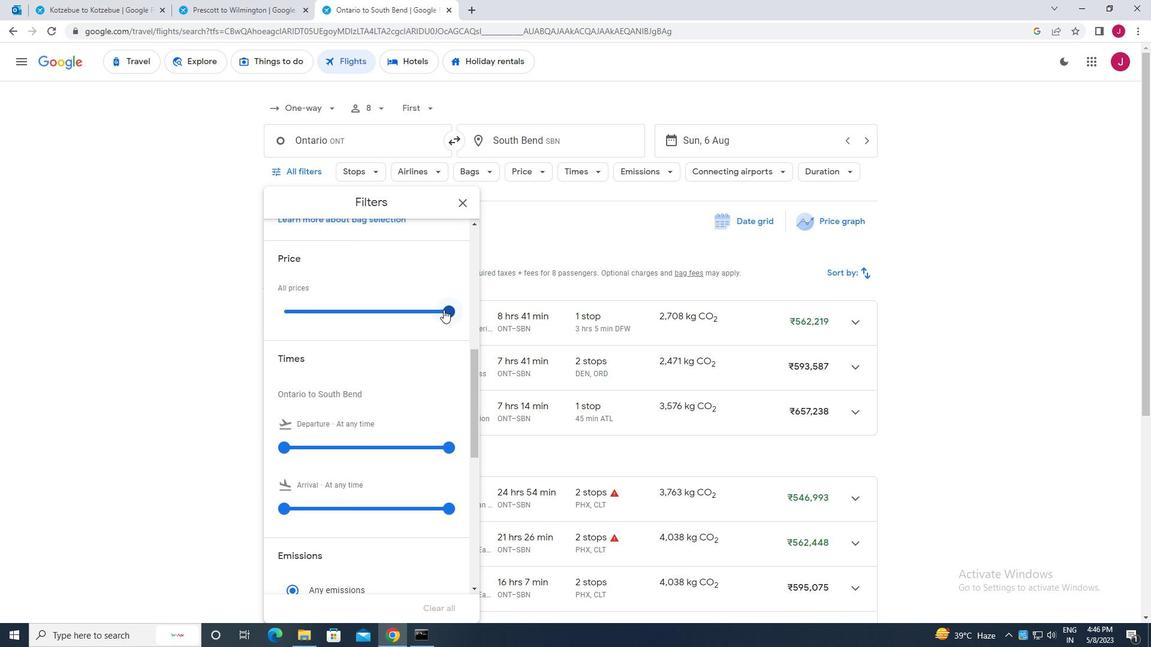 
Action: Mouse moved to (343, 313)
Screenshot: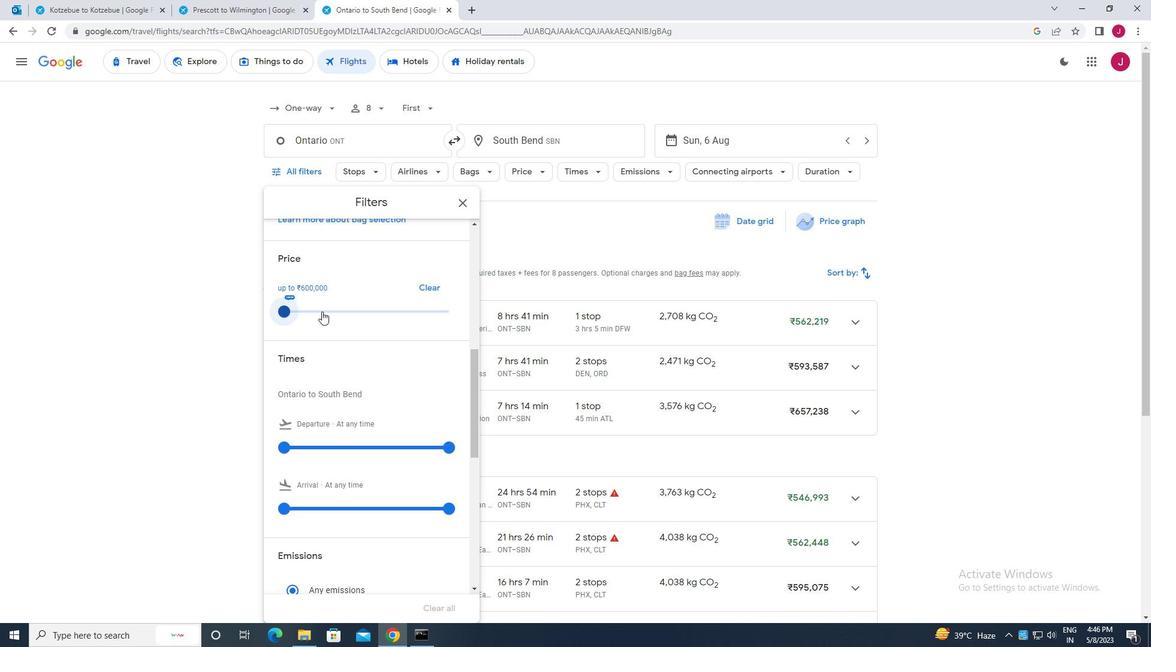 
Action: Mouse scrolled (343, 313) with delta (0, 0)
Screenshot: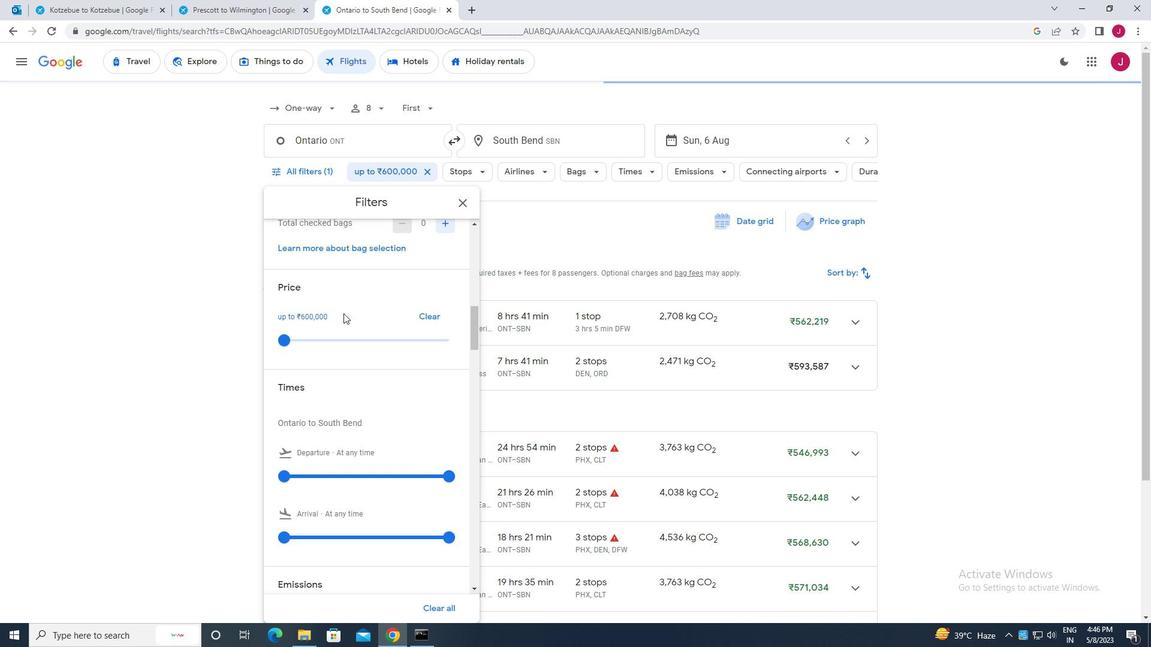 
Action: Mouse scrolled (343, 313) with delta (0, 0)
Screenshot: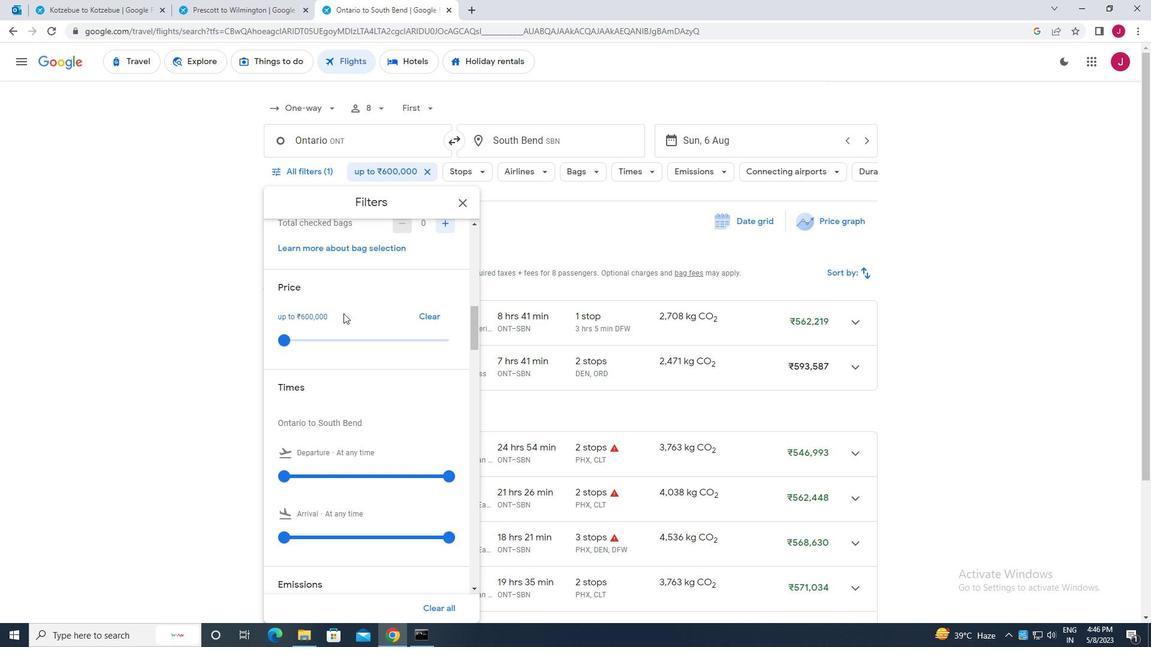 
Action: Mouse moved to (286, 354)
Screenshot: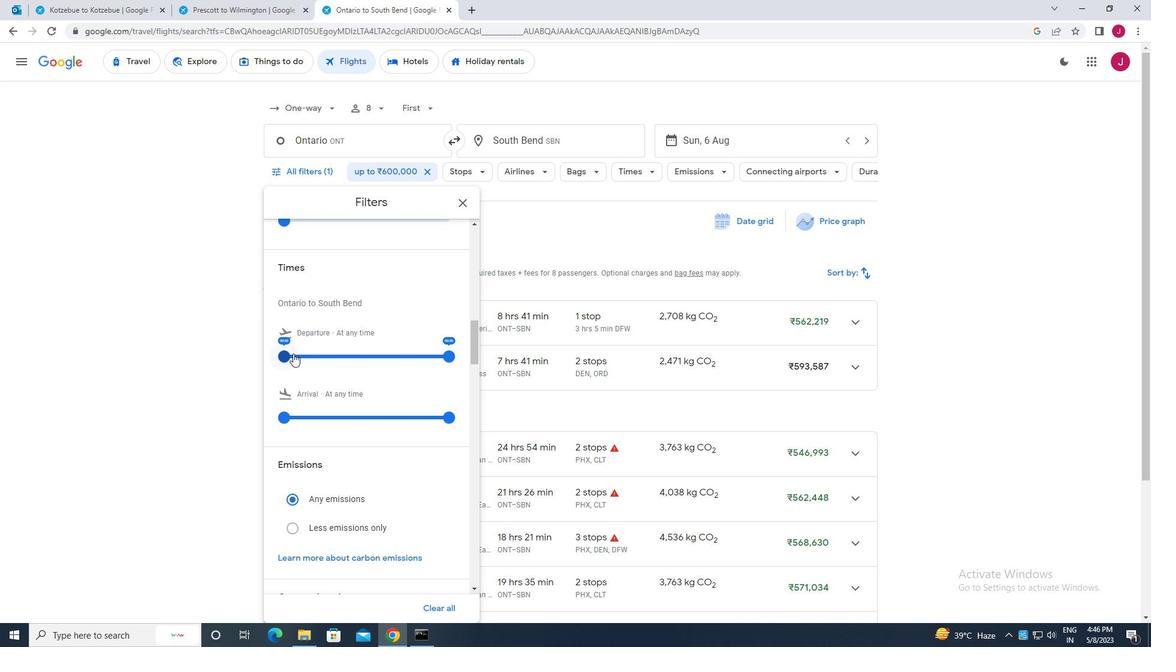 
Action: Mouse pressed left at (286, 354)
Screenshot: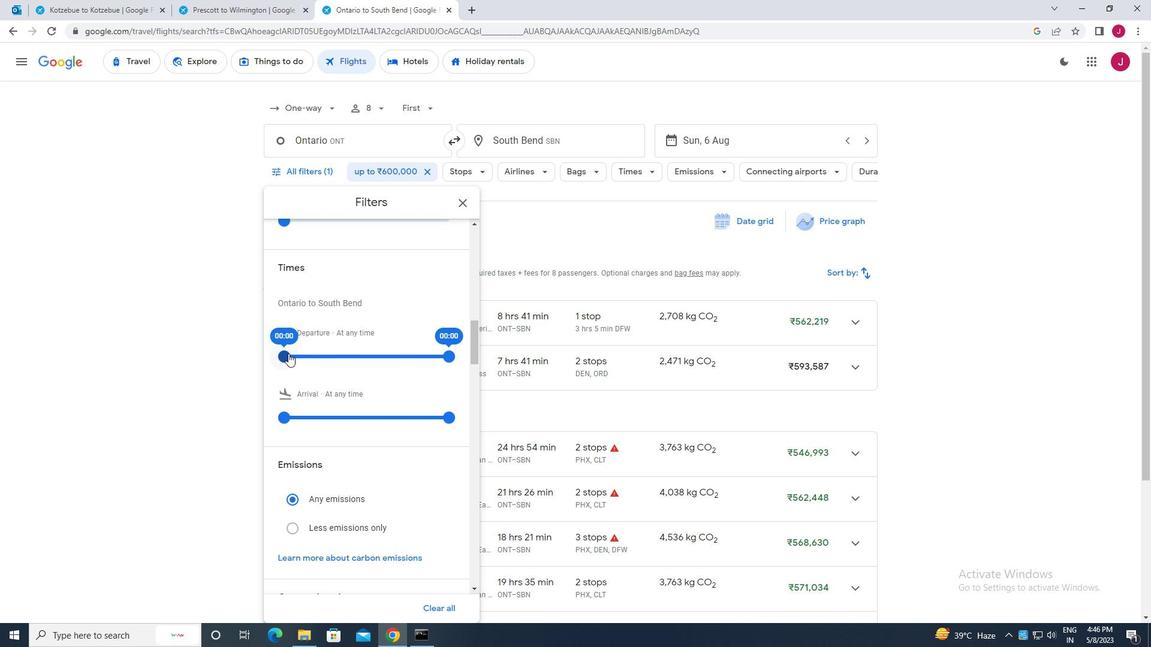 
Action: Mouse moved to (463, 205)
Screenshot: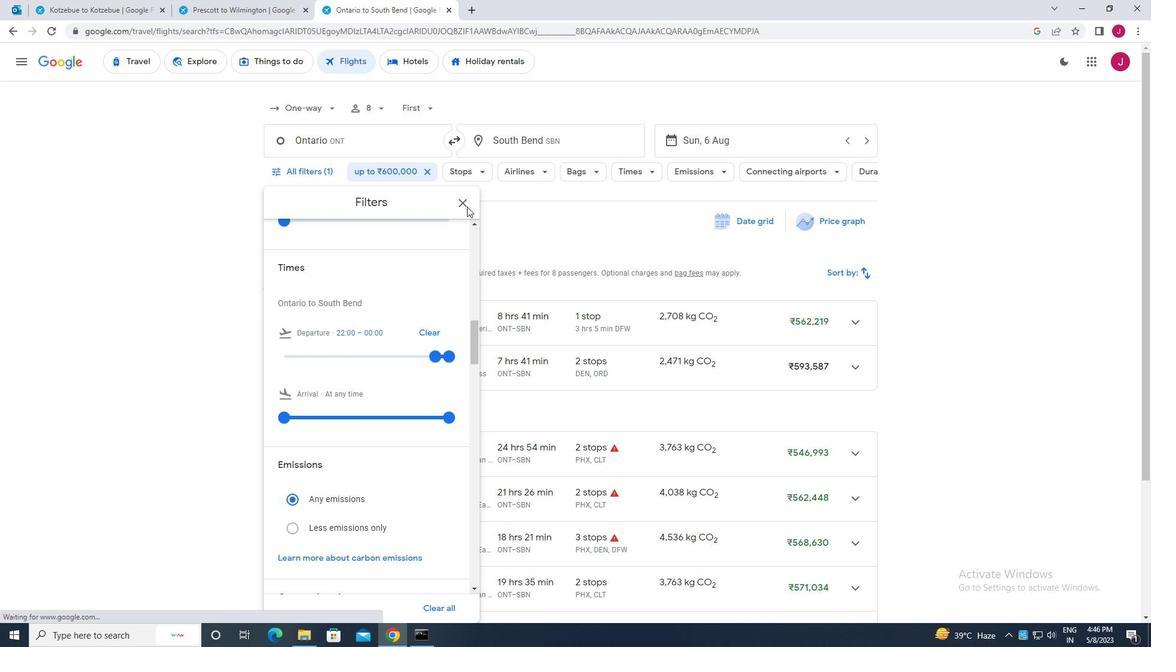 
Action: Mouse pressed left at (463, 205)
Screenshot: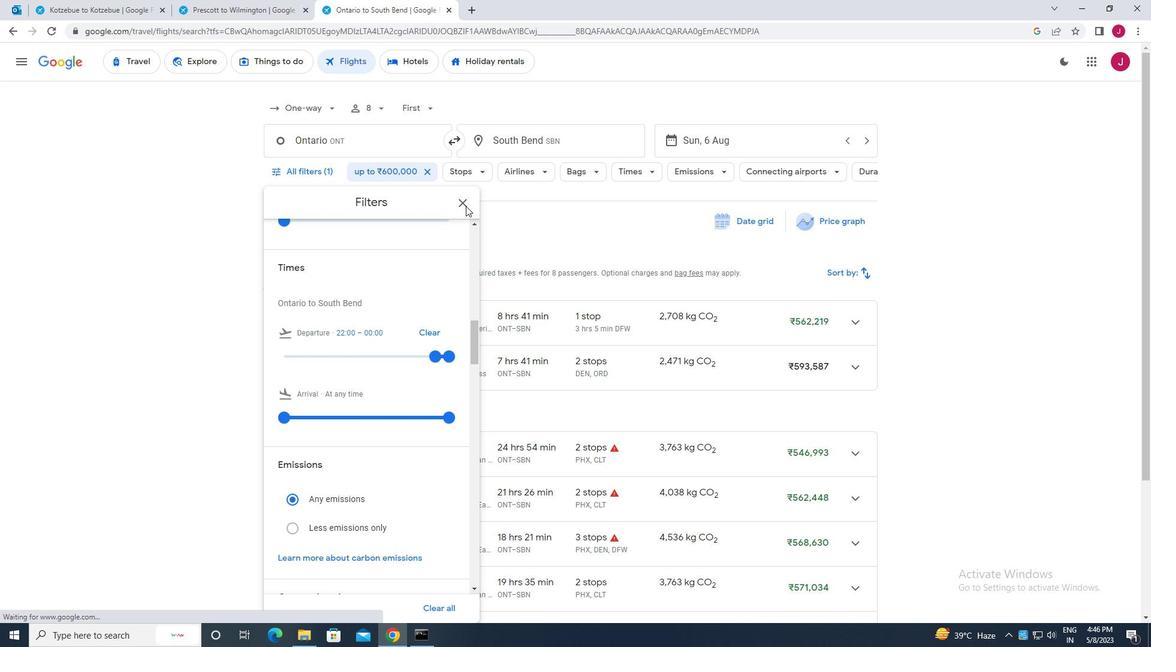 
Action: Mouse moved to (461, 205)
Screenshot: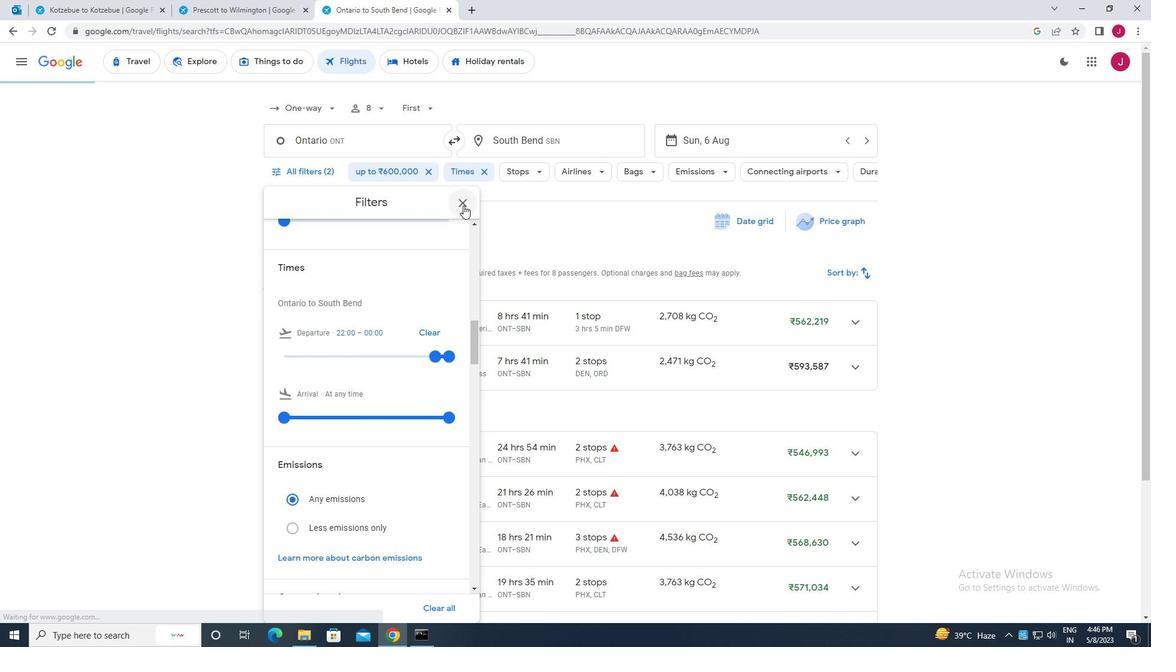 
